 Task: Add a timeline in the project AgileDream for the epic 'Identity and Access Management (IAM) Process Improvement' from 2023/01/25 to 2025/11/11. Add a timeline in the project AgileDream for the epic 'Vulnerability Management Process Improvement' from 2023/02/13 to 2025/10/18. Add a timeline in the project AgileDream for the epic 'Penetration Testing Process Improvement' from 2023/02/28 to 2024/11/28
Action: Mouse moved to (197, 62)
Screenshot: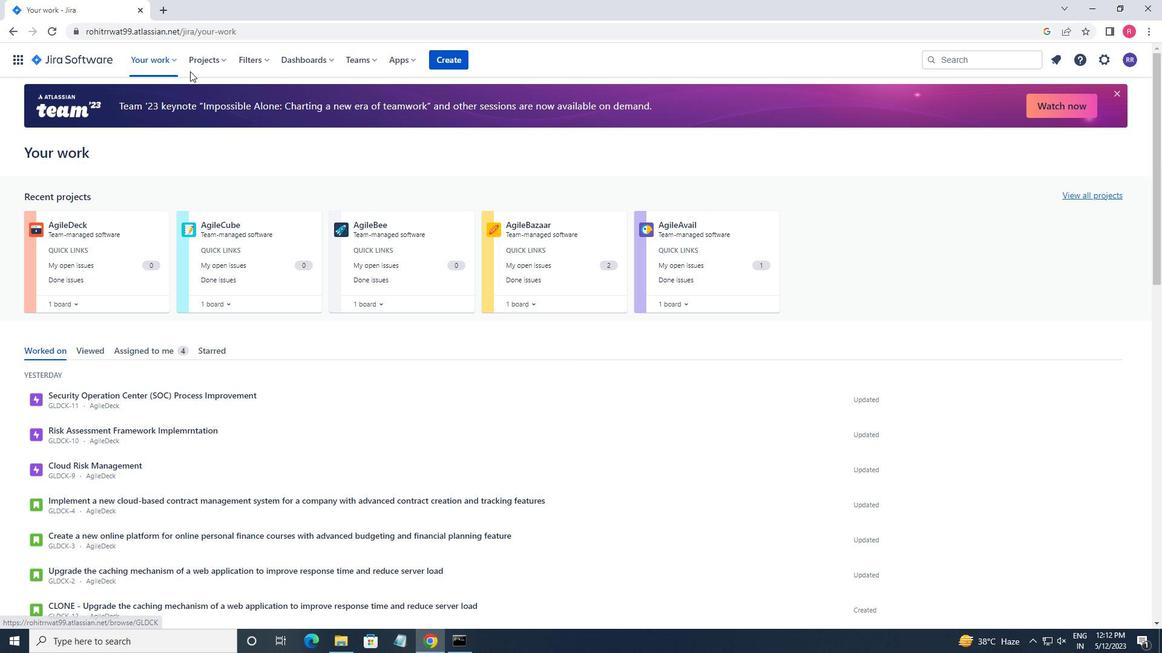 
Action: Mouse pressed left at (197, 62)
Screenshot: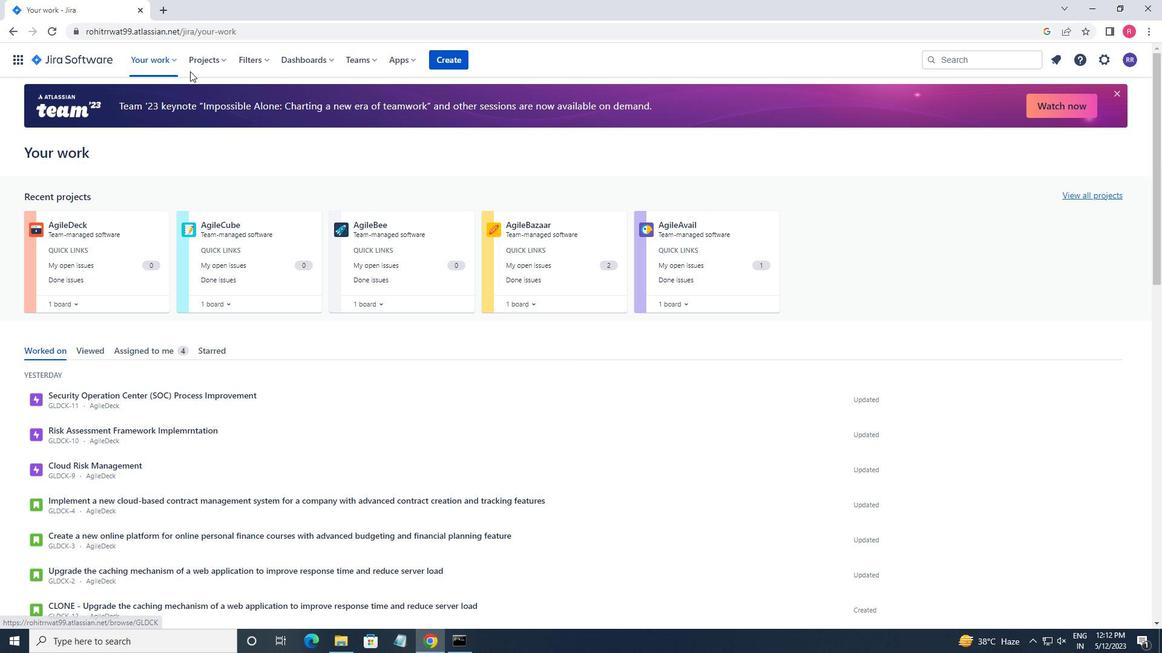 
Action: Mouse moved to (257, 123)
Screenshot: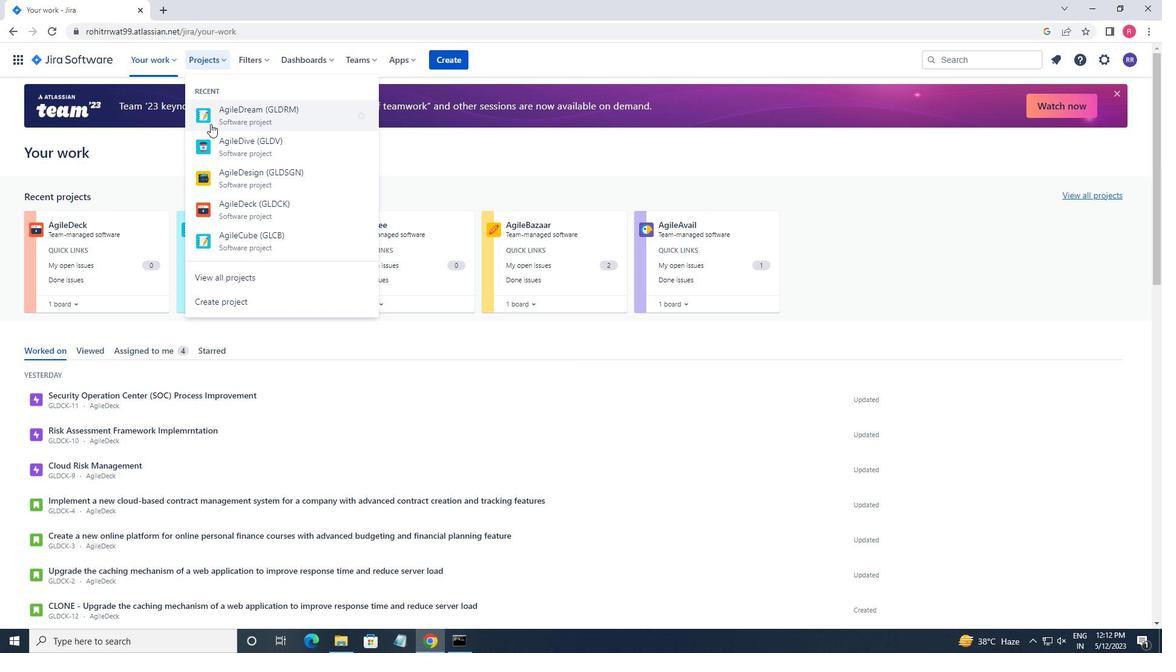 
Action: Mouse pressed left at (257, 123)
Screenshot: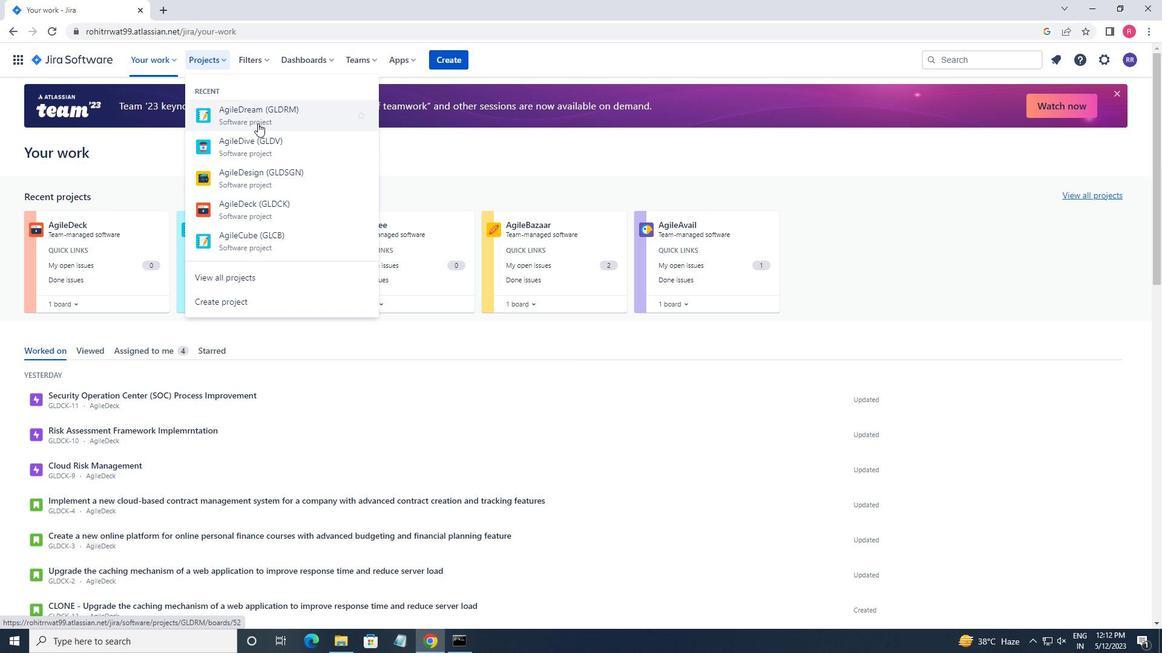 
Action: Mouse moved to (85, 188)
Screenshot: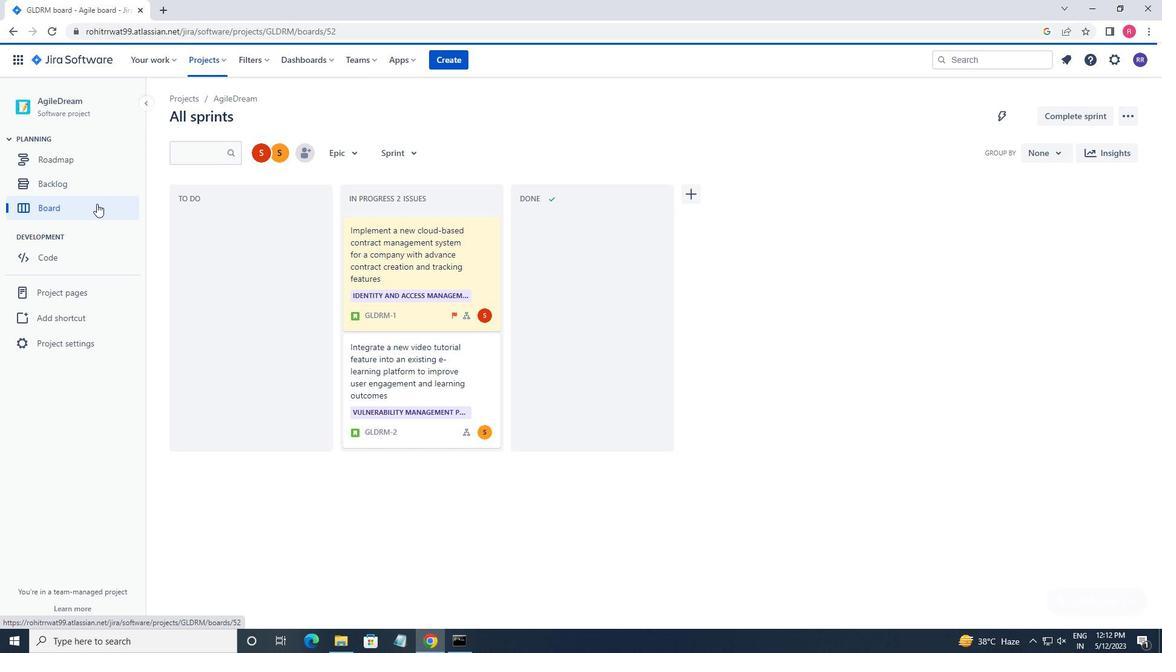 
Action: Mouse pressed left at (85, 188)
Screenshot: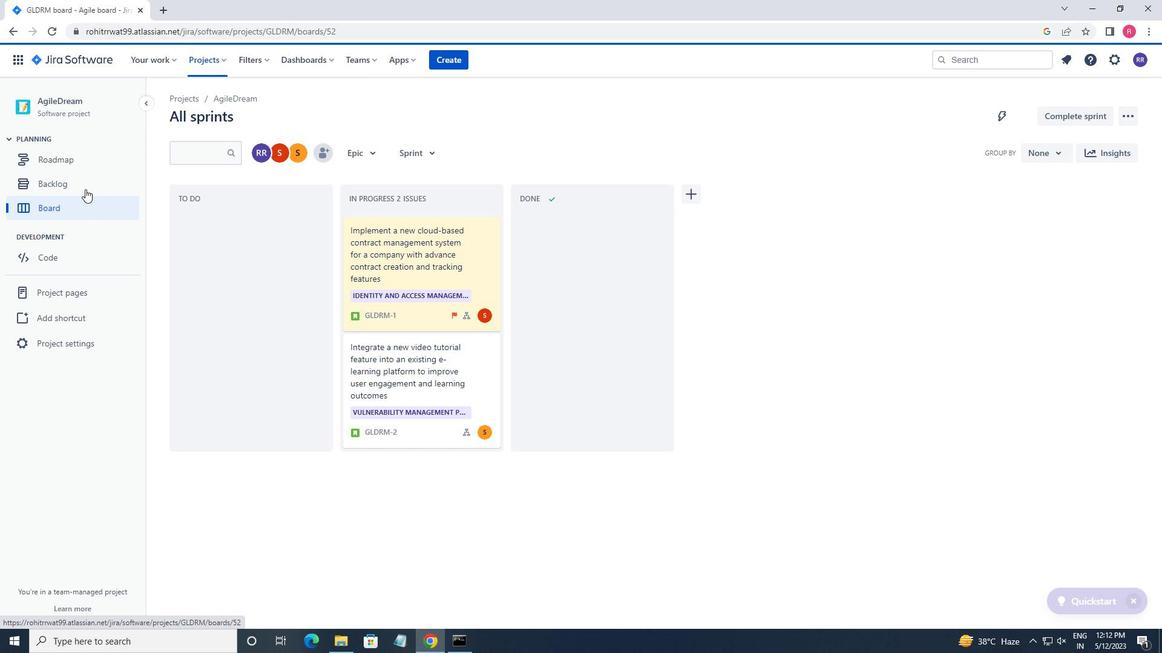 
Action: Mouse moved to (183, 243)
Screenshot: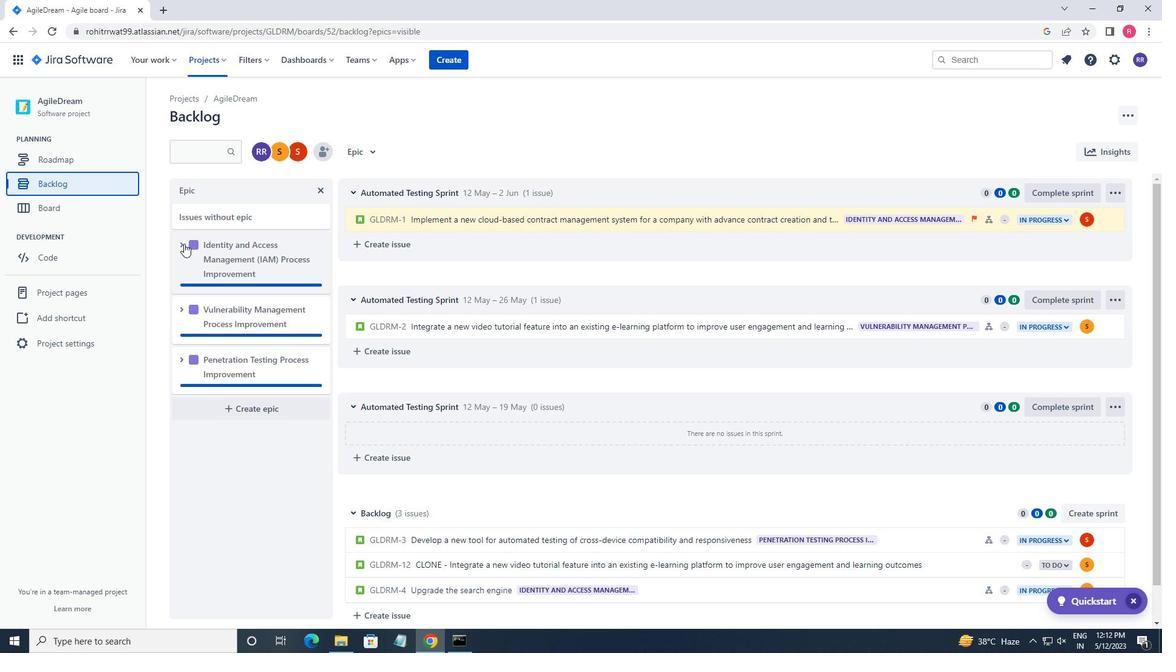 
Action: Mouse pressed left at (183, 243)
Screenshot: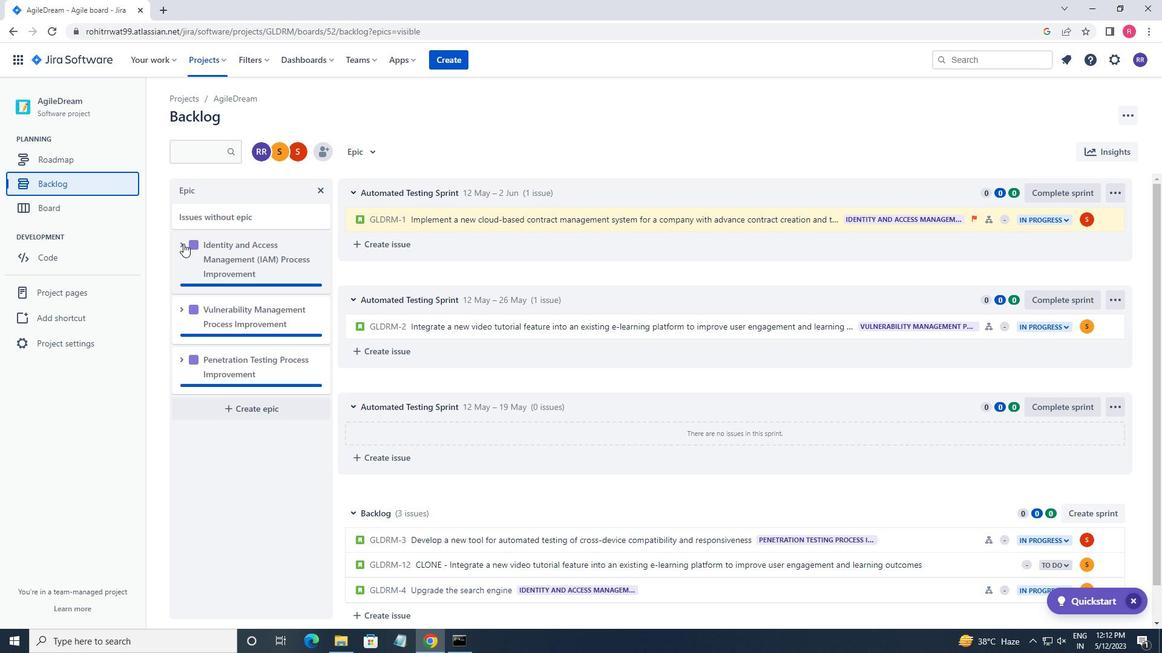
Action: Mouse moved to (222, 361)
Screenshot: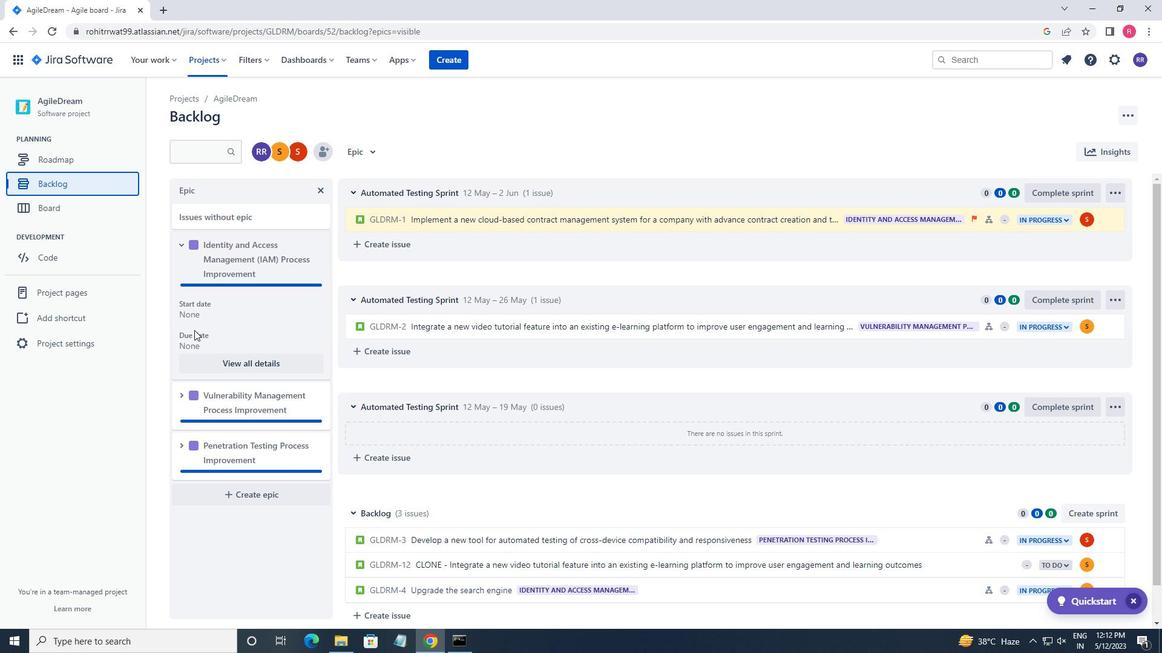 
Action: Mouse pressed left at (222, 361)
Screenshot: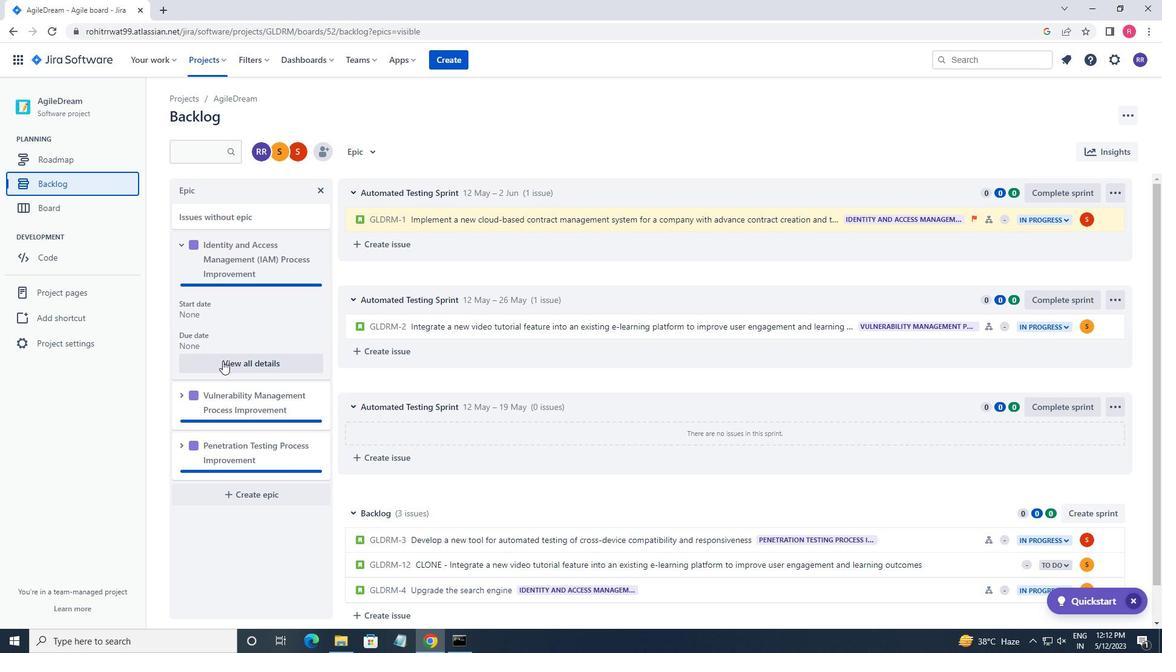 
Action: Mouse moved to (972, 401)
Screenshot: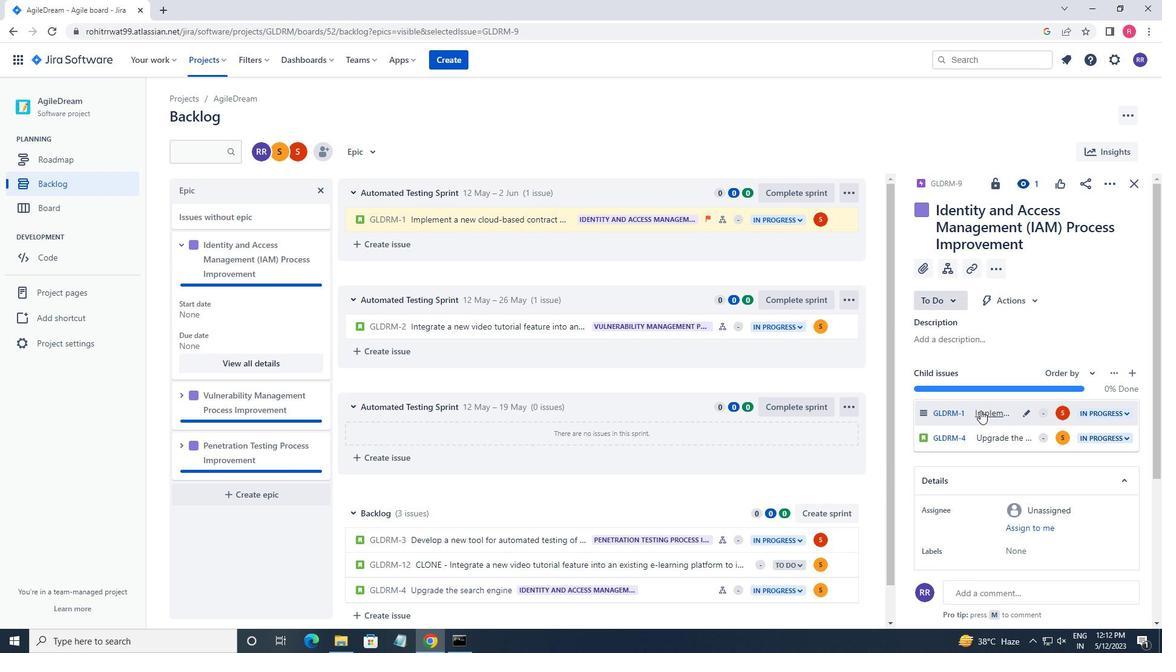 
Action: Mouse scrolled (972, 400) with delta (0, 0)
Screenshot: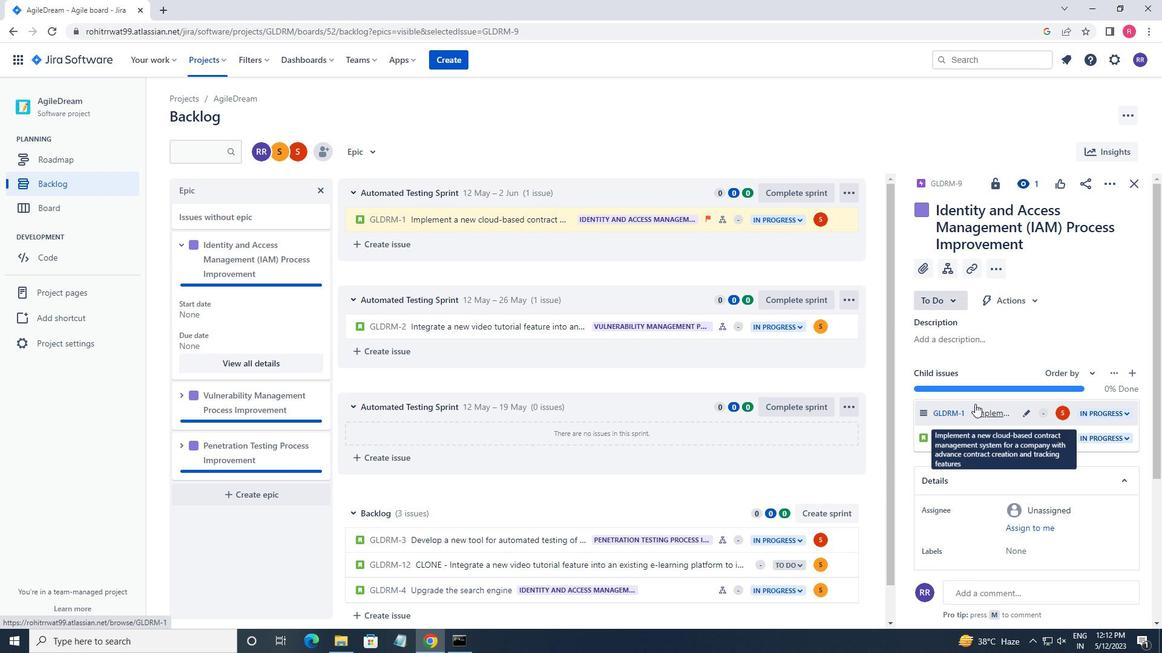 
Action: Mouse moved to (970, 401)
Screenshot: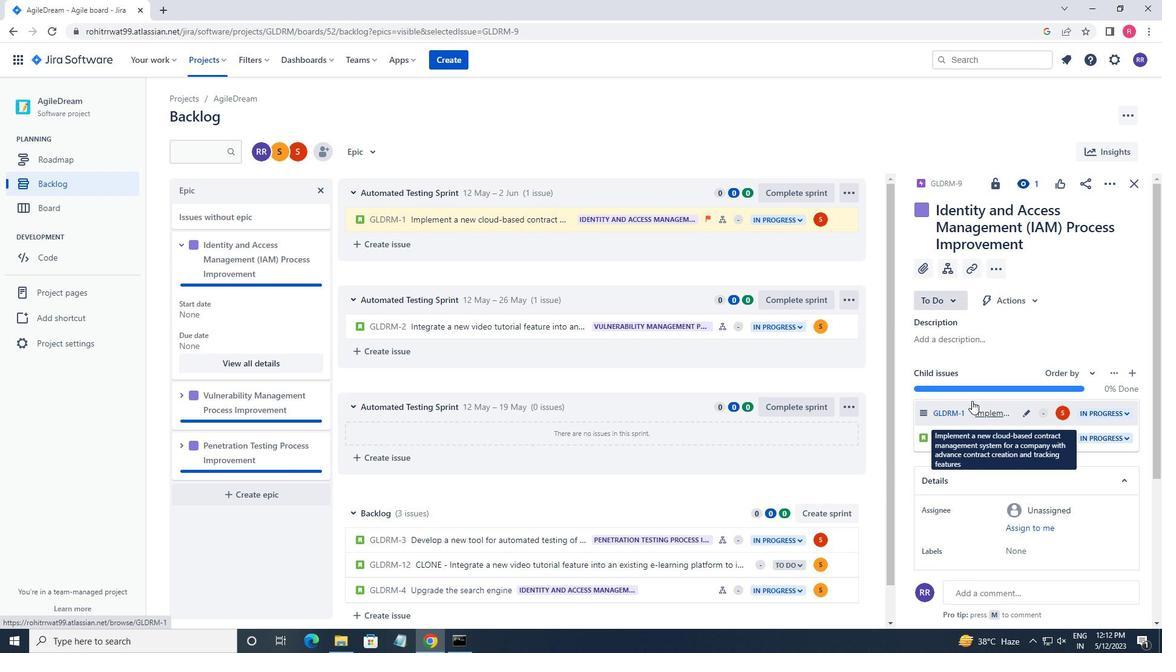 
Action: Mouse scrolled (970, 400) with delta (0, 0)
Screenshot: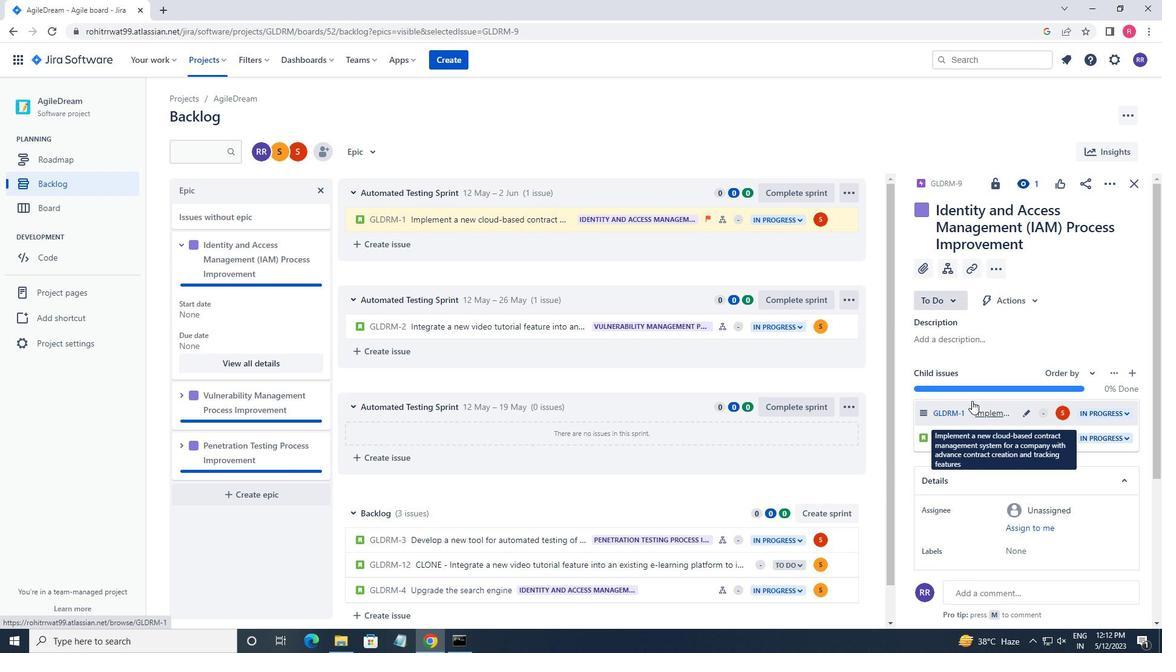 
Action: Mouse moved to (966, 406)
Screenshot: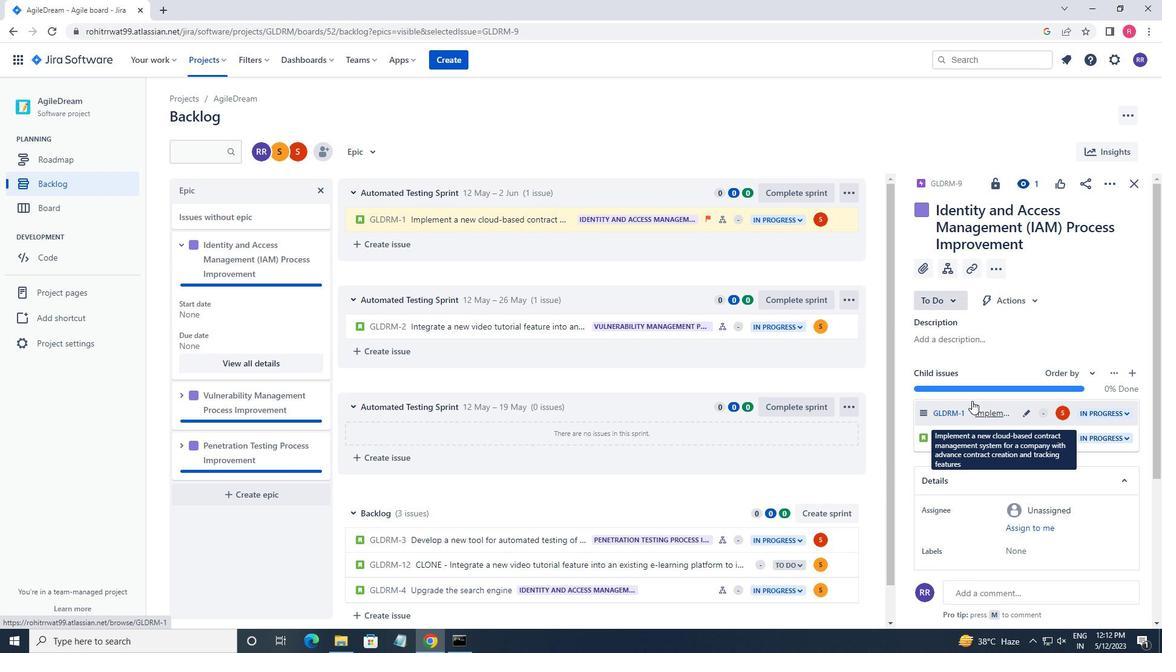 
Action: Mouse scrolled (966, 405) with delta (0, 0)
Screenshot: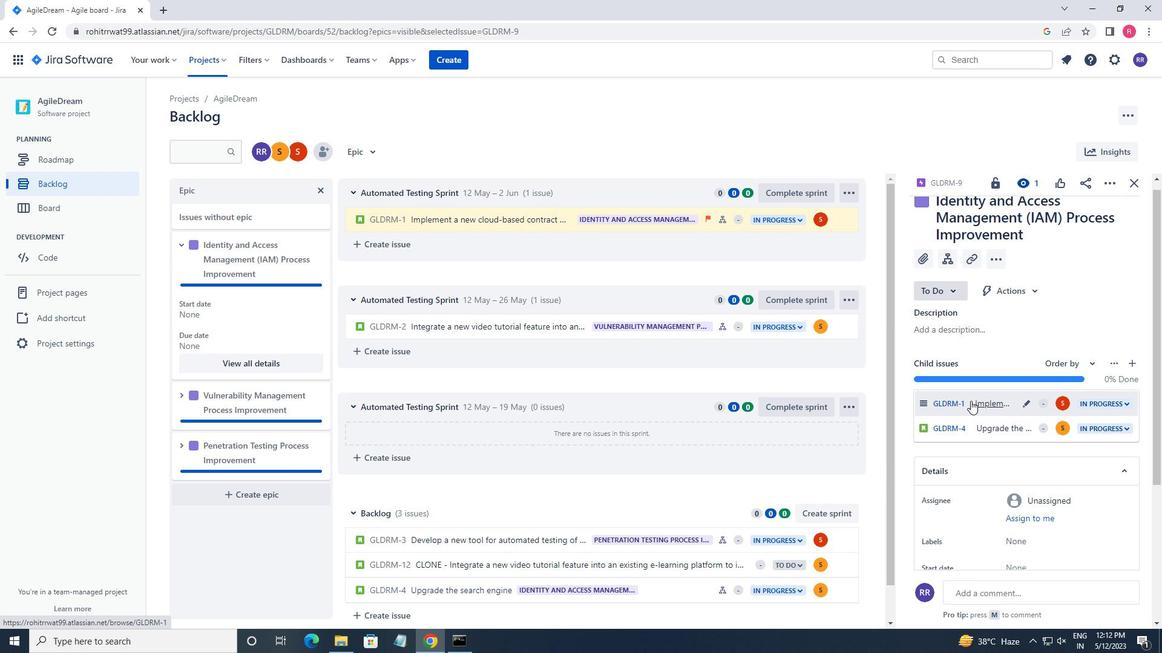 
Action: Mouse moved to (1023, 399)
Screenshot: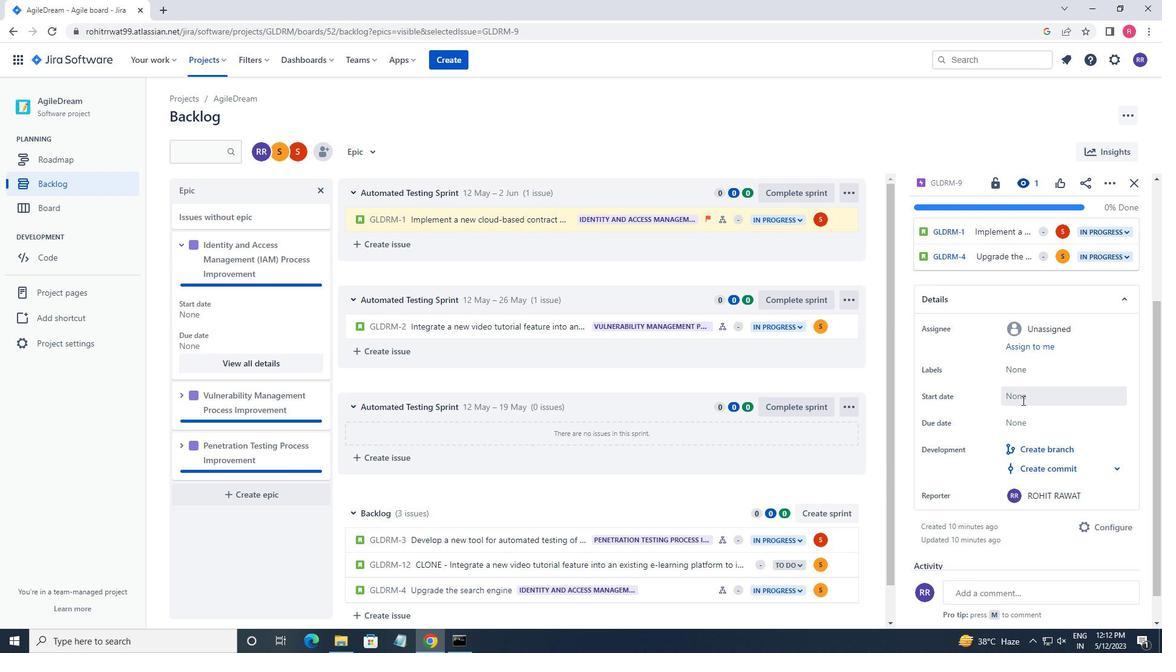 
Action: Mouse pressed left at (1023, 399)
Screenshot: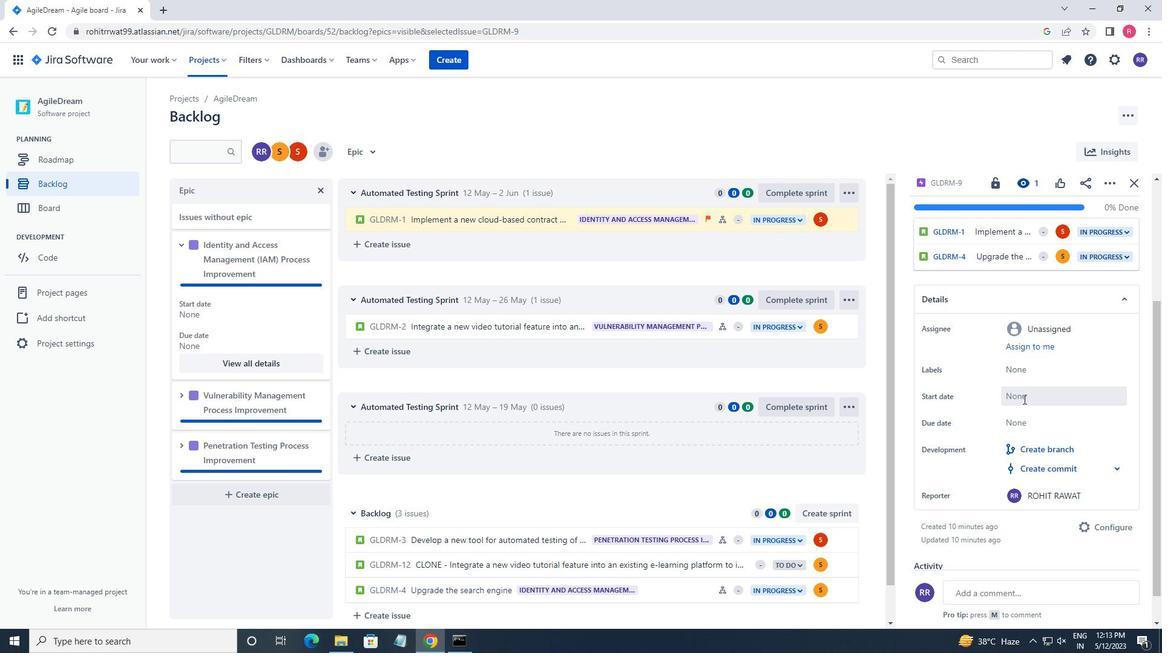 
Action: Mouse moved to (978, 431)
Screenshot: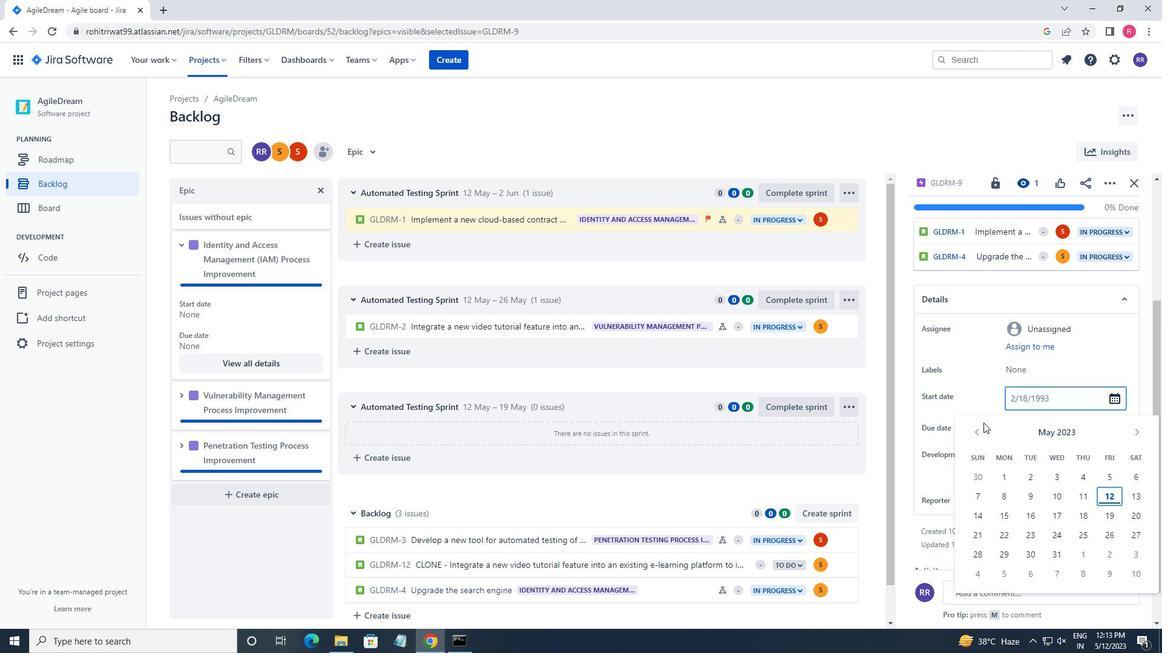 
Action: Mouse pressed left at (978, 431)
Screenshot: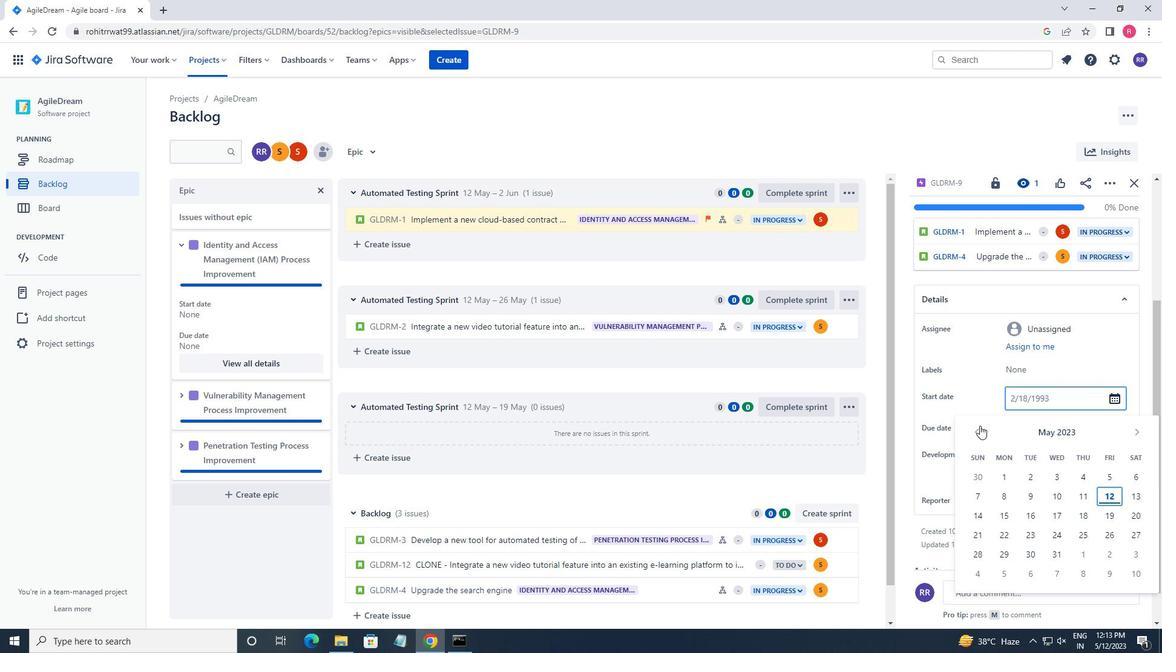 
Action: Mouse pressed left at (978, 431)
Screenshot: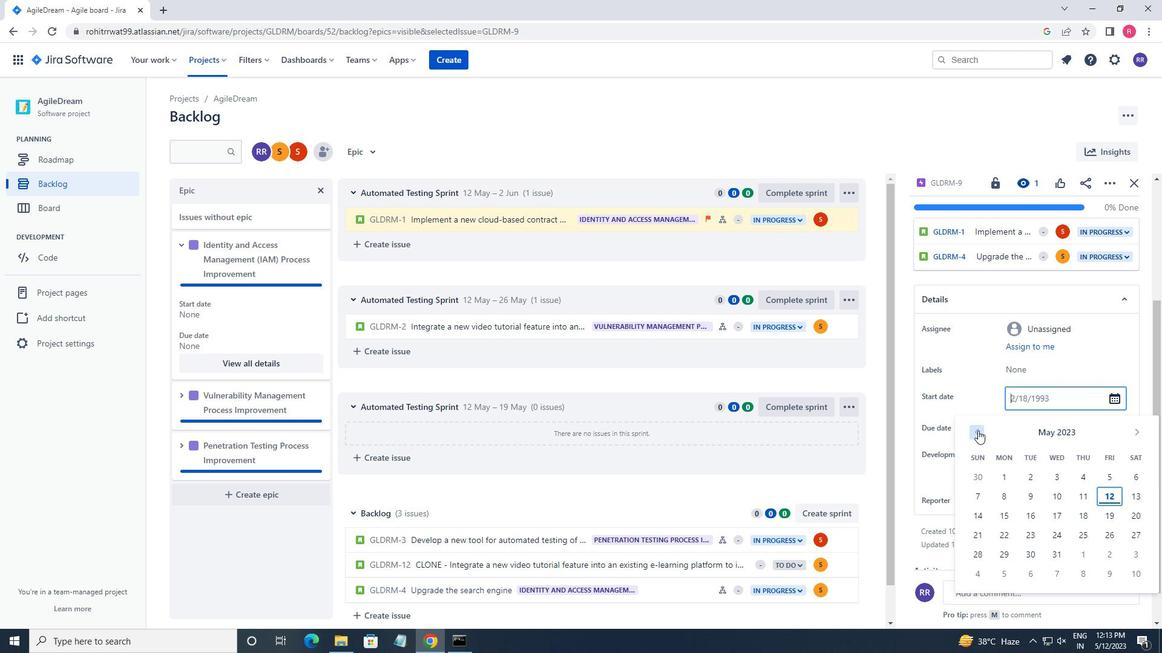 
Action: Mouse pressed left at (978, 431)
Screenshot: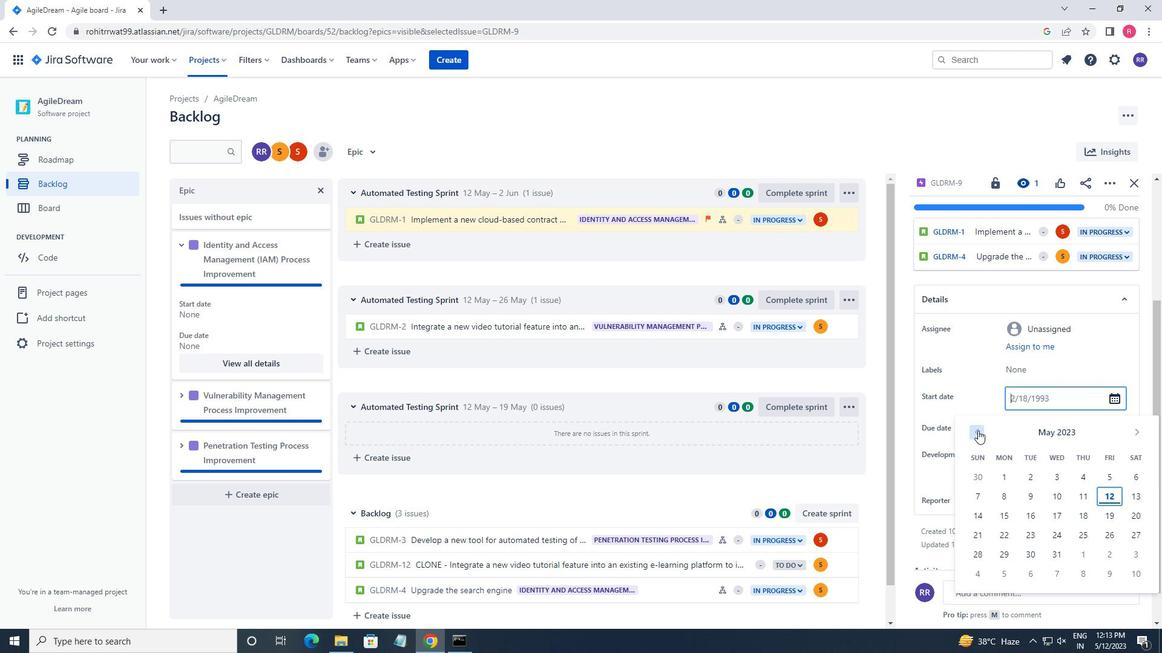 
Action: Mouse pressed left at (978, 431)
Screenshot: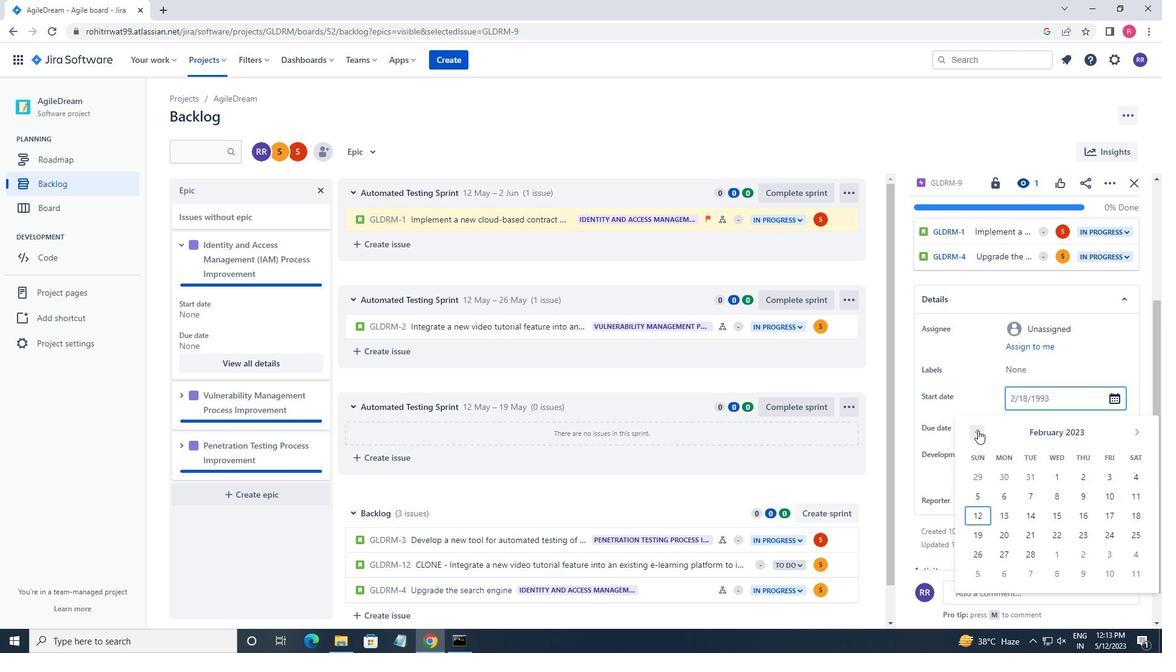 
Action: Mouse moved to (1054, 535)
Screenshot: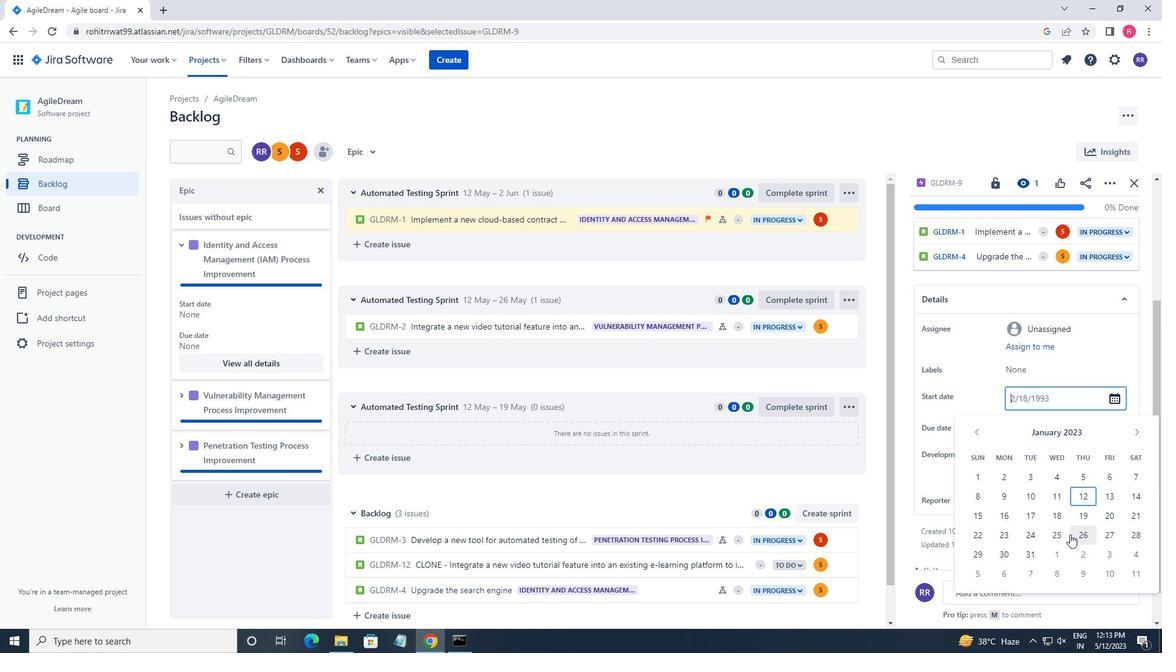 
Action: Mouse pressed left at (1054, 535)
Screenshot: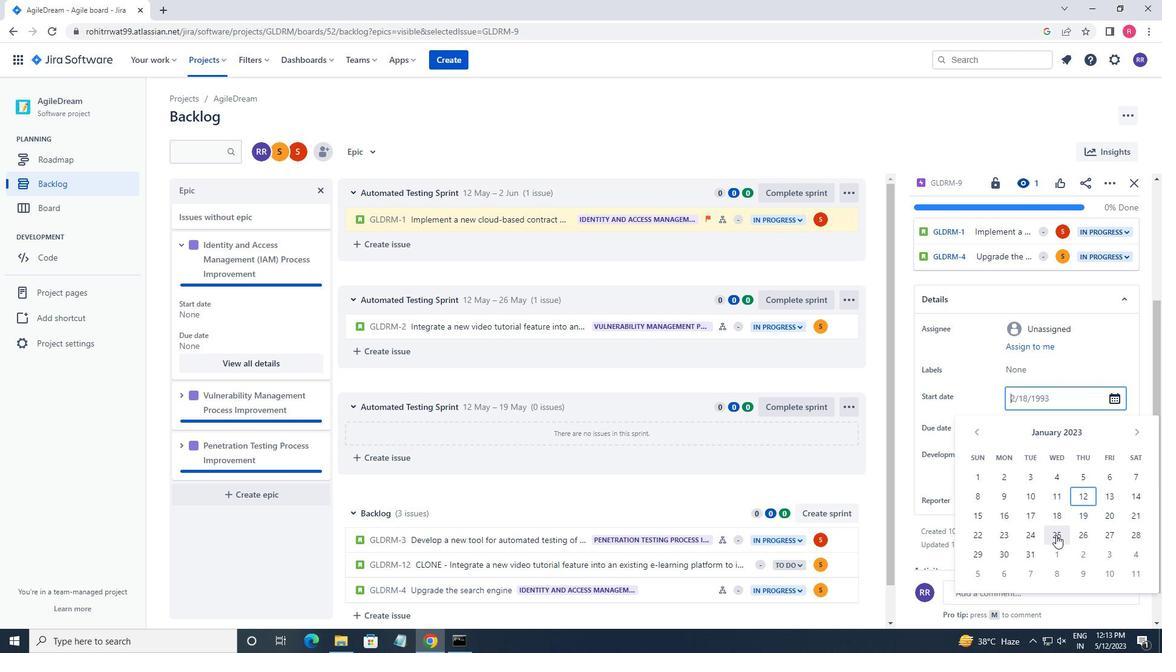 
Action: Mouse moved to (1030, 424)
Screenshot: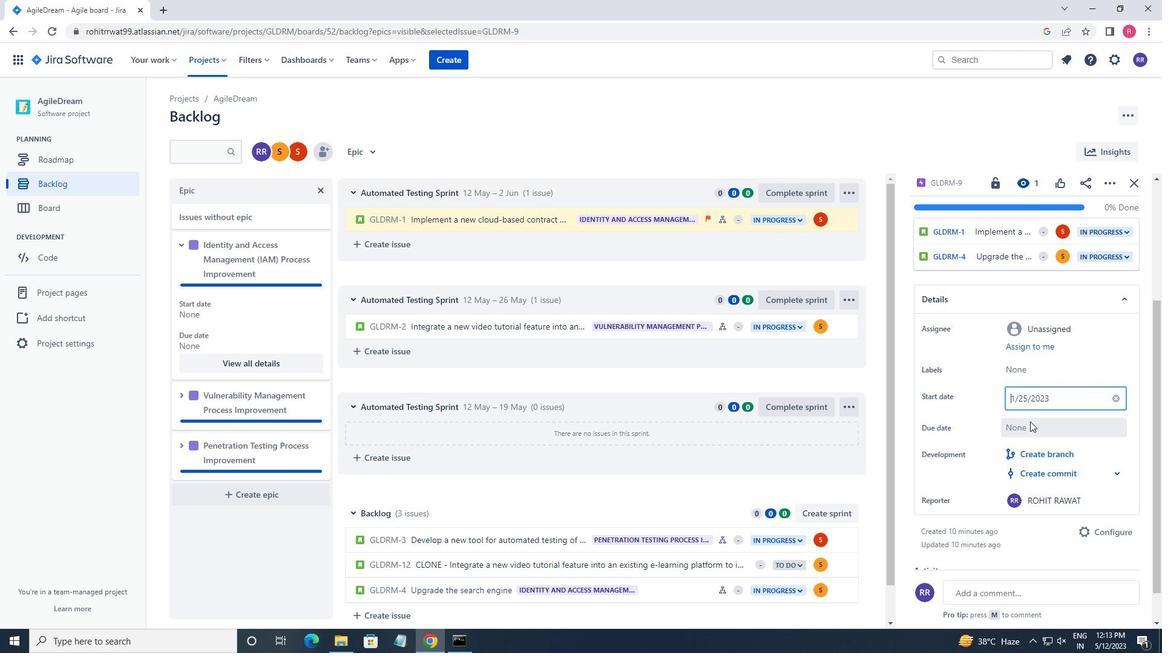 
Action: Mouse pressed left at (1030, 424)
Screenshot: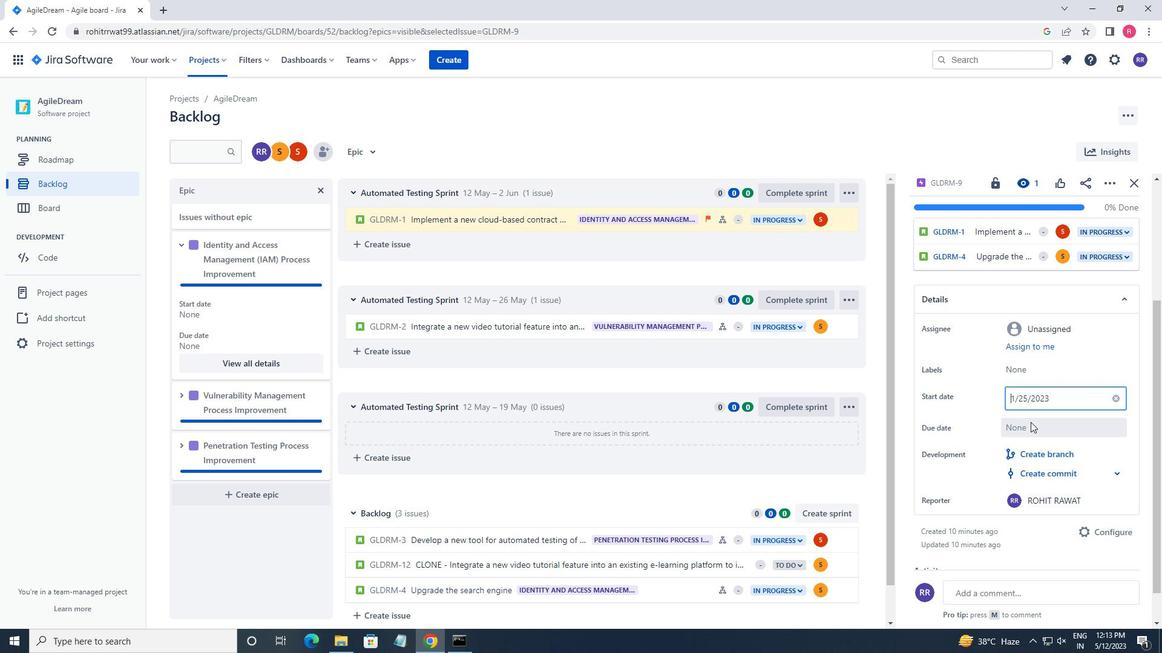 
Action: Mouse moved to (1141, 471)
Screenshot: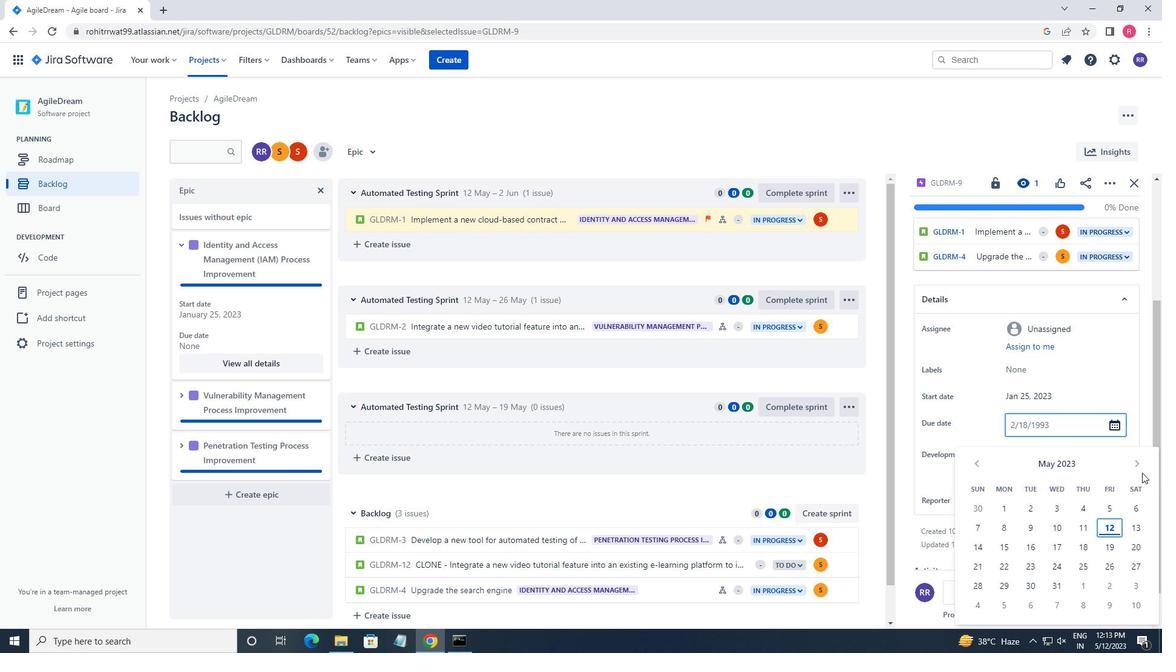 
Action: Mouse pressed left at (1141, 471)
Screenshot: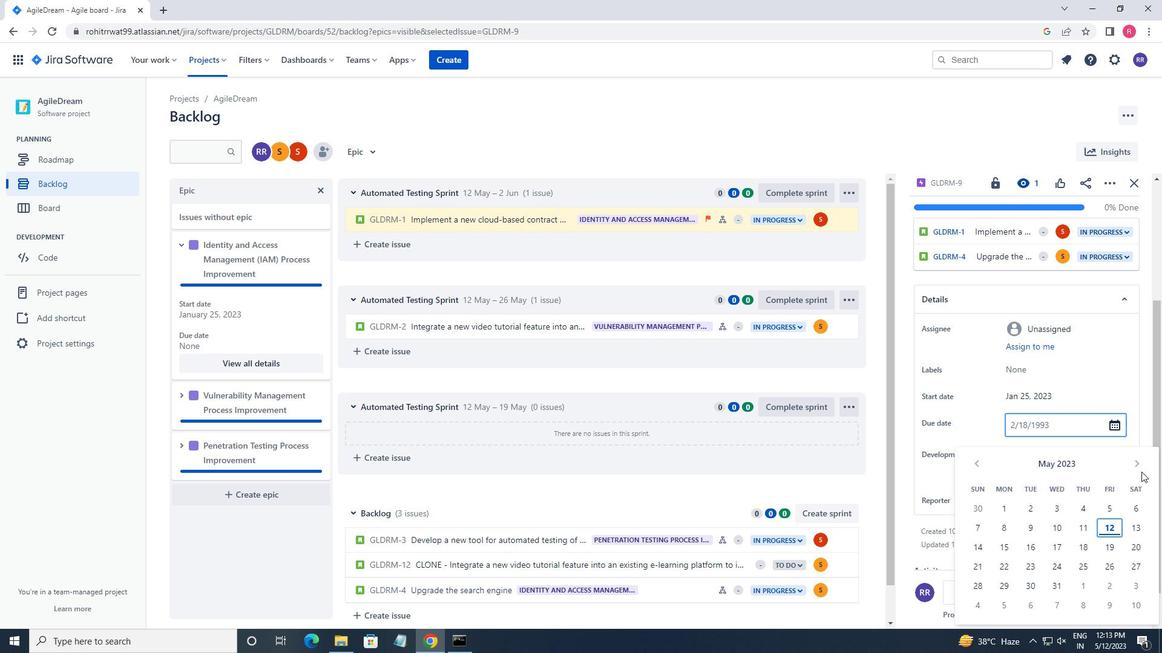 
Action: Mouse pressed left at (1141, 471)
Screenshot: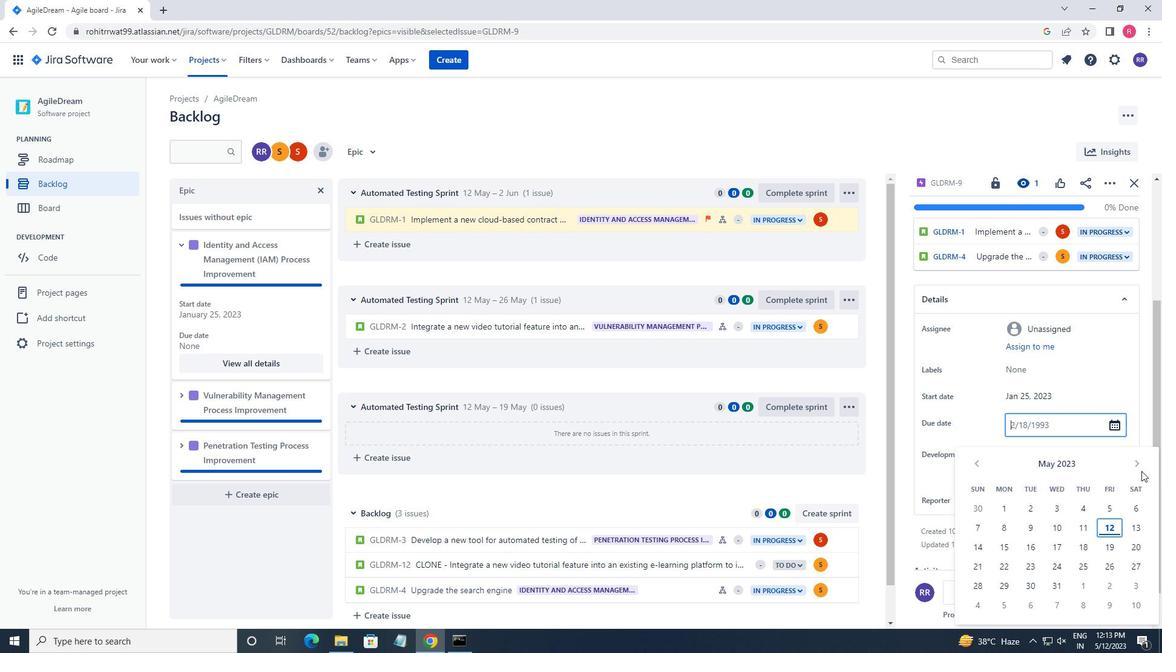 
Action: Mouse pressed left at (1141, 471)
Screenshot: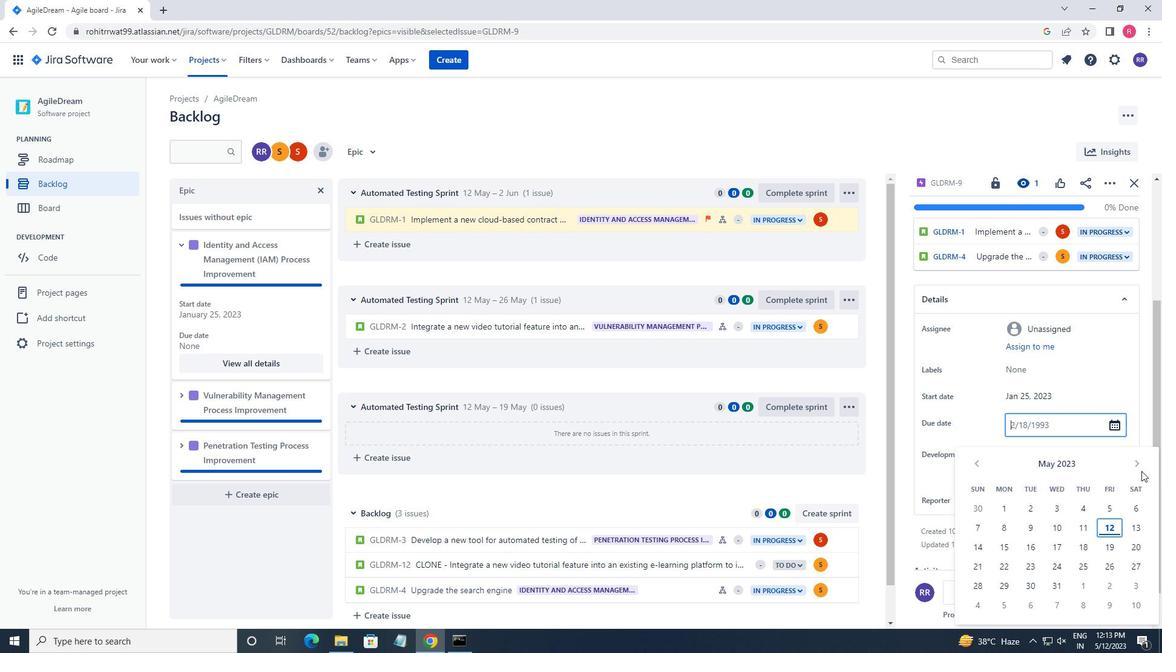 
Action: Mouse pressed left at (1141, 471)
Screenshot: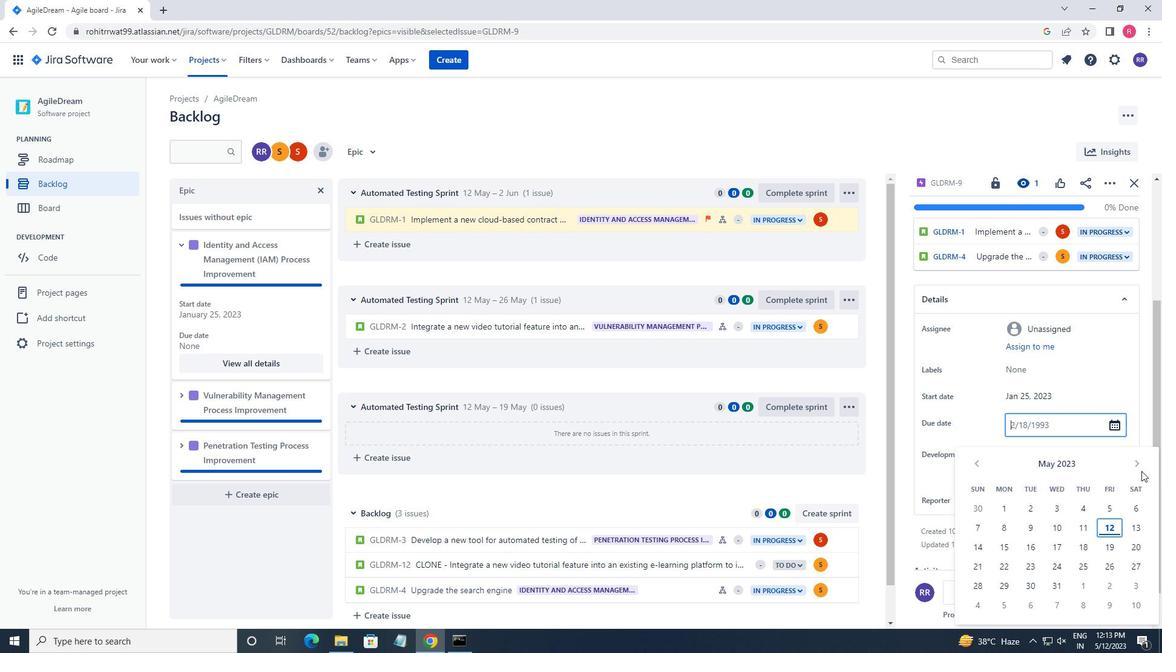 
Action: Mouse pressed left at (1141, 471)
Screenshot: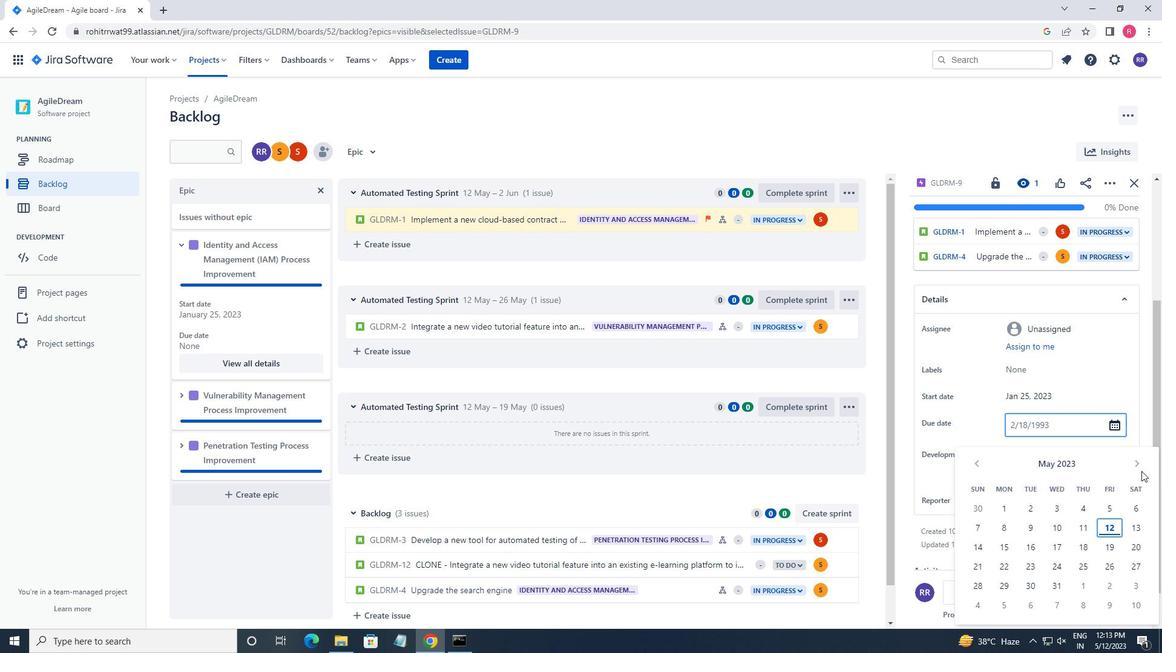 
Action: Mouse moved to (1136, 464)
Screenshot: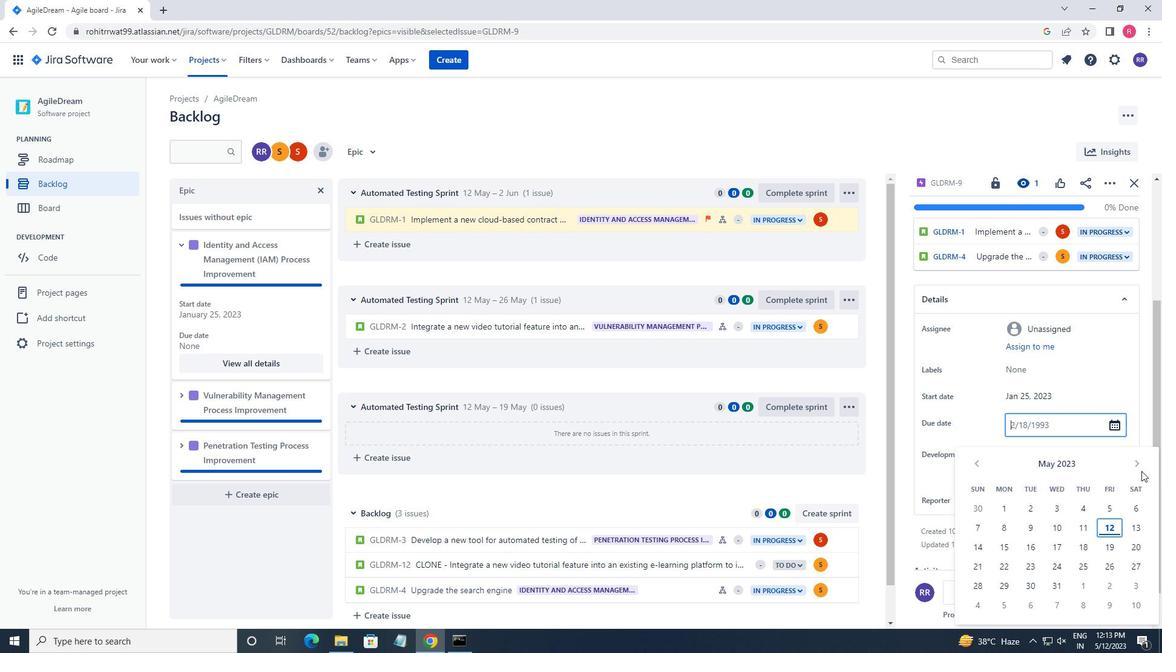 
Action: Mouse pressed left at (1136, 464)
Screenshot: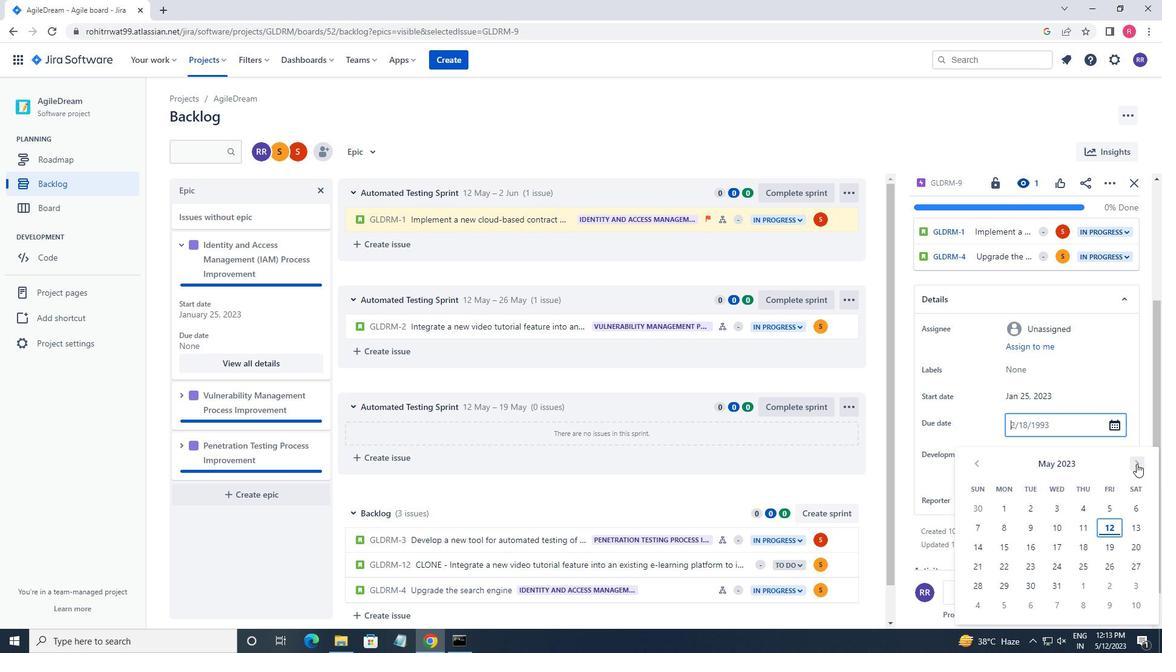
Action: Mouse pressed left at (1136, 464)
Screenshot: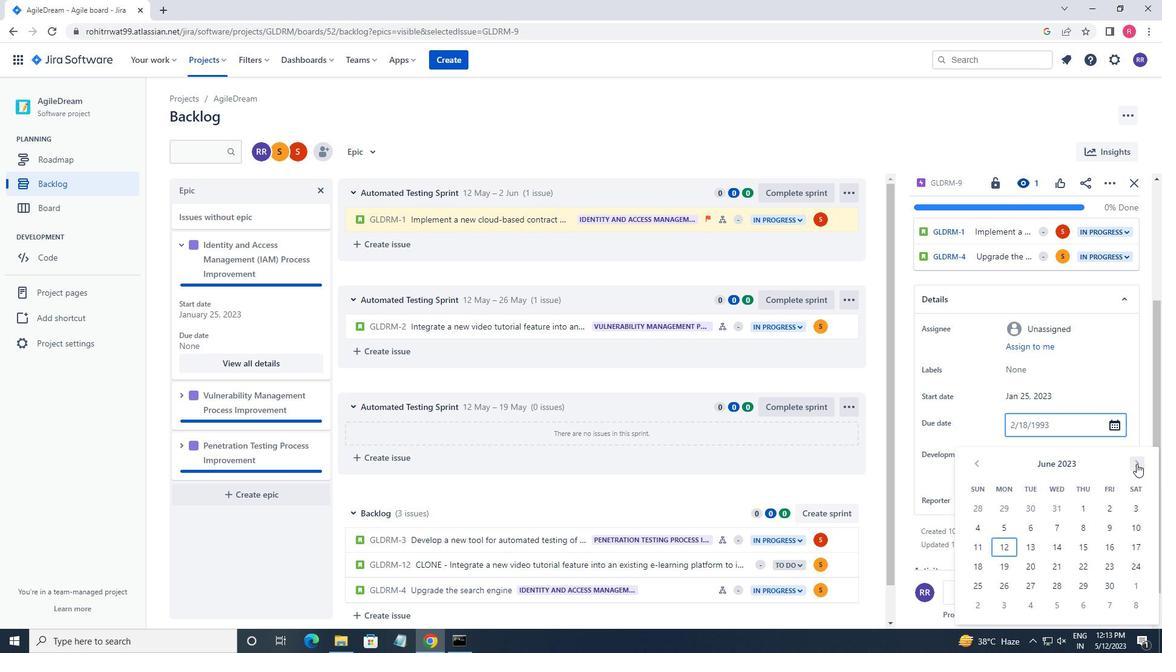 
Action: Mouse pressed left at (1136, 464)
Screenshot: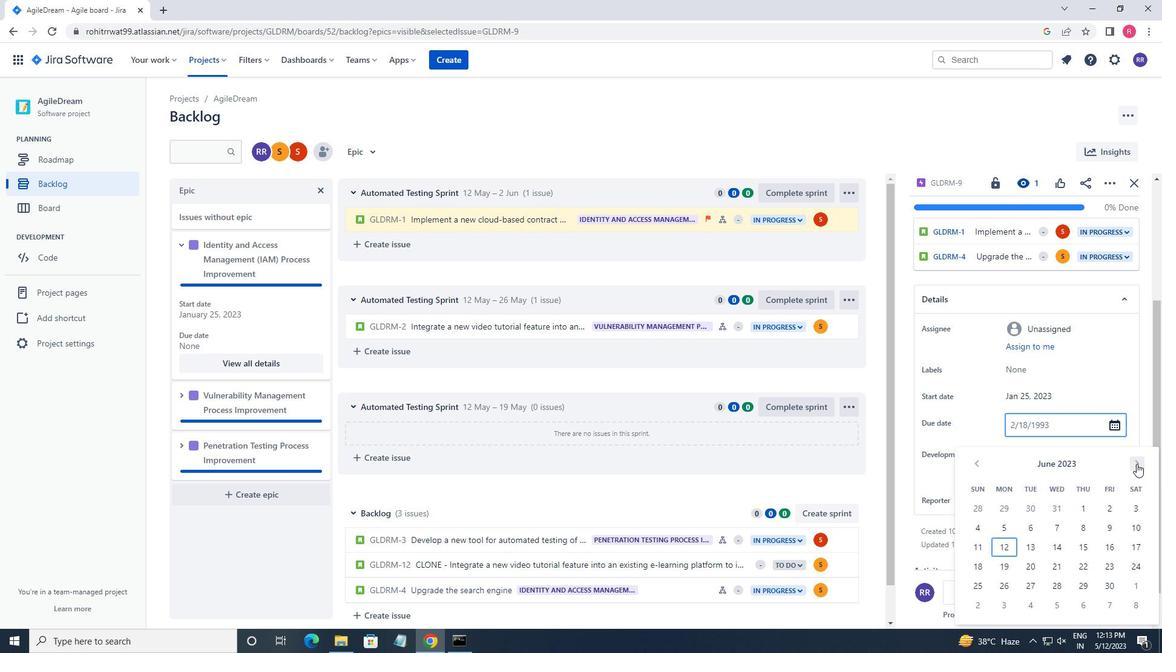 
Action: Mouse pressed left at (1136, 464)
Screenshot: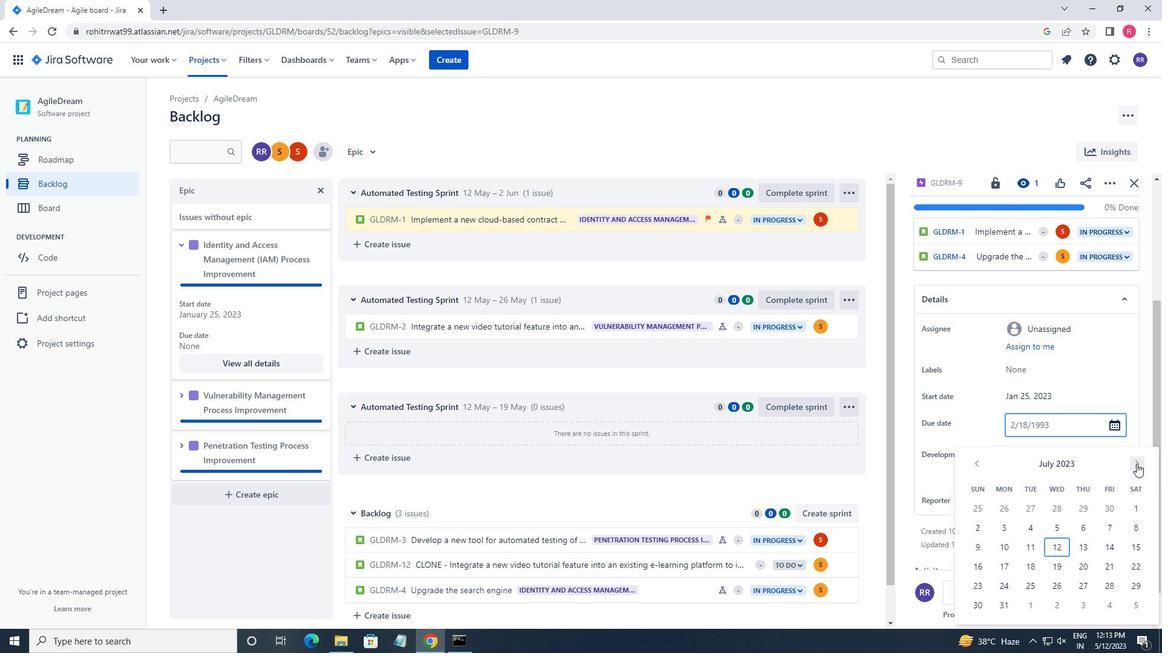 
Action: Mouse pressed left at (1136, 464)
Screenshot: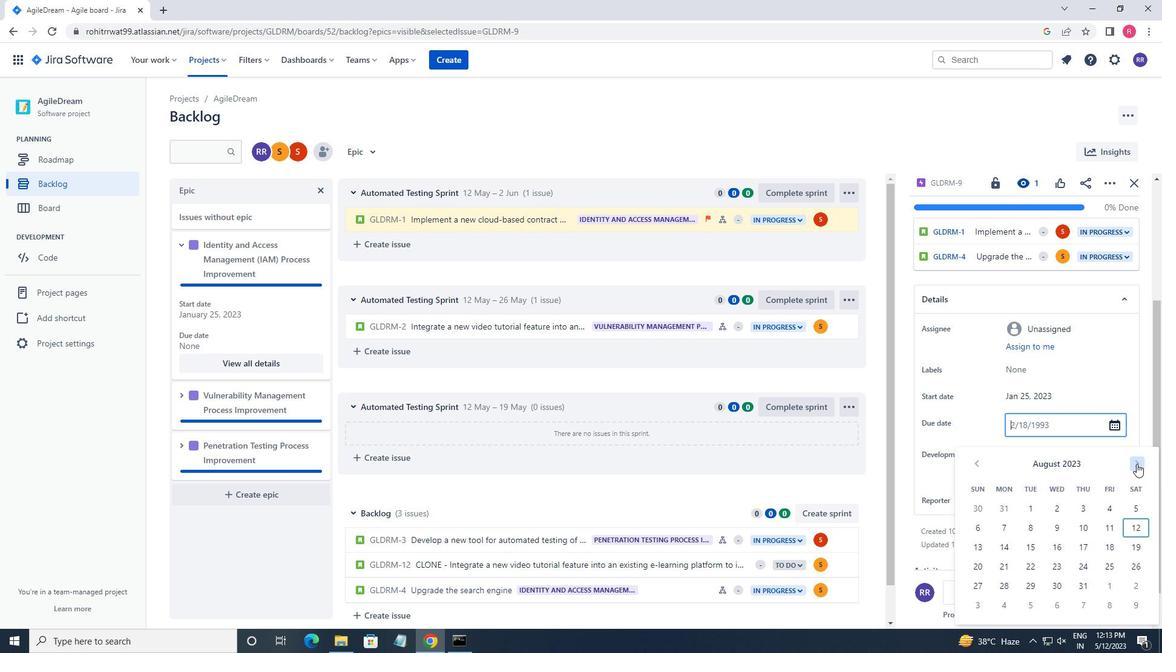 
Action: Mouse pressed left at (1136, 464)
Screenshot: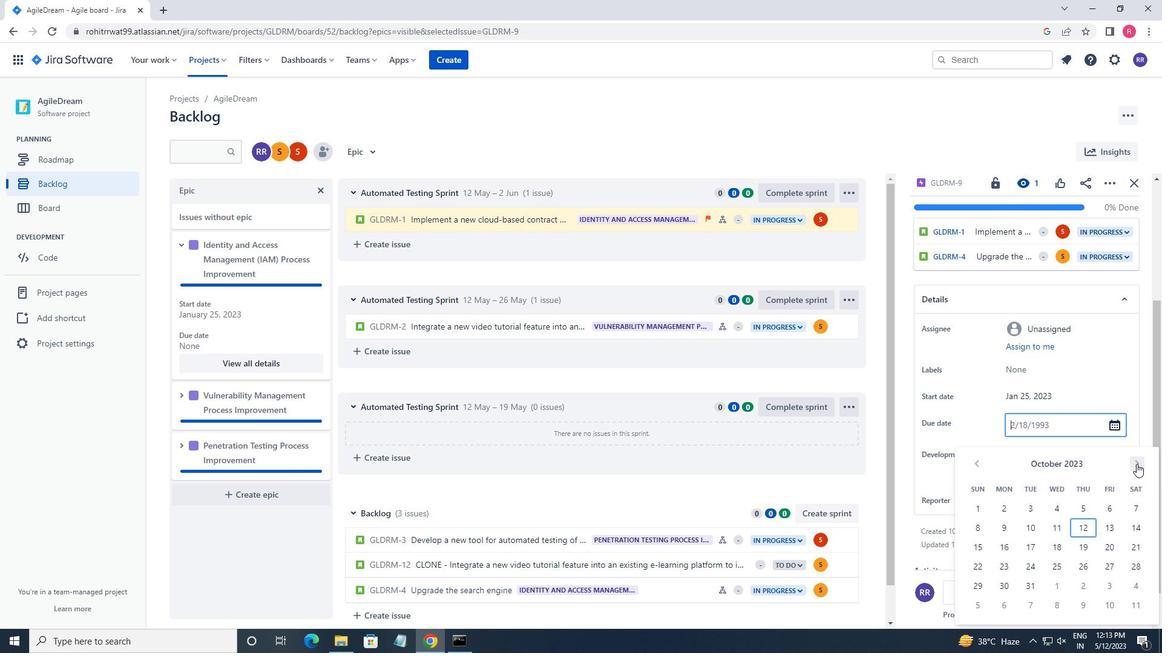 
Action: Mouse pressed left at (1136, 464)
Screenshot: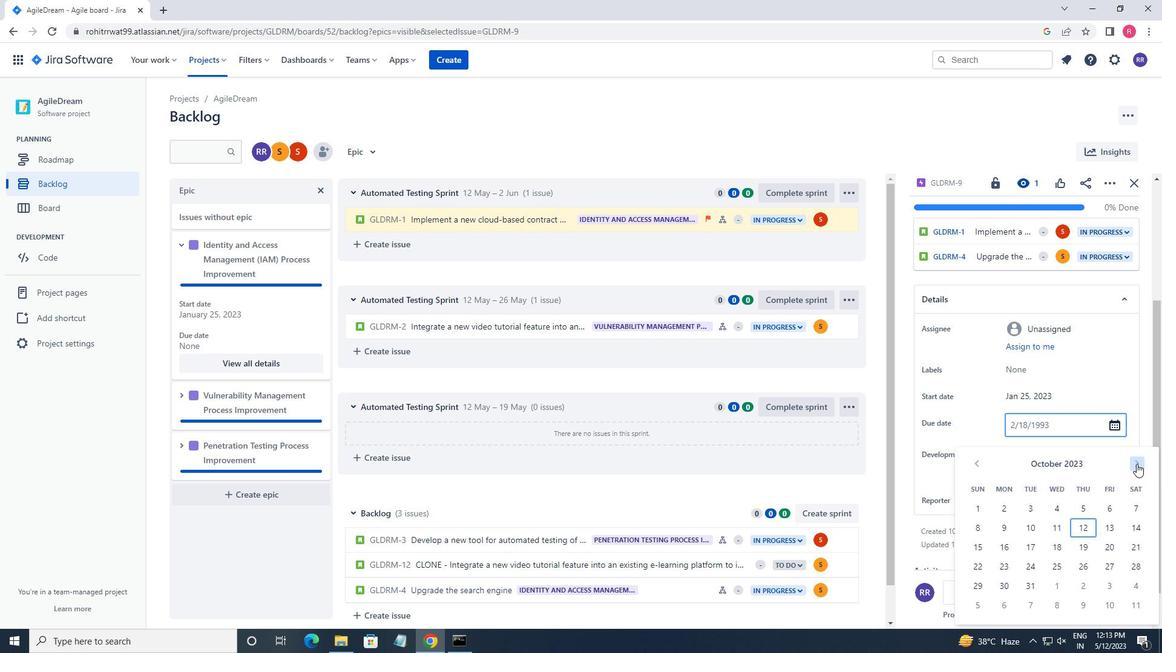 
Action: Mouse pressed left at (1136, 464)
Screenshot: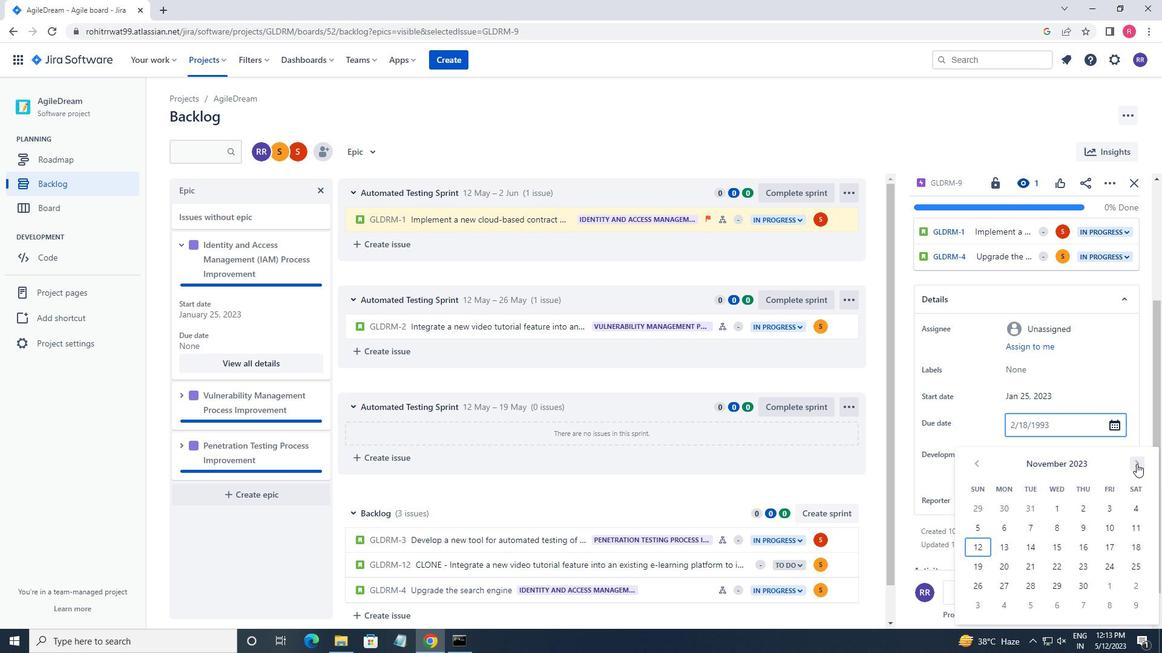 
Action: Mouse pressed left at (1136, 464)
Screenshot: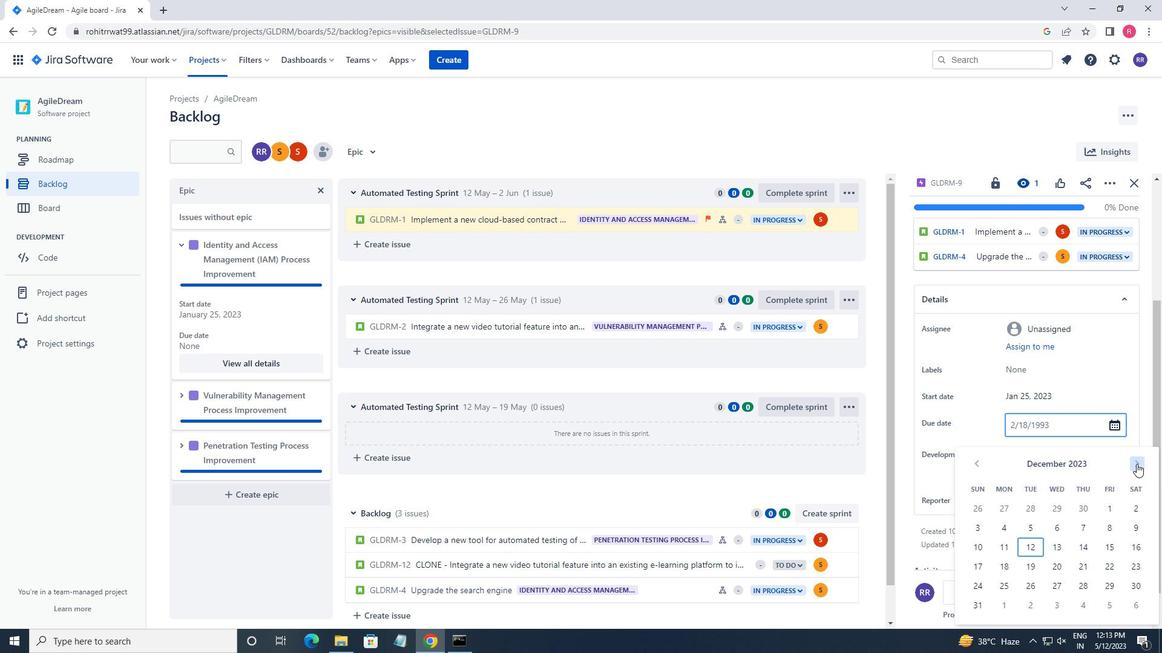 
Action: Mouse pressed left at (1136, 464)
Screenshot: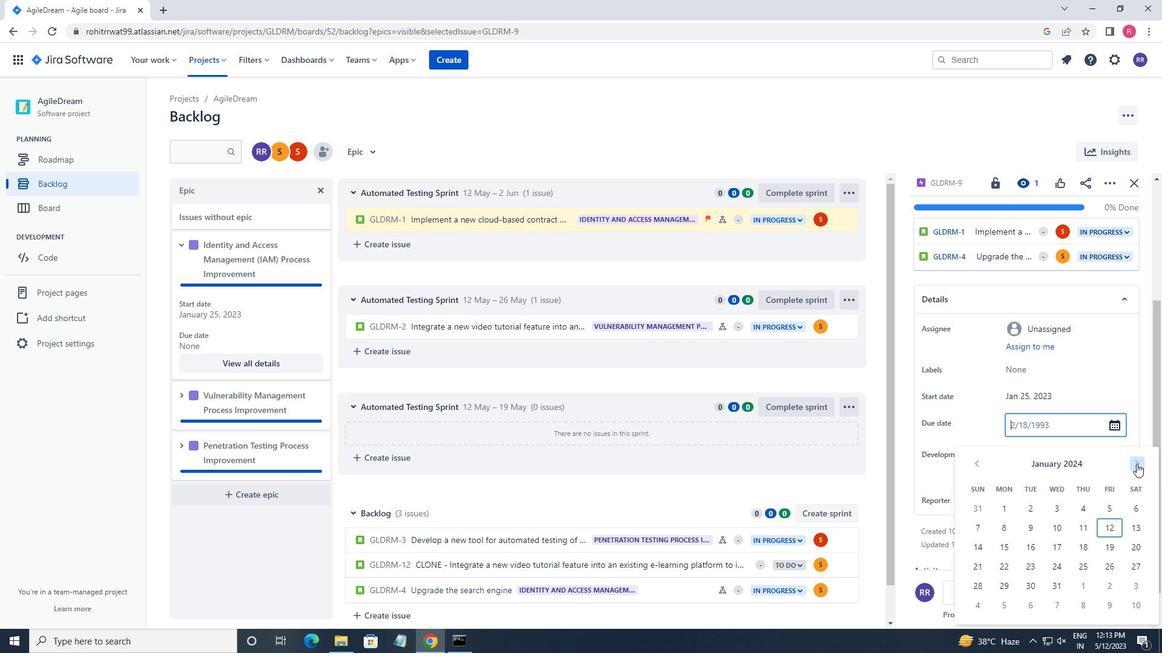 
Action: Mouse pressed left at (1136, 464)
Screenshot: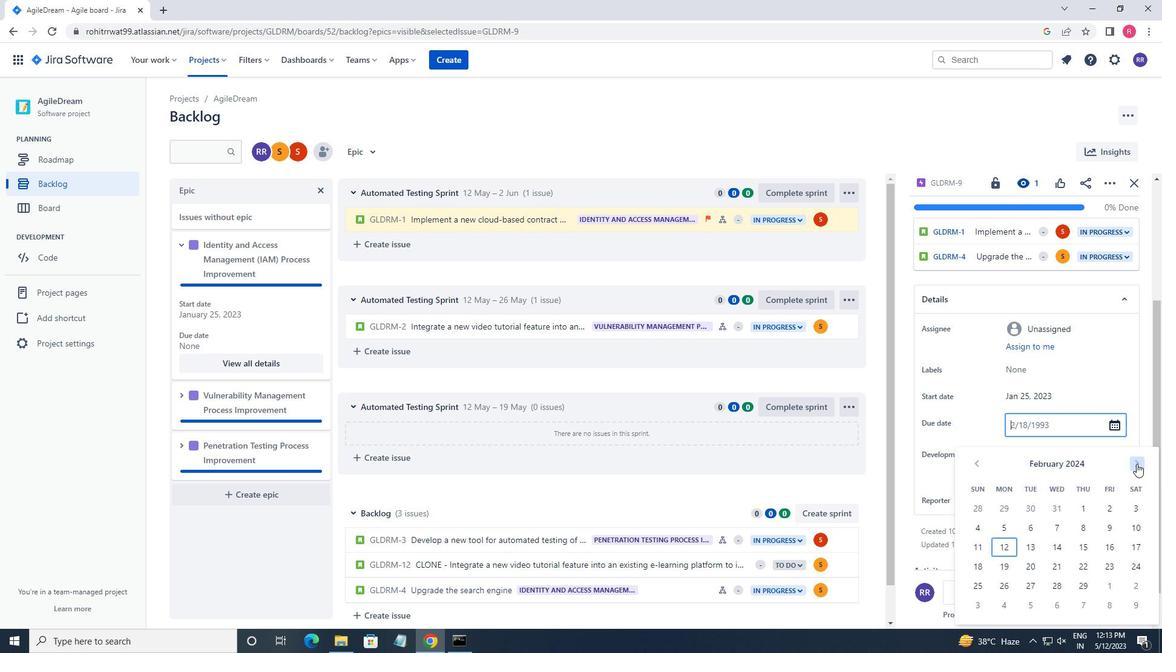 
Action: Mouse pressed left at (1136, 464)
Screenshot: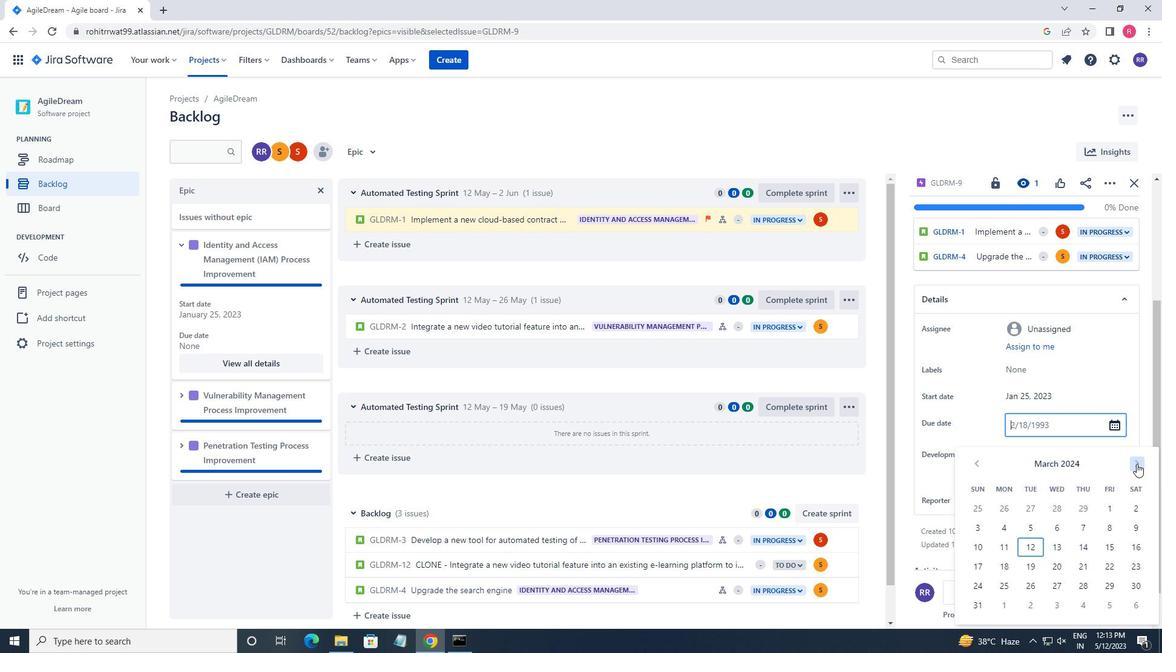 
Action: Mouse pressed left at (1136, 464)
Screenshot: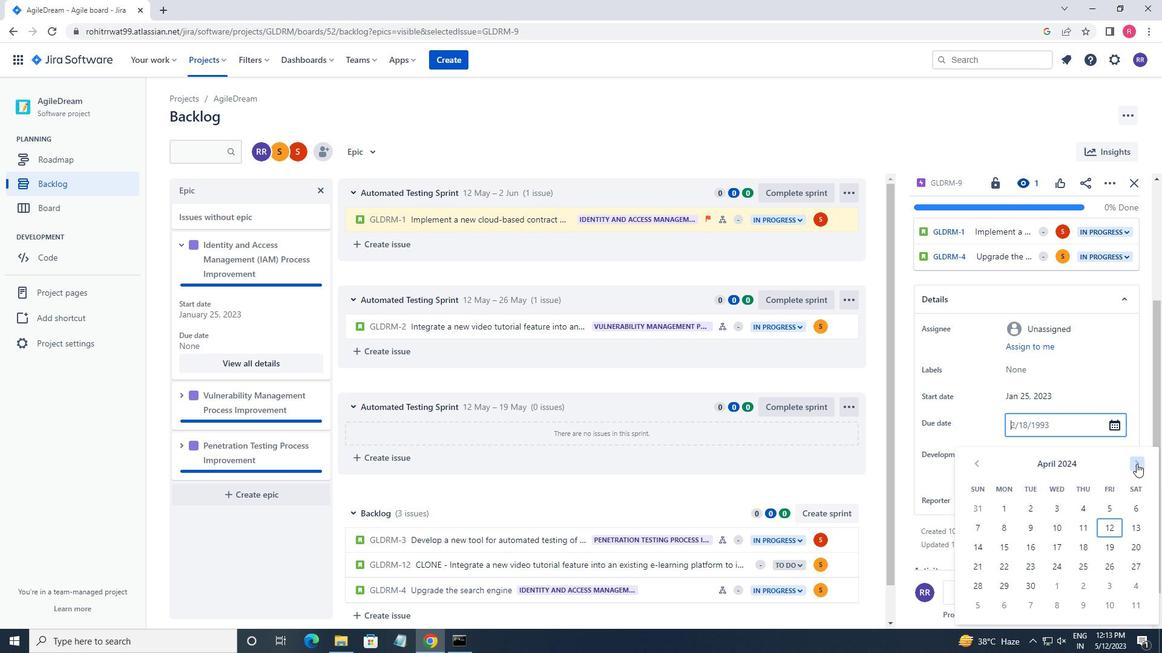 
Action: Mouse pressed left at (1136, 464)
Screenshot: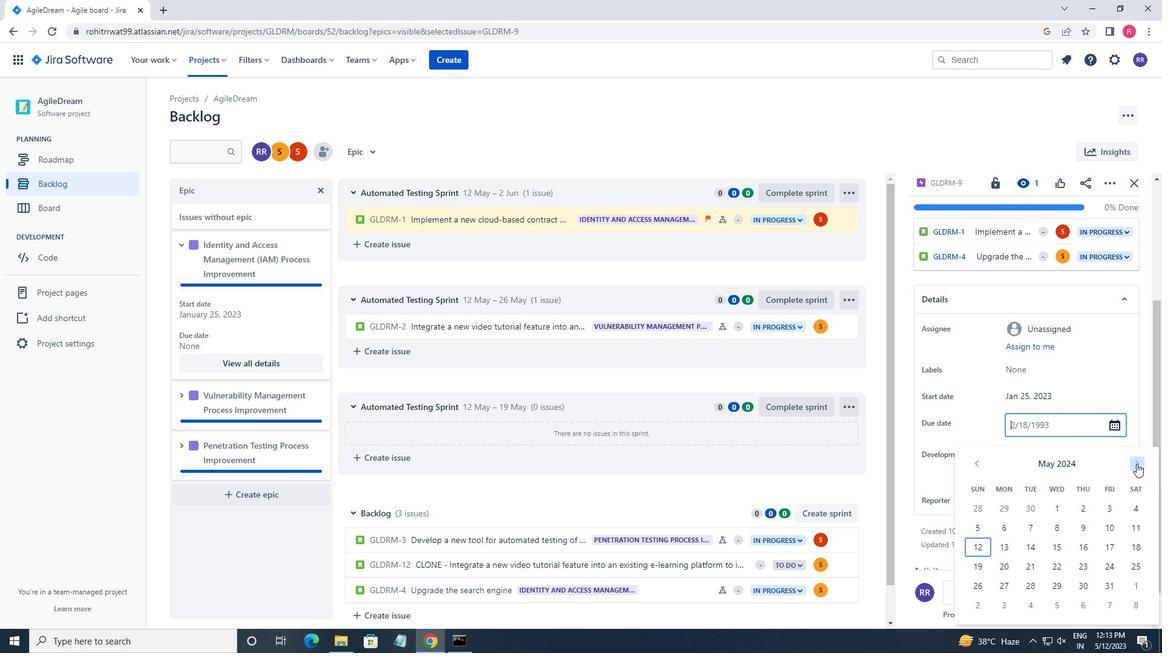 
Action: Mouse pressed left at (1136, 464)
Screenshot: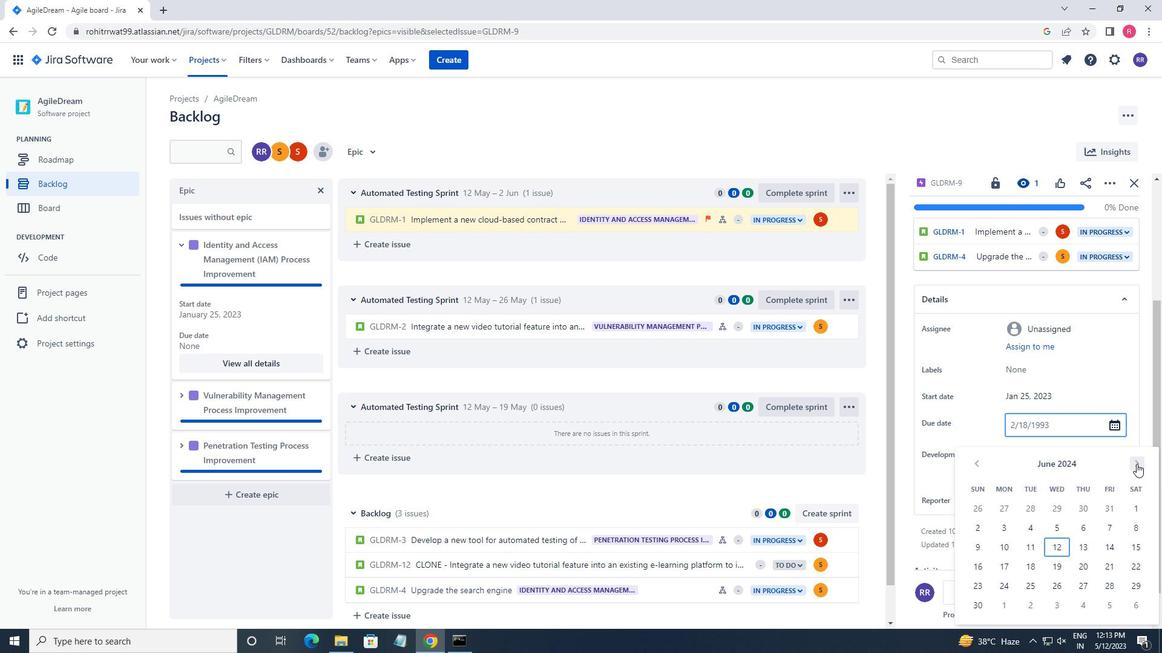 
Action: Mouse pressed left at (1136, 464)
Screenshot: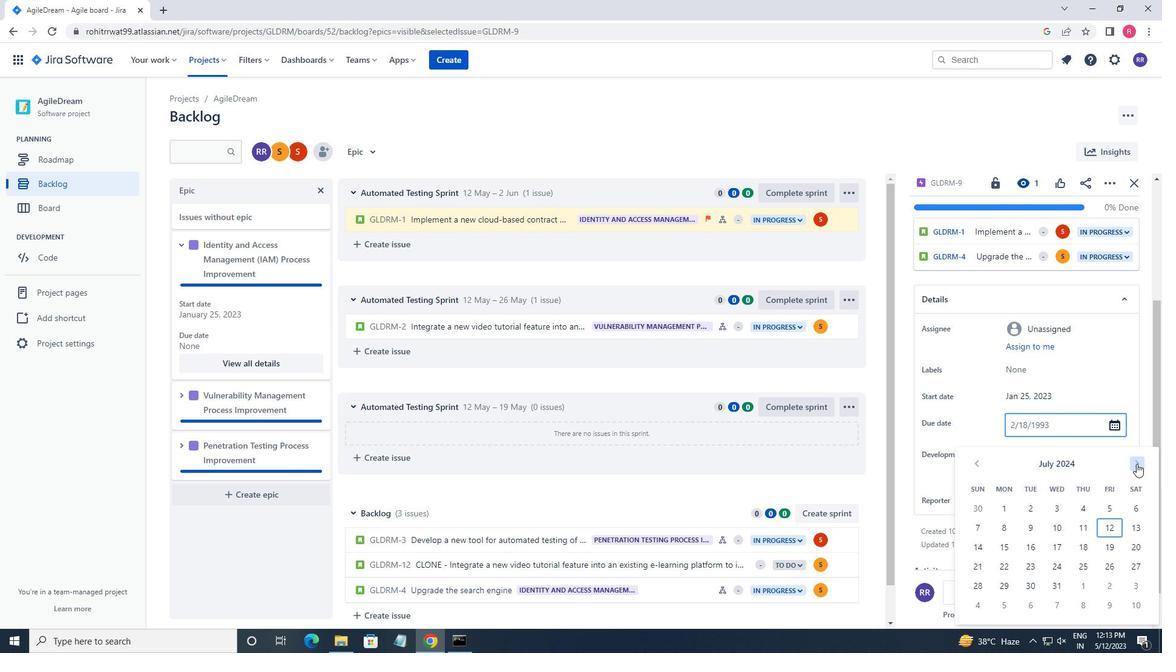 
Action: Mouse pressed left at (1136, 464)
Screenshot: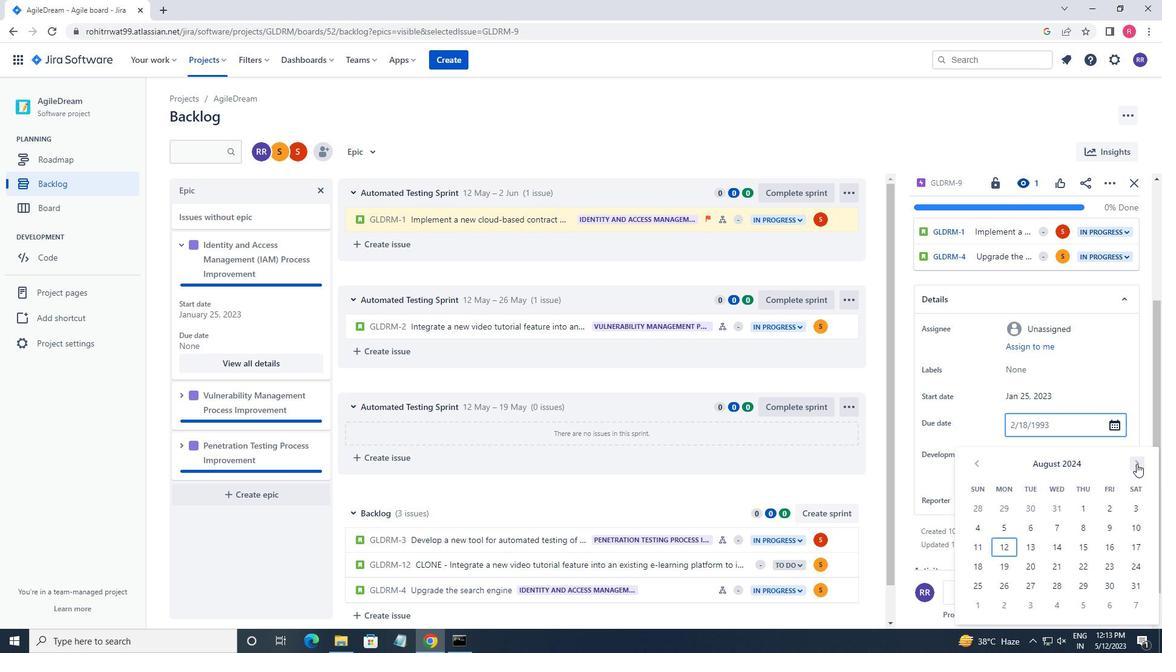 
Action: Mouse pressed left at (1136, 464)
Screenshot: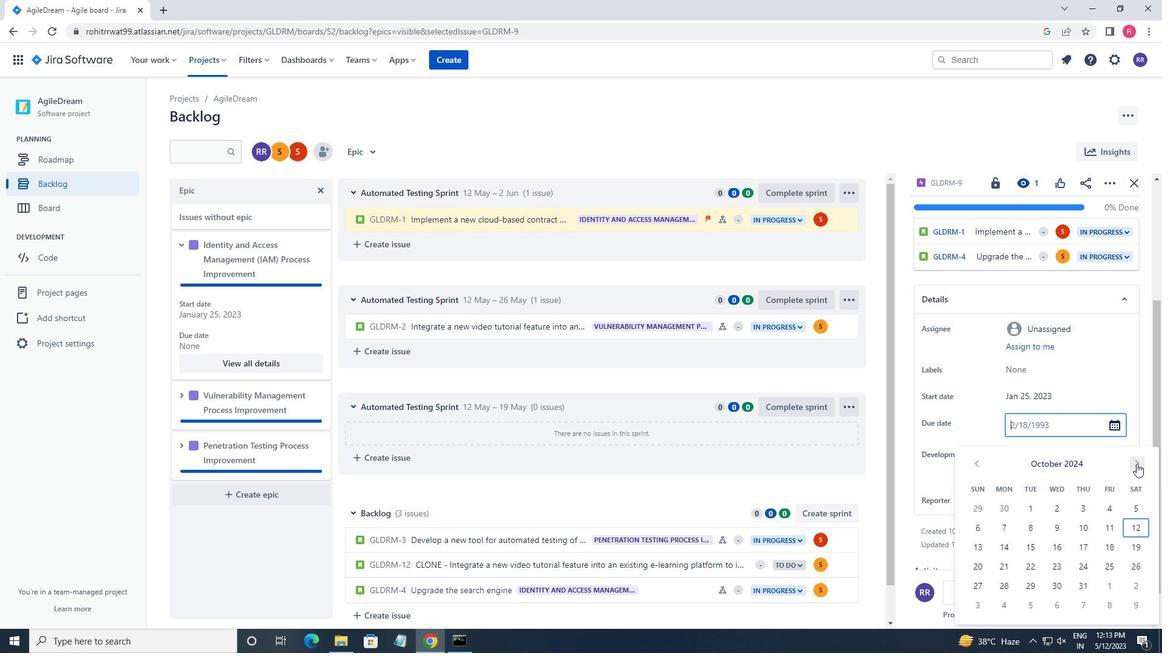 
Action: Mouse pressed left at (1136, 464)
Screenshot: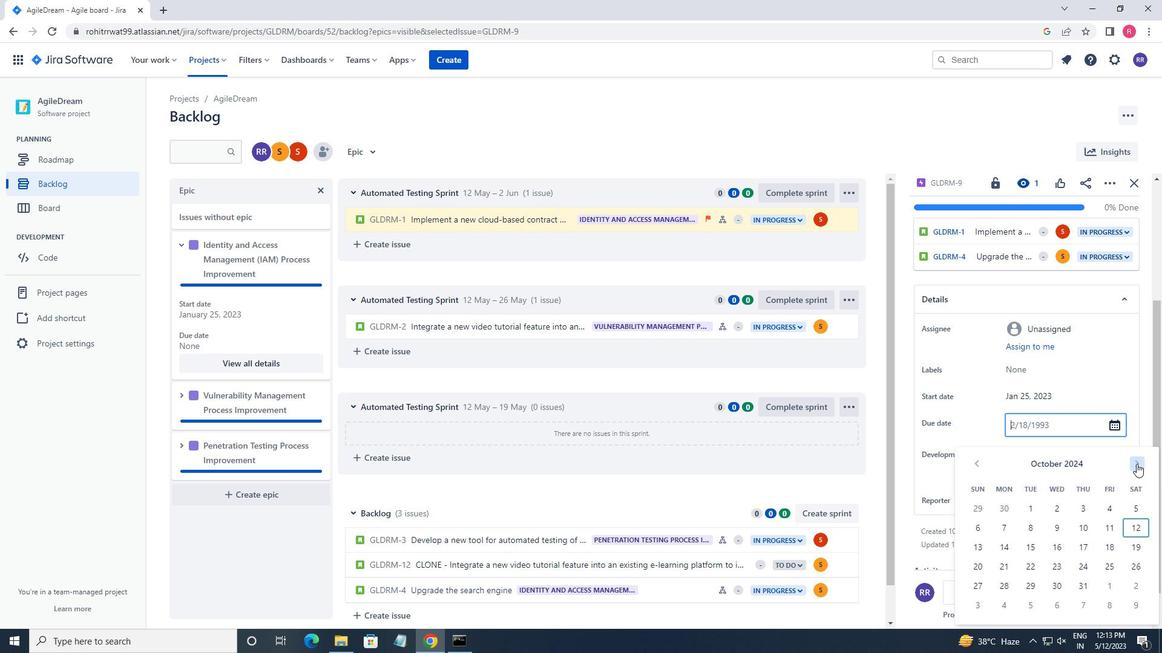 
Action: Mouse pressed left at (1136, 464)
Screenshot: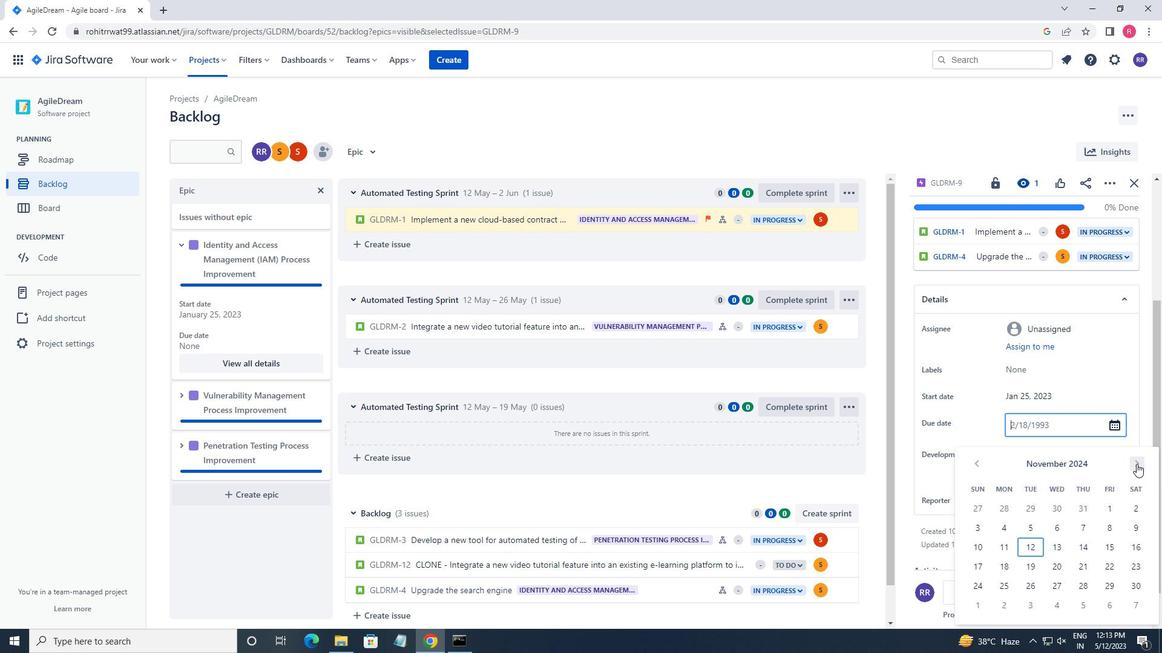 
Action: Mouse pressed left at (1136, 464)
Screenshot: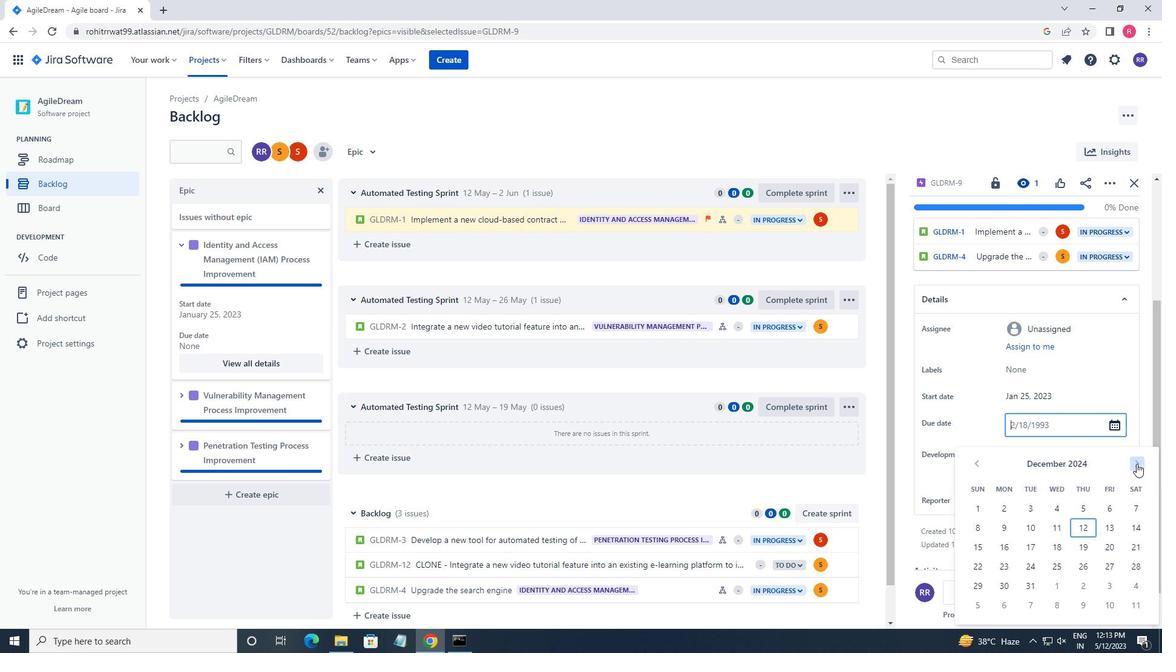 
Action: Mouse pressed left at (1136, 464)
Screenshot: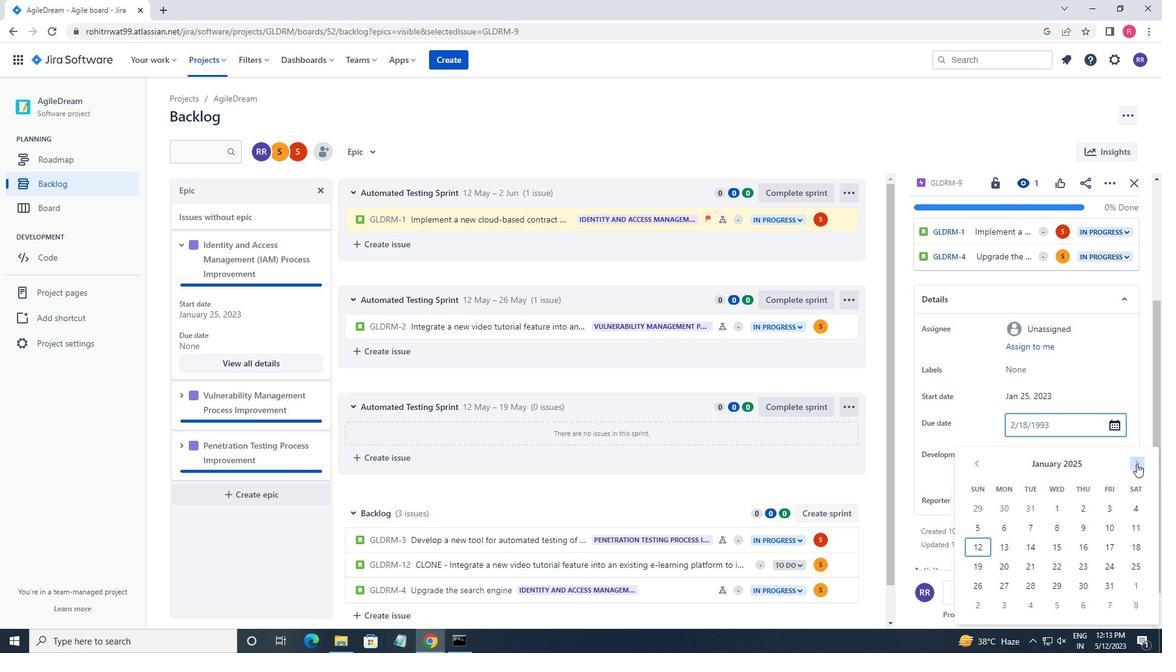 
Action: Mouse pressed left at (1136, 464)
Screenshot: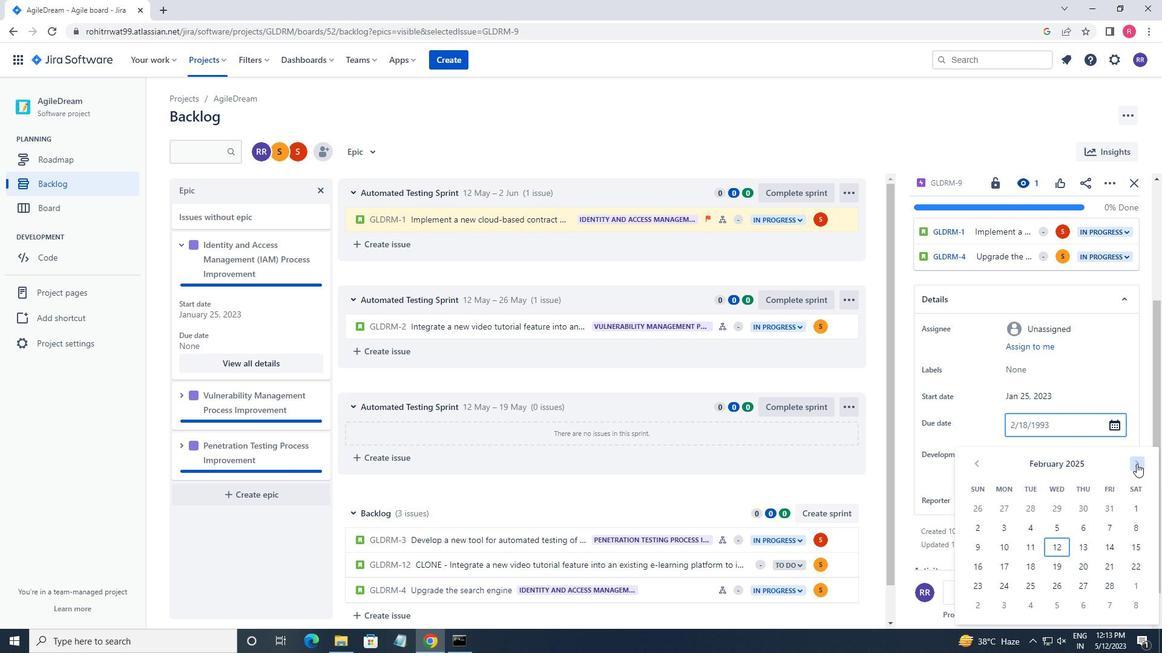 
Action: Mouse pressed left at (1136, 464)
Screenshot: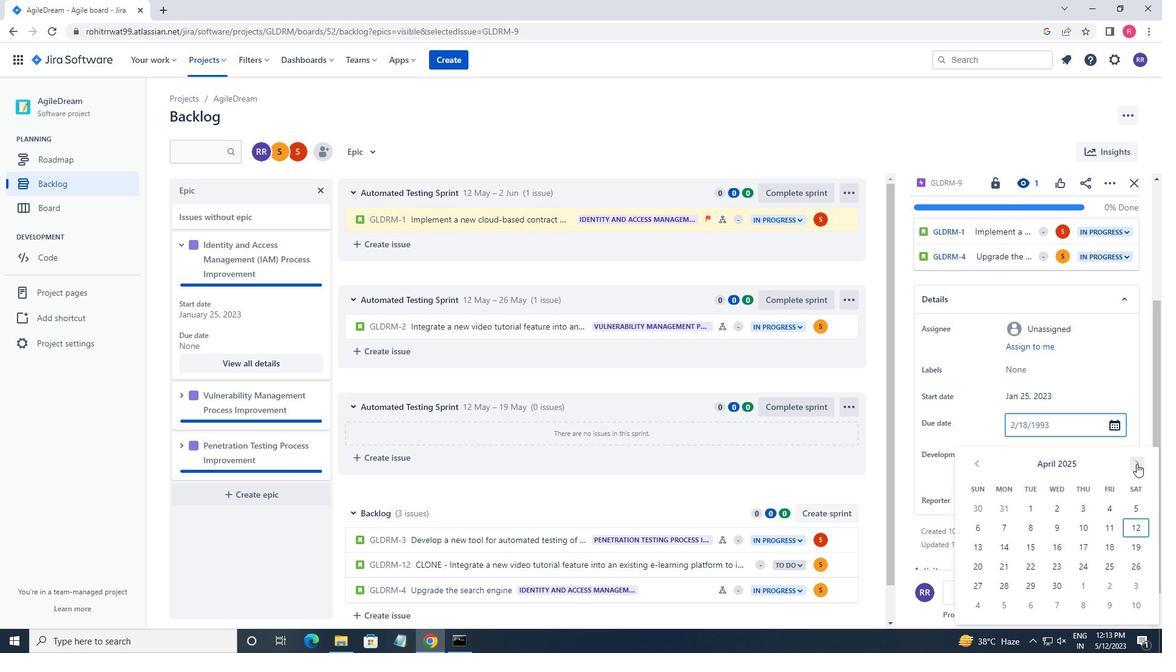 
Action: Mouse pressed left at (1136, 464)
Screenshot: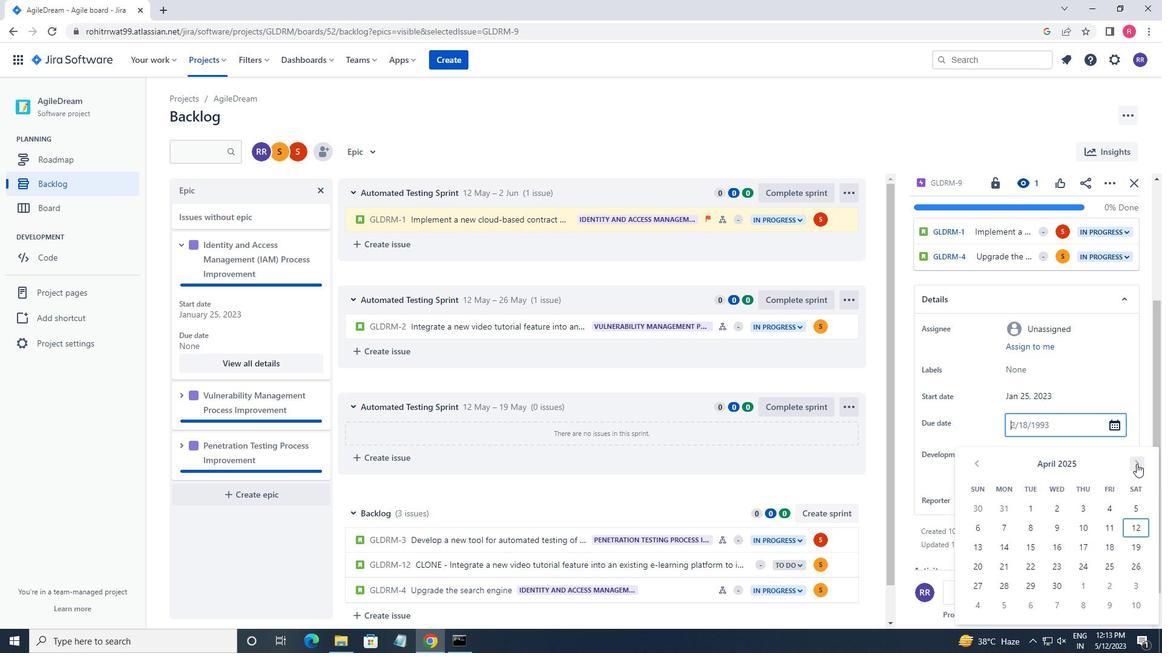 
Action: Mouse pressed left at (1136, 464)
Screenshot: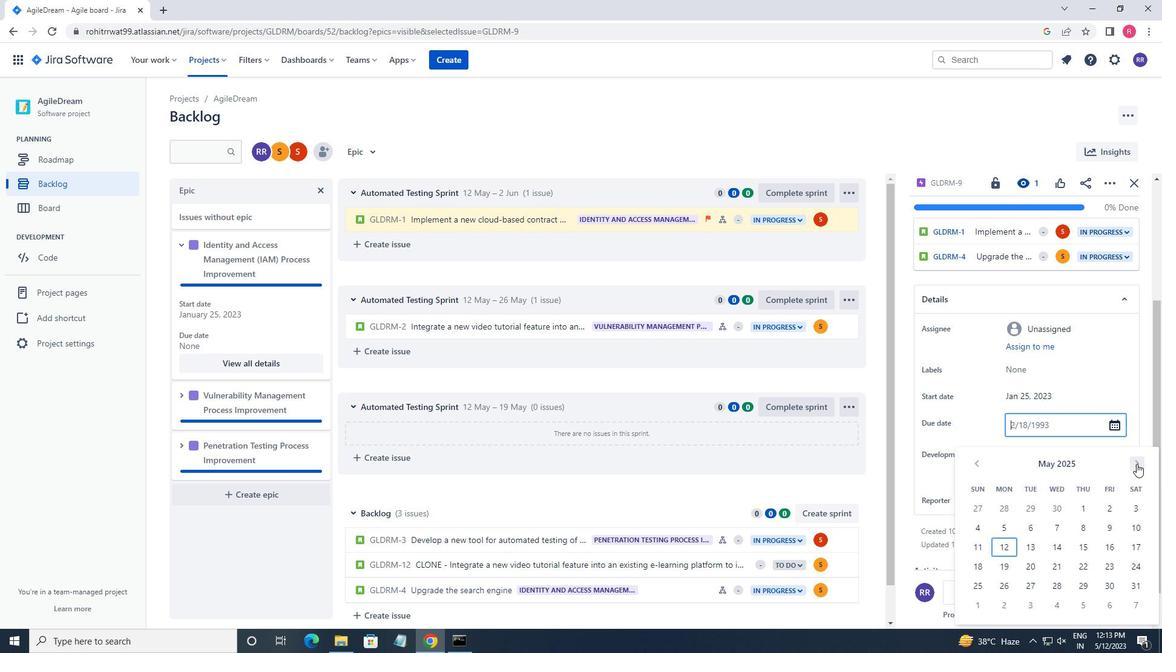 
Action: Mouse pressed left at (1136, 464)
Screenshot: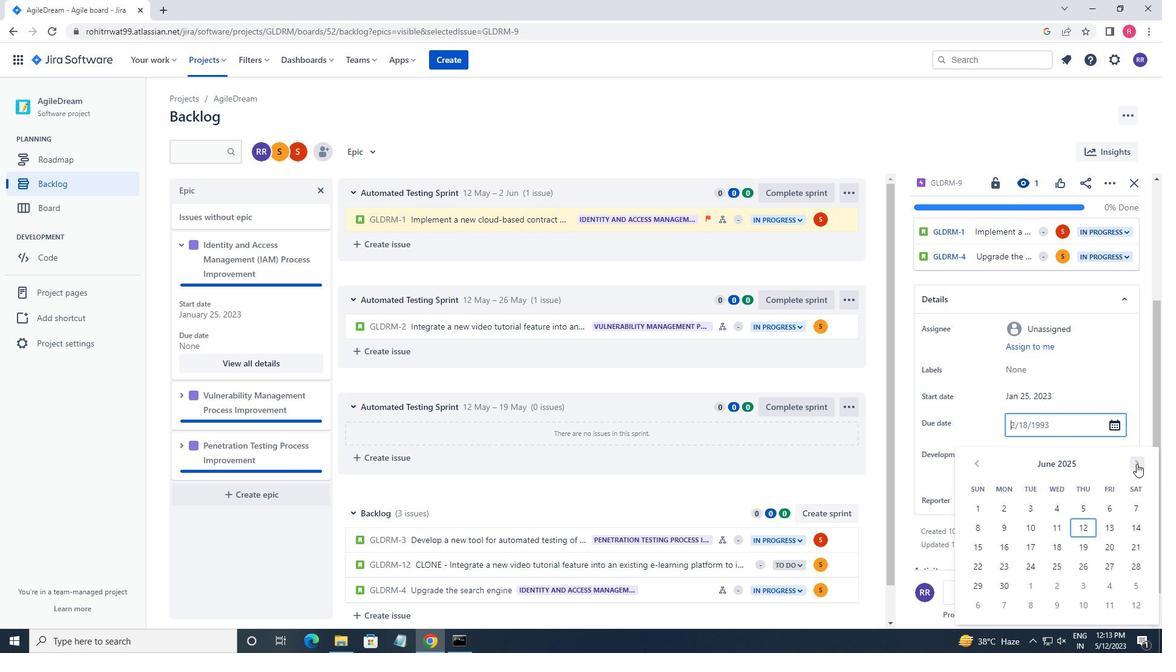
Action: Mouse pressed left at (1136, 464)
Screenshot: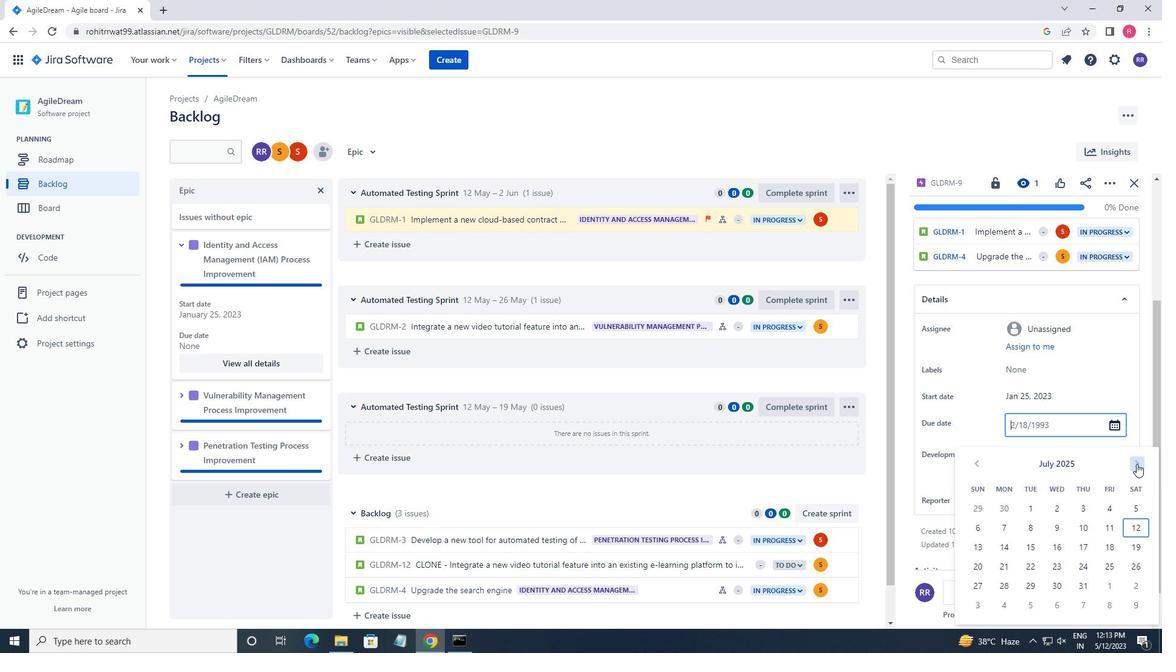 
Action: Mouse pressed left at (1136, 464)
Screenshot: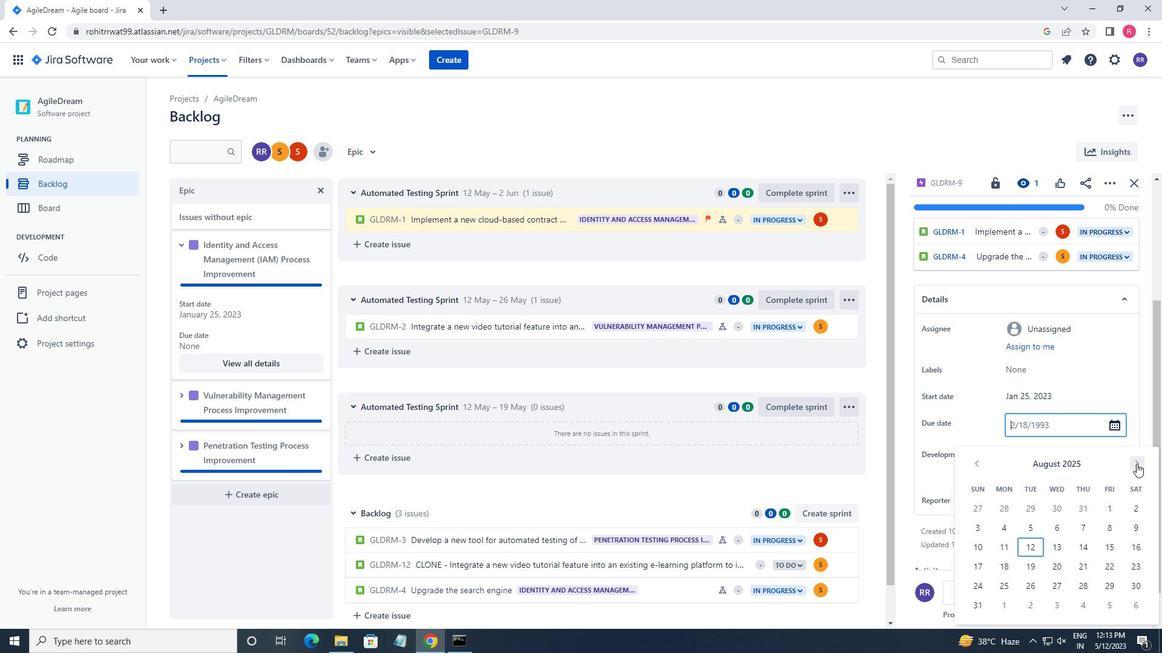 
Action: Mouse pressed left at (1136, 464)
Screenshot: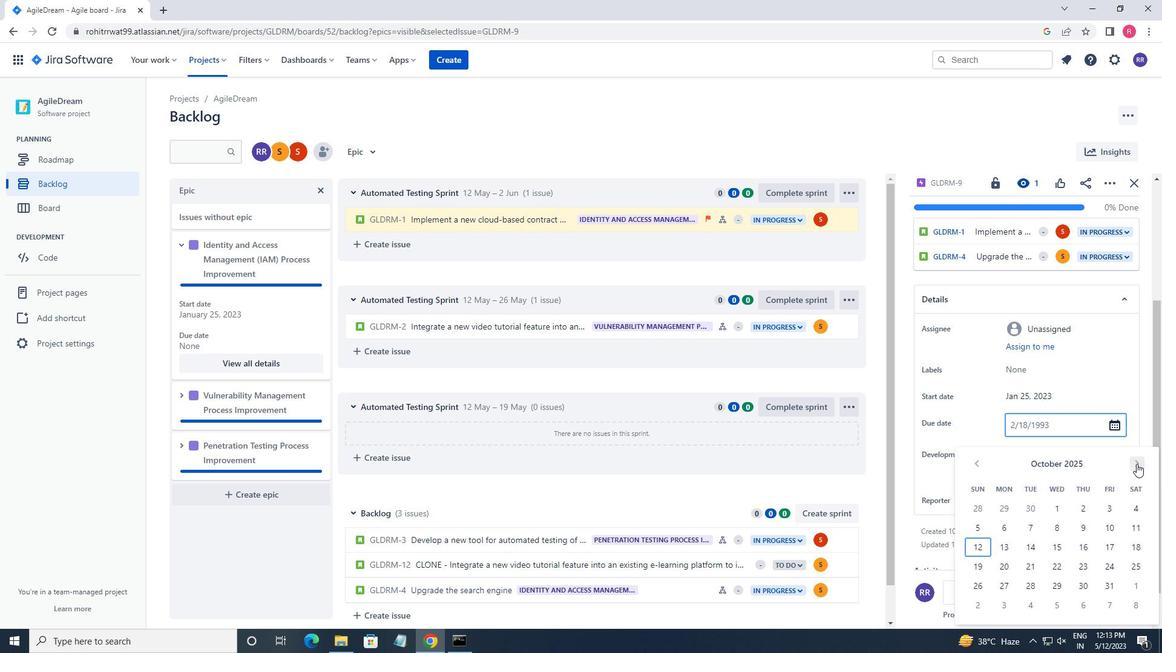 
Action: Mouse moved to (1035, 549)
Screenshot: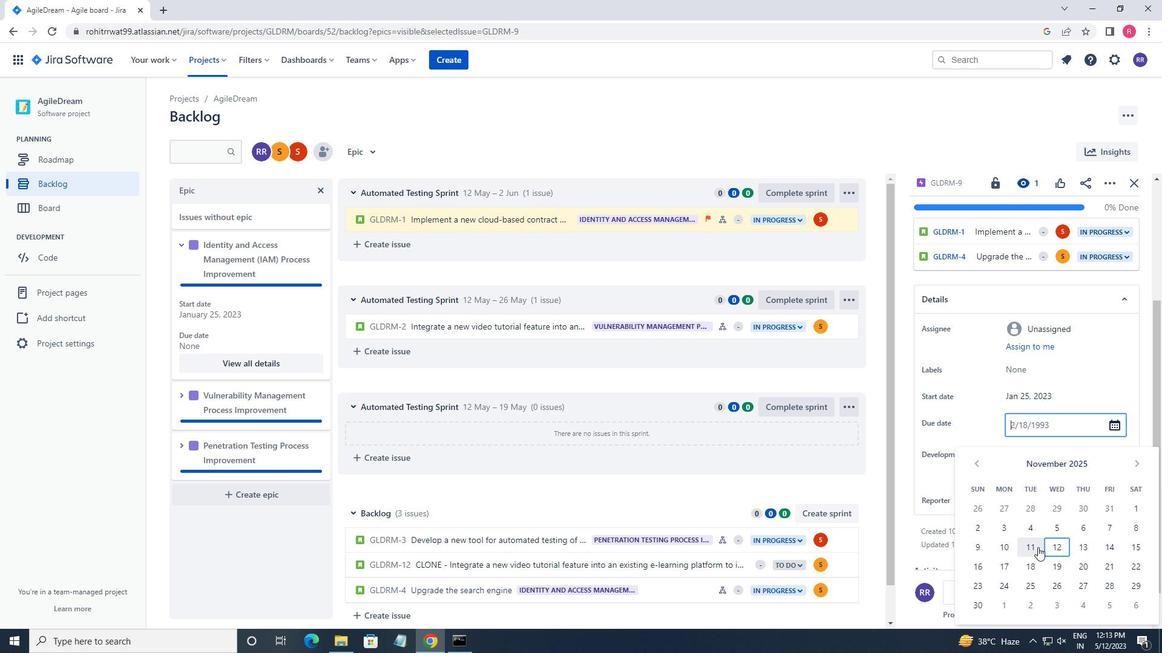 
Action: Mouse pressed left at (1035, 549)
Screenshot: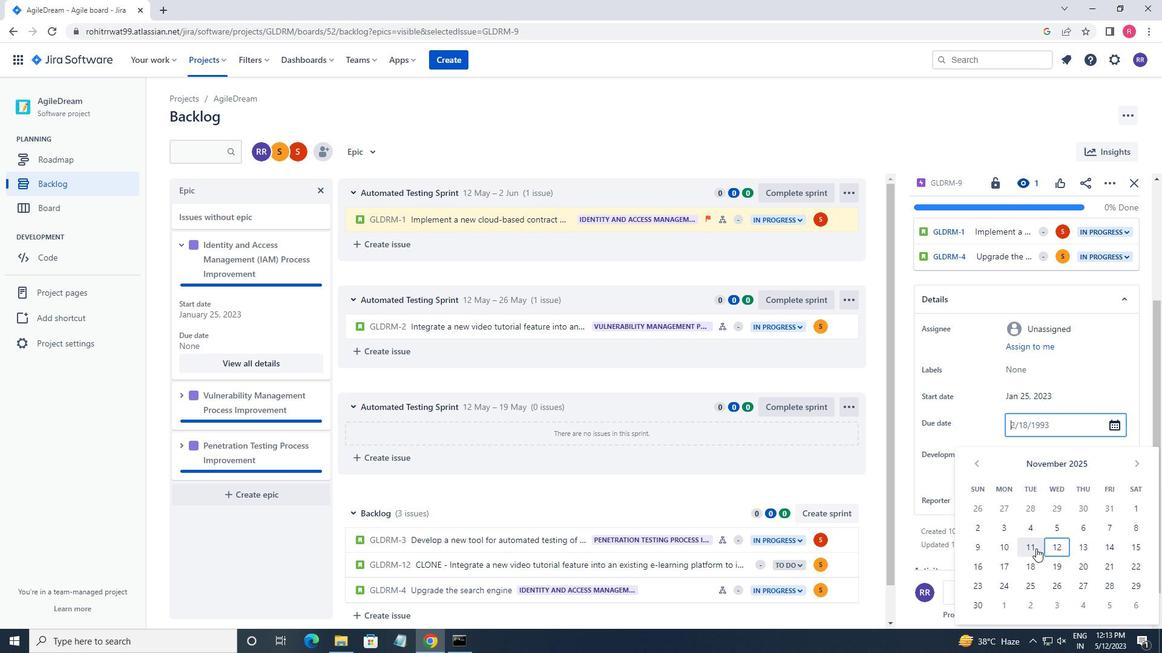 
Action: Mouse moved to (712, 491)
Screenshot: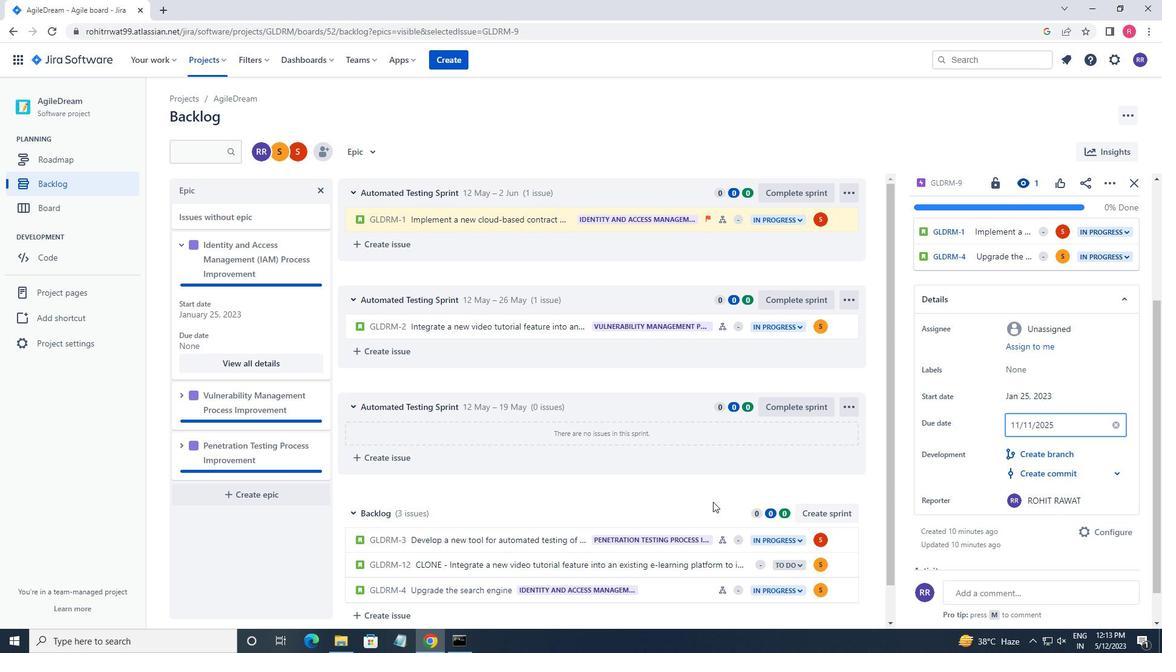 
Action: Mouse pressed left at (712, 491)
Screenshot: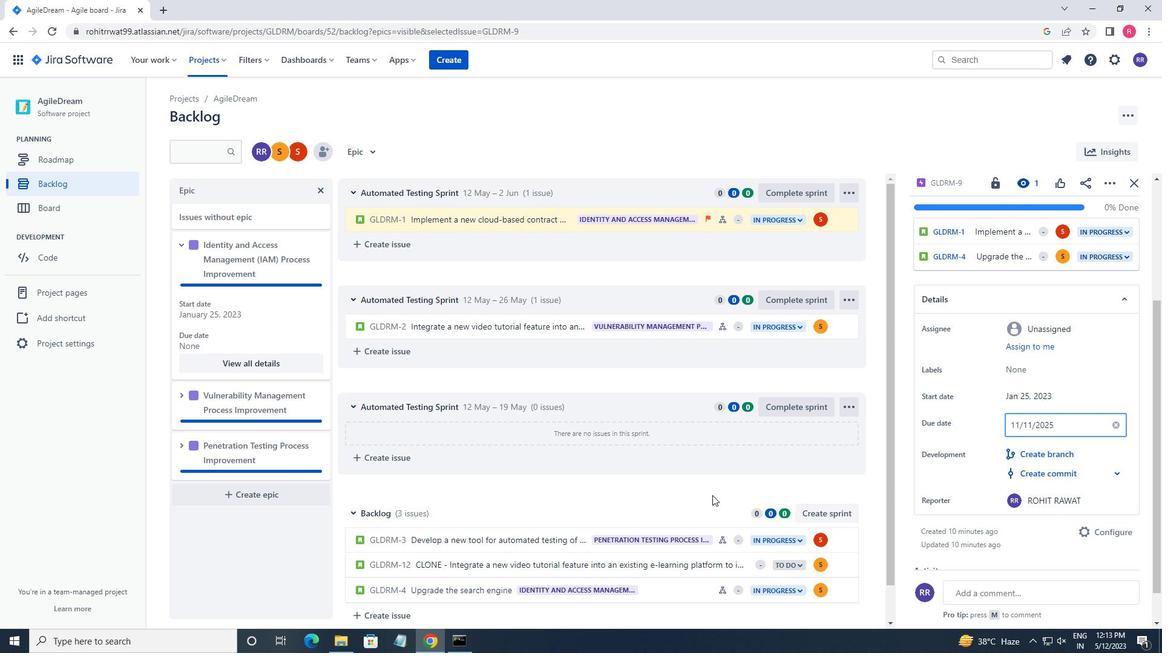 
Action: Mouse moved to (180, 404)
Screenshot: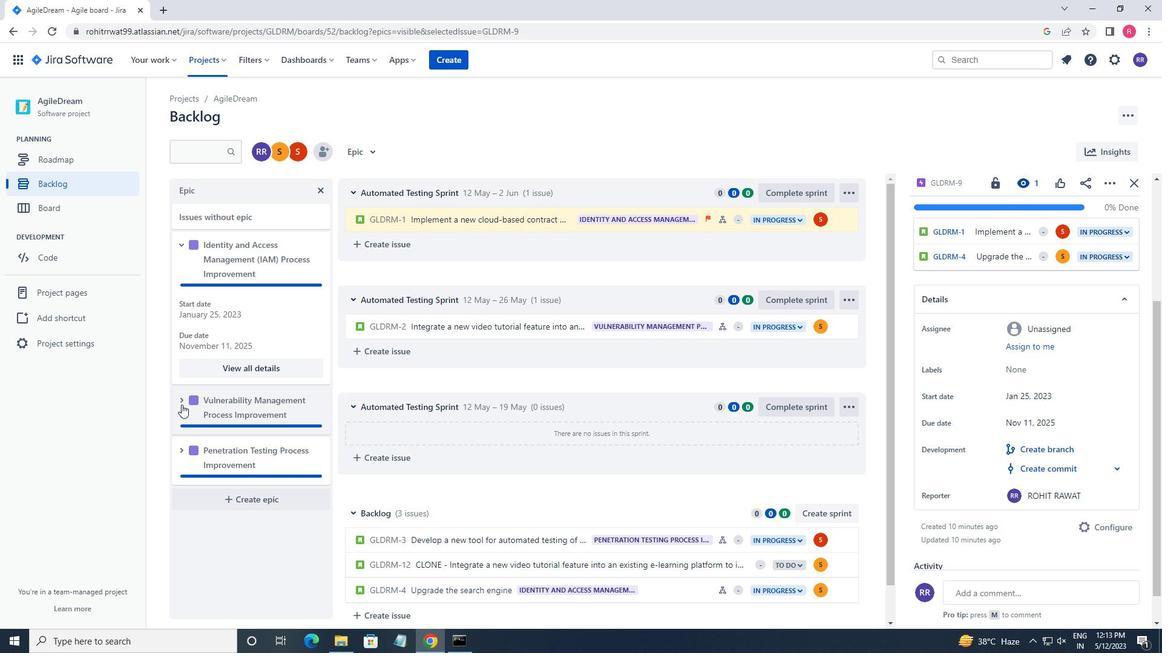 
Action: Mouse pressed left at (180, 404)
Screenshot: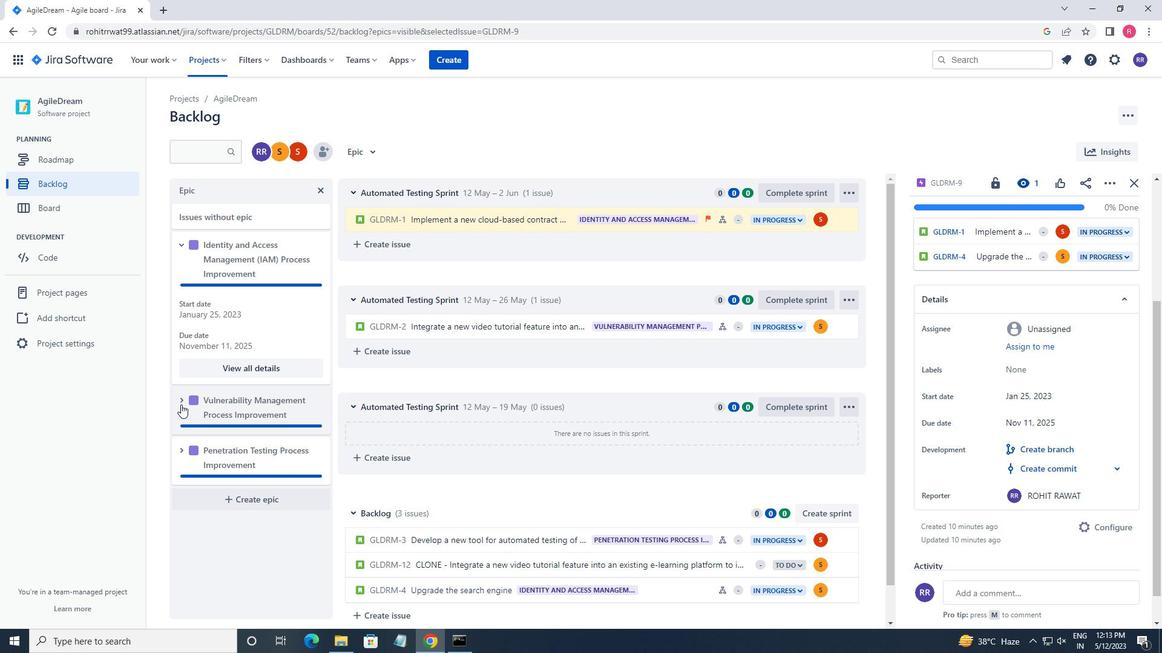 
Action: Mouse moved to (254, 507)
Screenshot: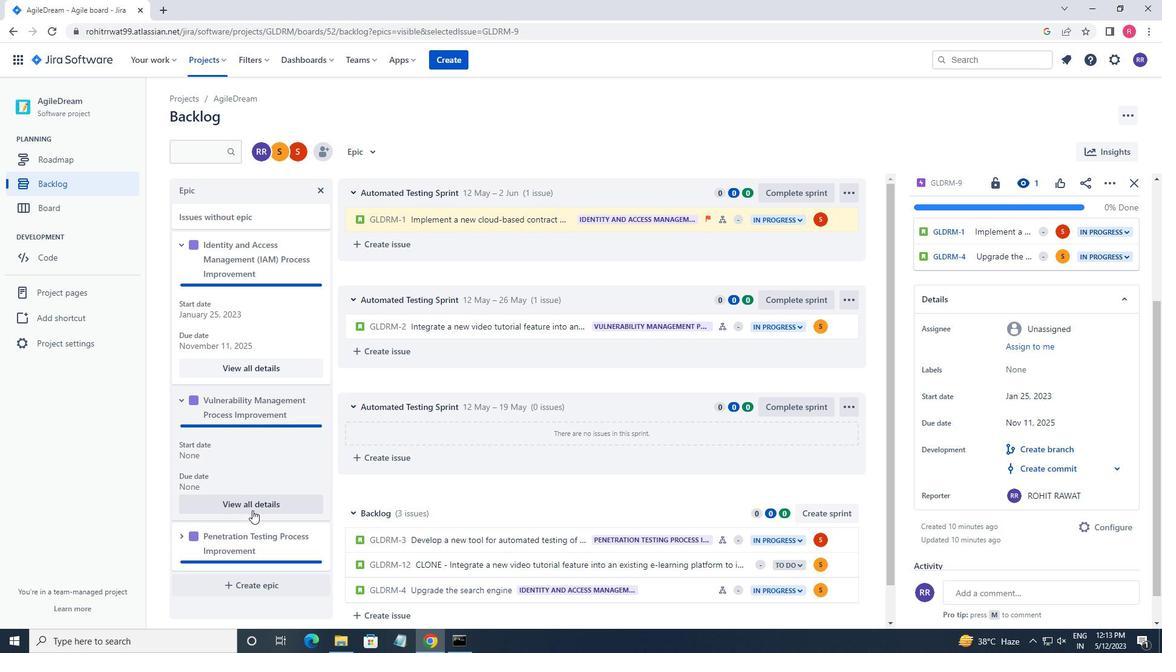 
Action: Mouse pressed left at (254, 507)
Screenshot: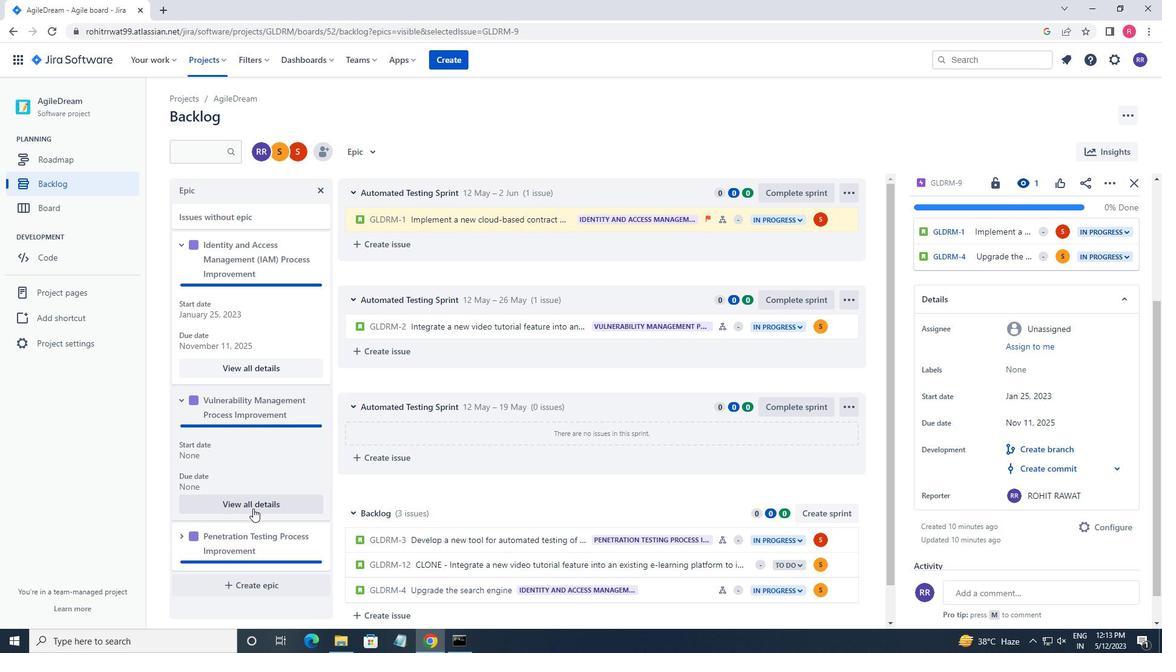 
Action: Mouse moved to (992, 482)
Screenshot: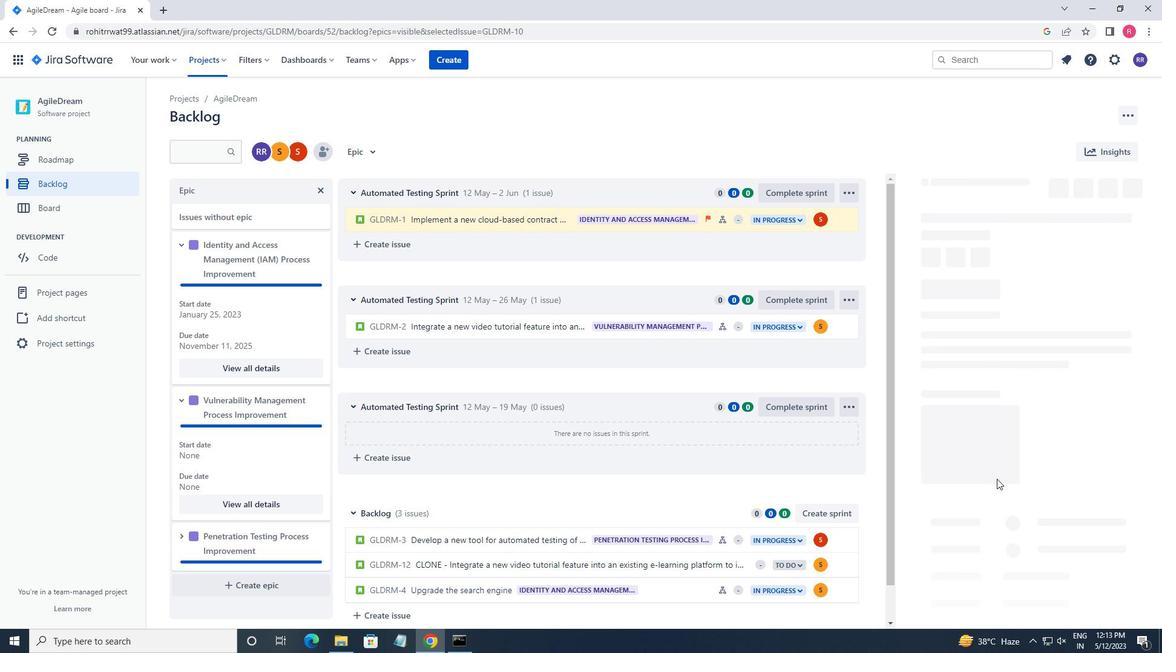 
Action: Mouse scrolled (992, 481) with delta (0, 0)
Screenshot: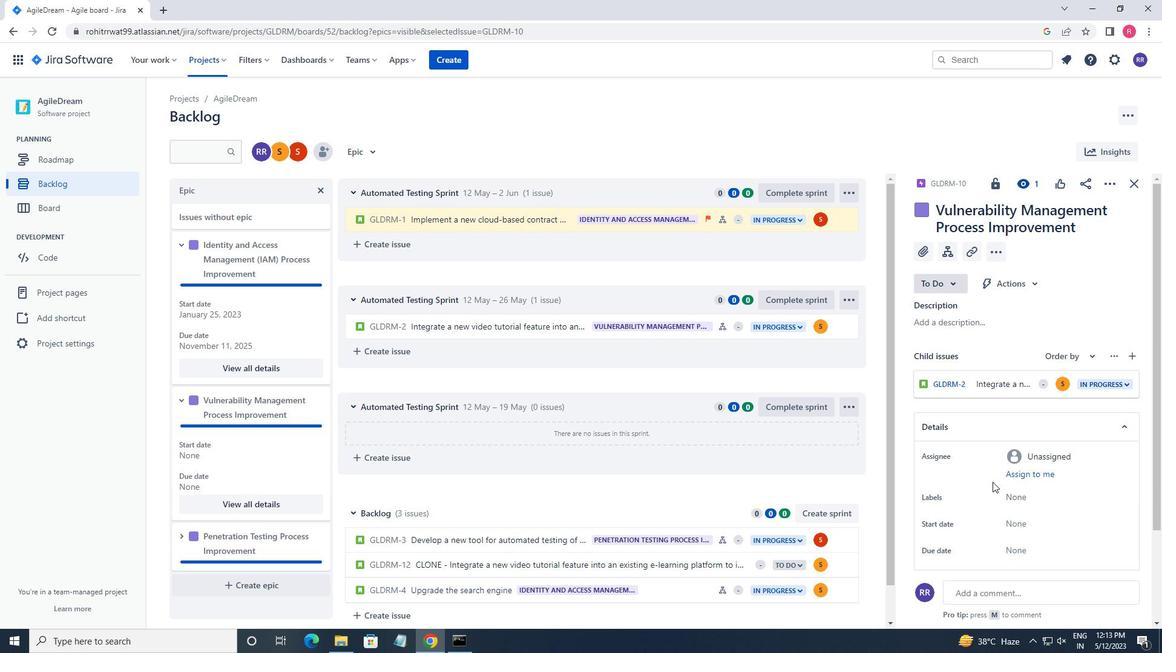 
Action: Mouse moved to (992, 483)
Screenshot: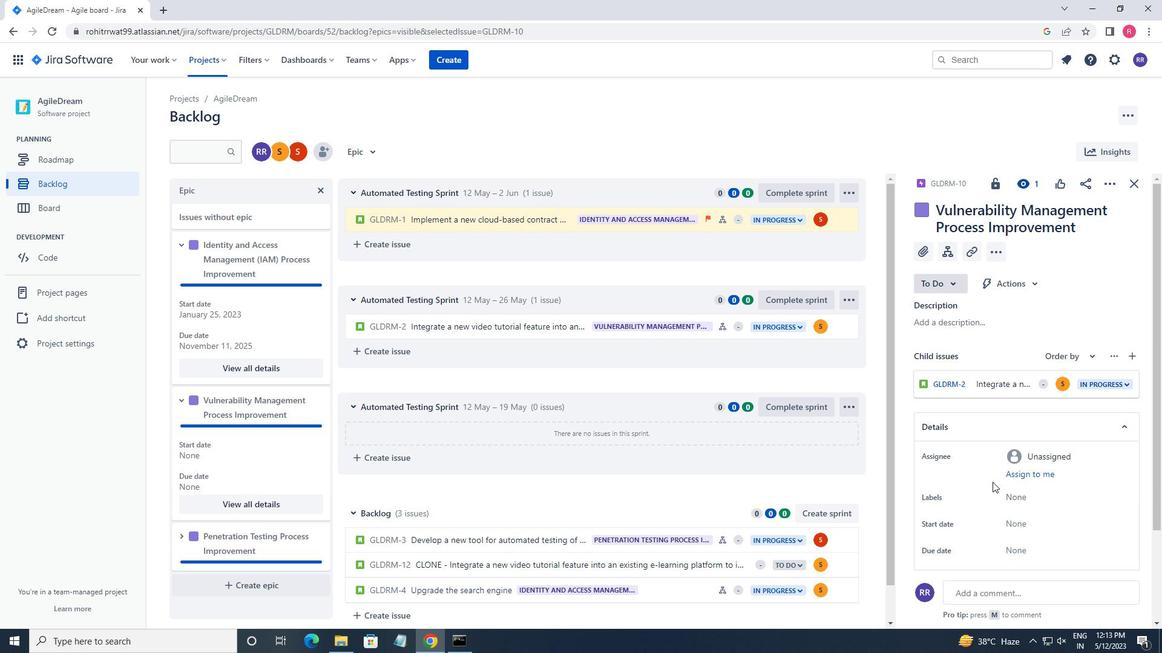 
Action: Mouse scrolled (992, 482) with delta (0, 0)
Screenshot: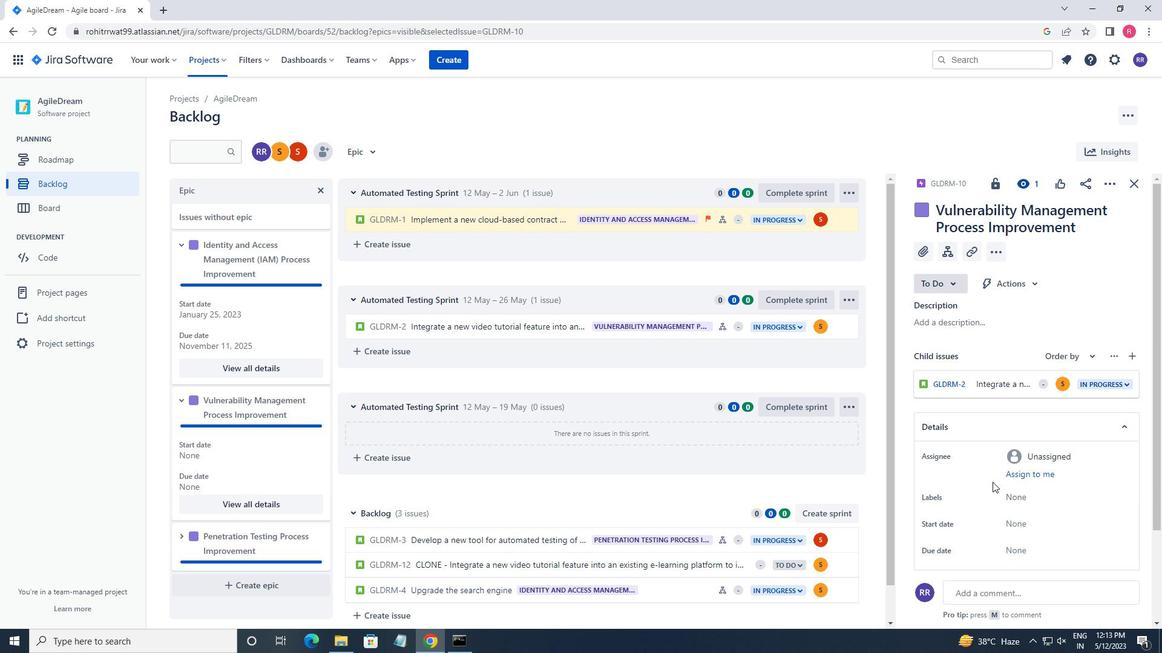 
Action: Mouse moved to (992, 483)
Screenshot: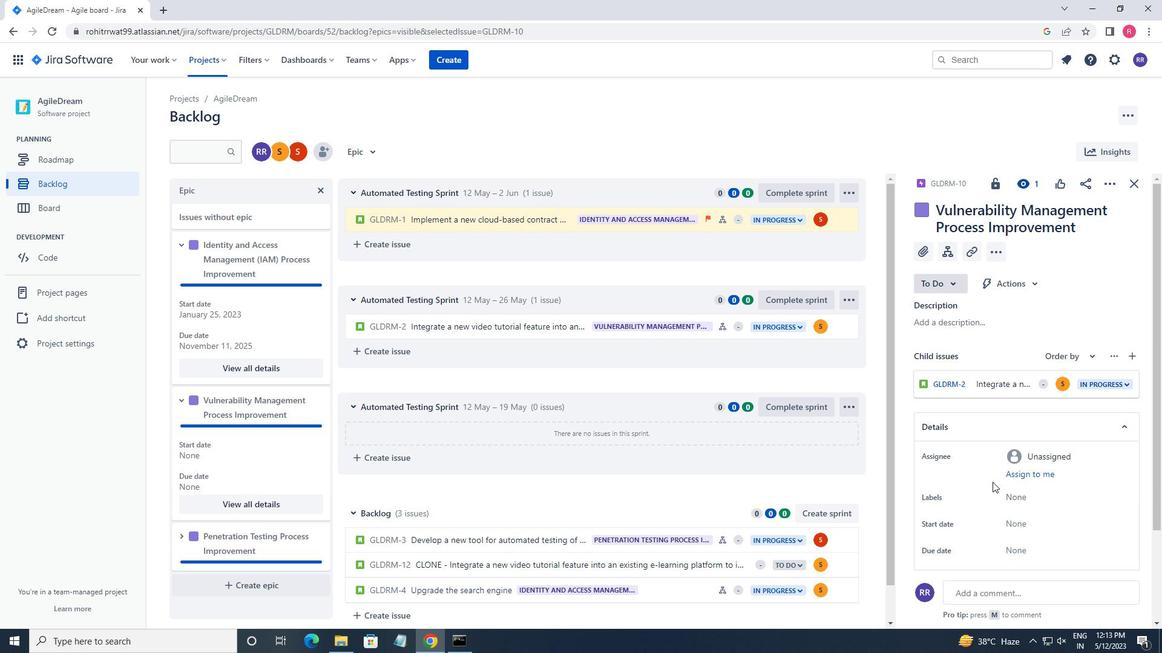
Action: Mouse scrolled (992, 483) with delta (0, 0)
Screenshot: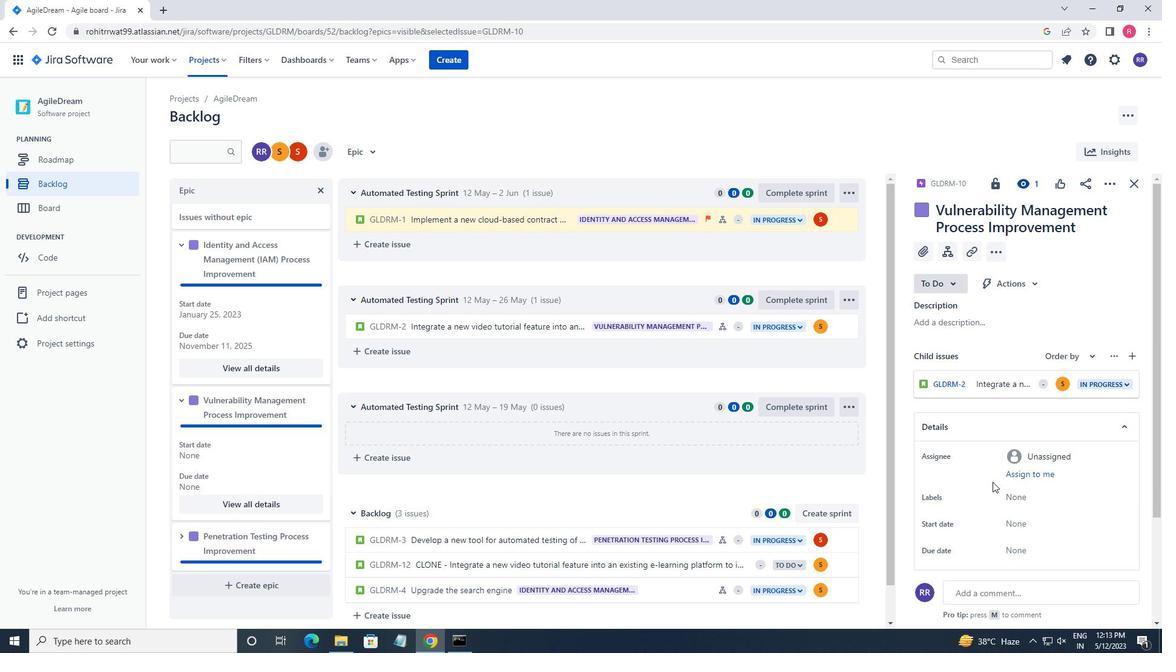 
Action: Mouse moved to (1018, 377)
Screenshot: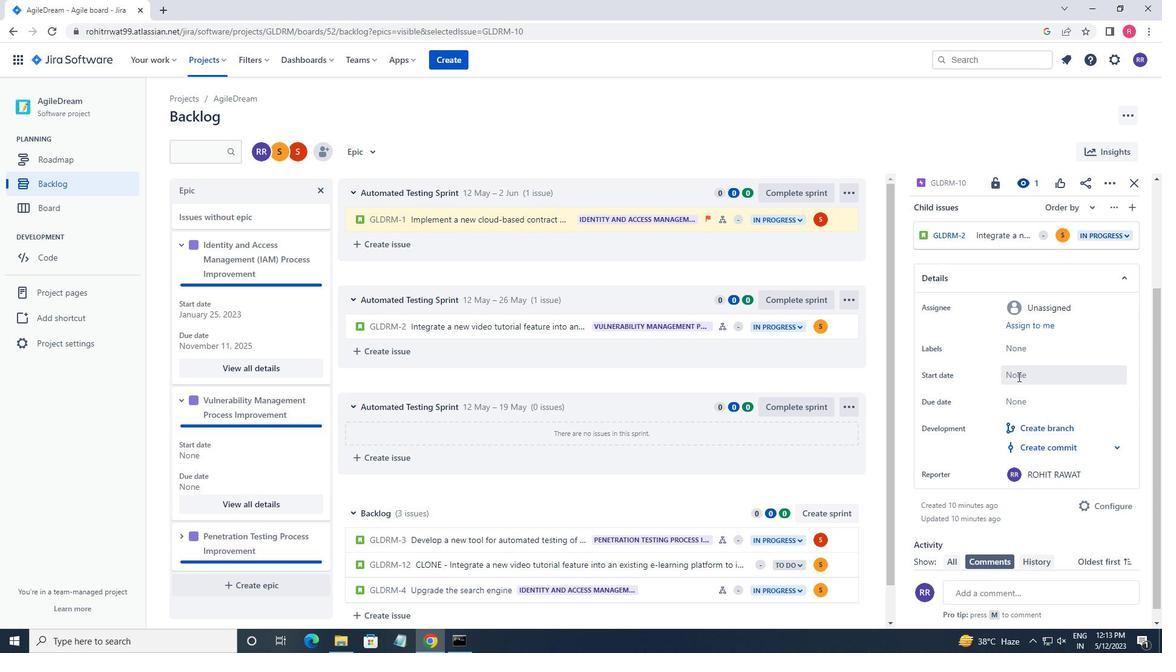 
Action: Mouse pressed left at (1018, 377)
Screenshot: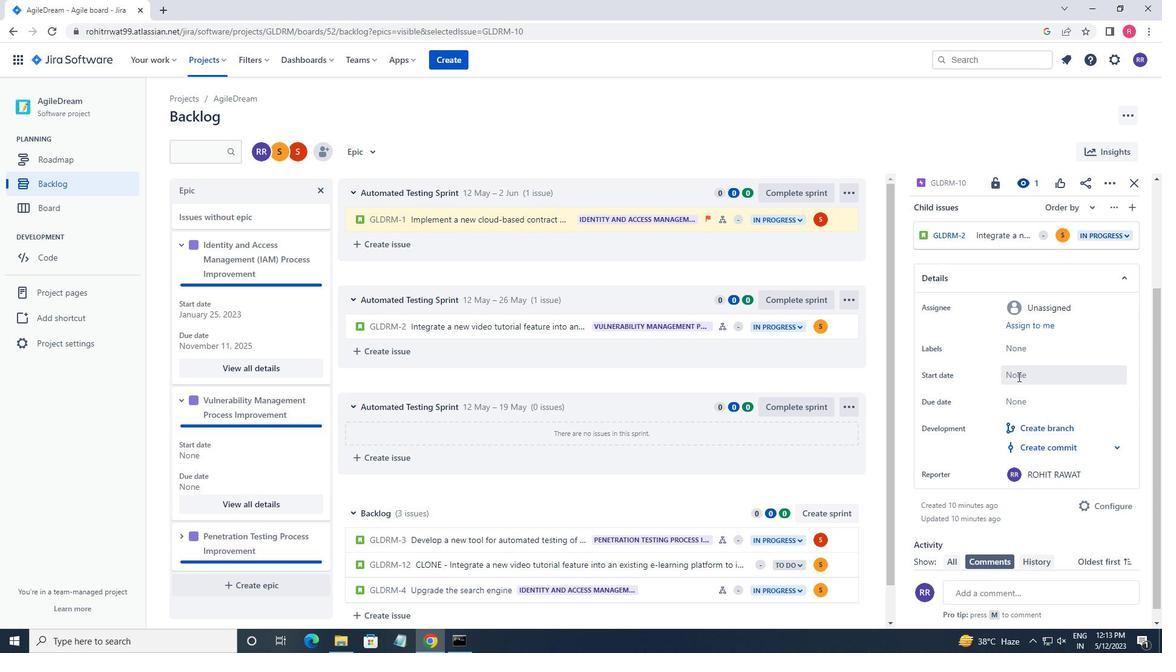 
Action: Mouse moved to (975, 414)
Screenshot: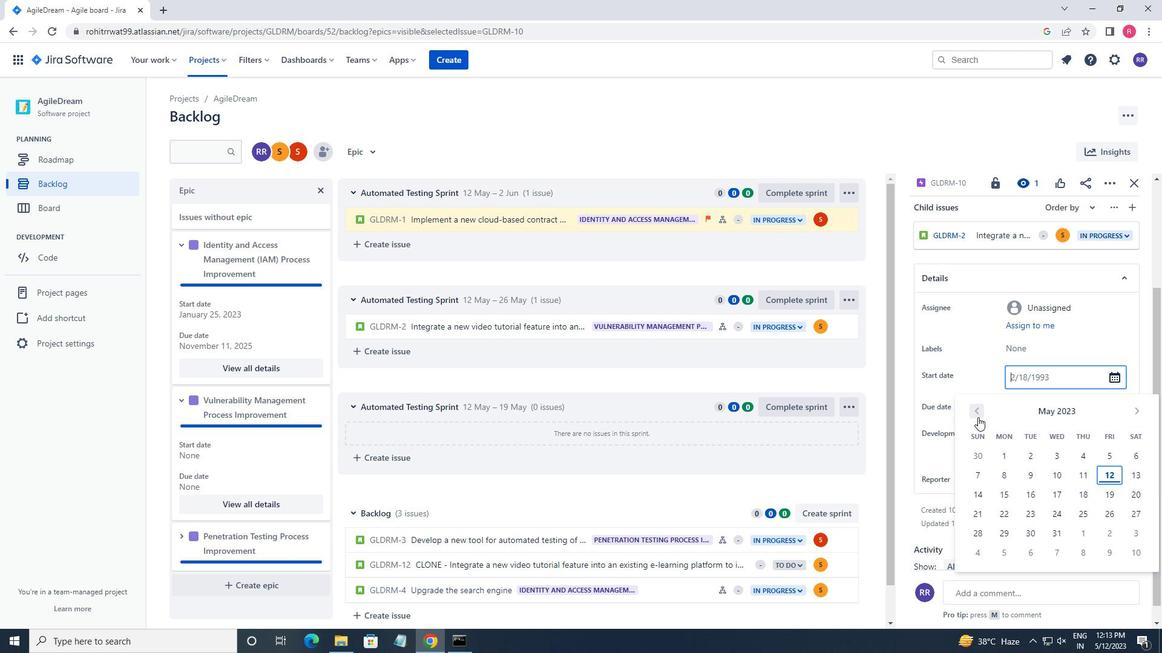 
Action: Mouse pressed left at (975, 414)
Screenshot: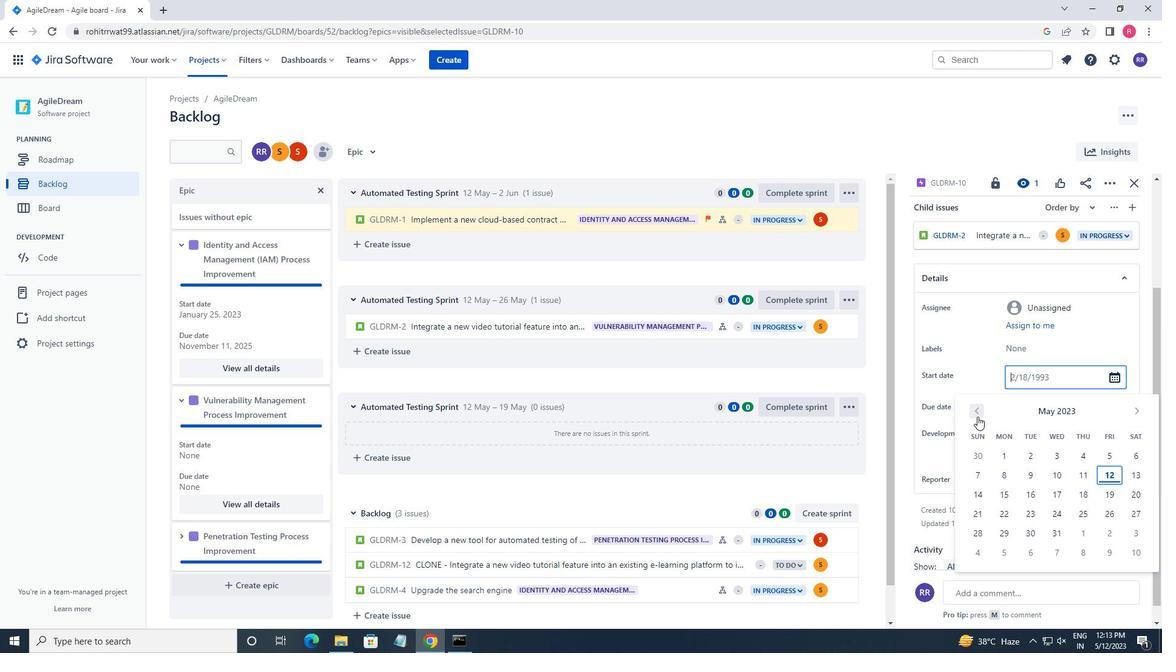 
Action: Mouse pressed left at (975, 414)
Screenshot: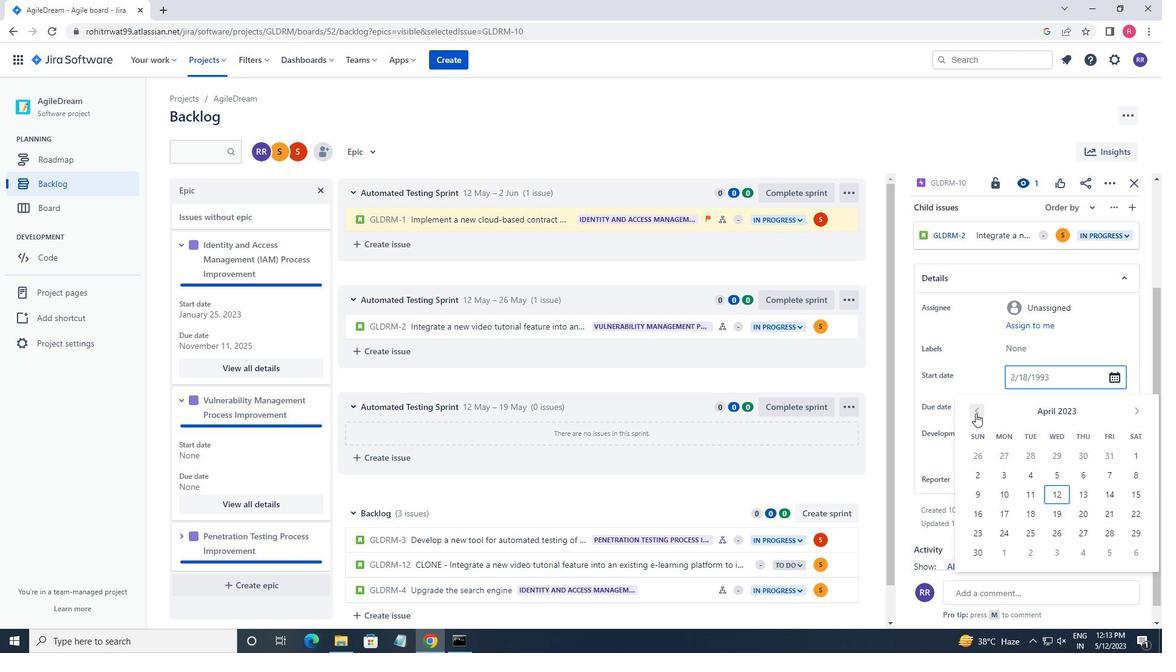 
Action: Mouse pressed left at (975, 414)
Screenshot: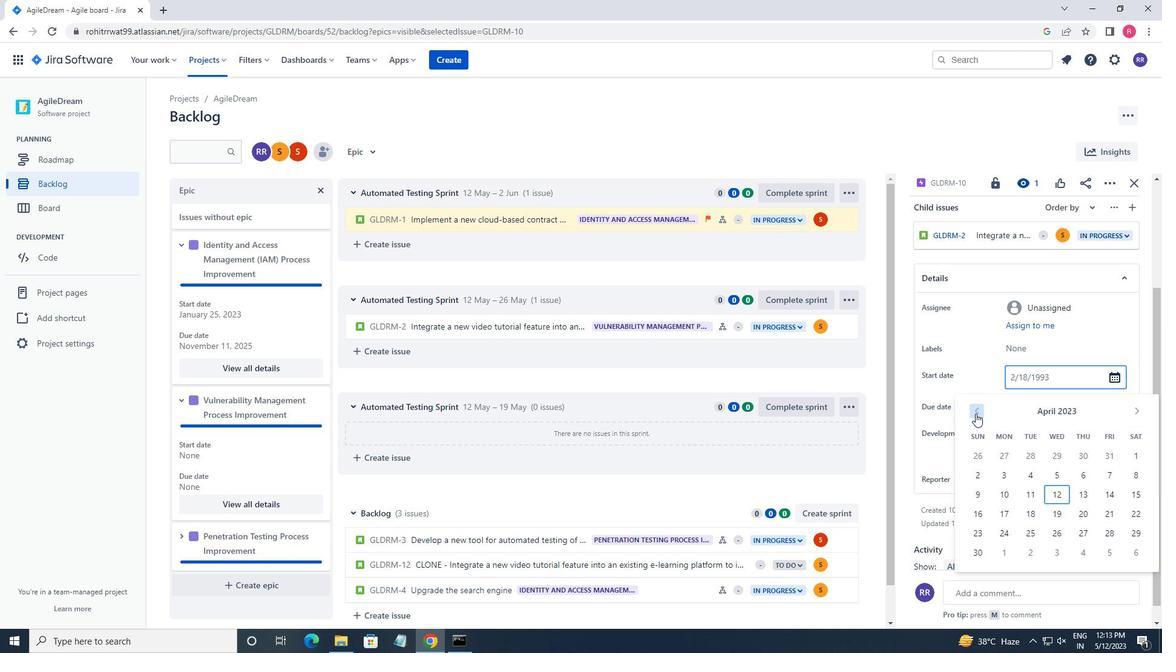 
Action: Mouse moved to (1004, 489)
Screenshot: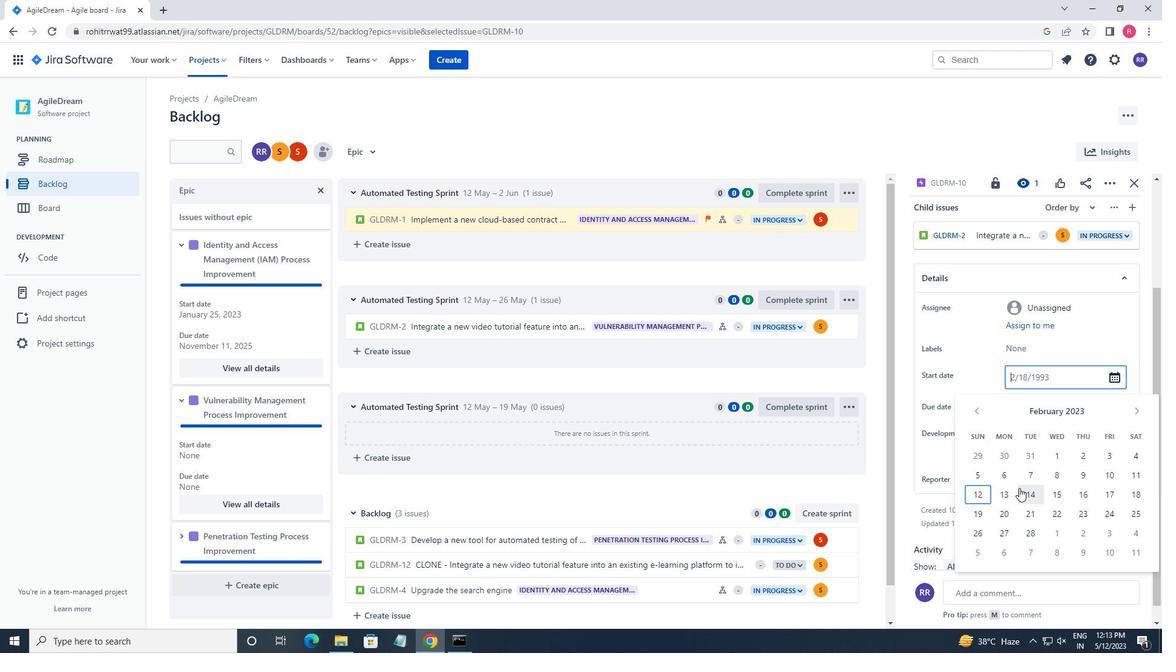
Action: Mouse pressed left at (1004, 489)
Screenshot: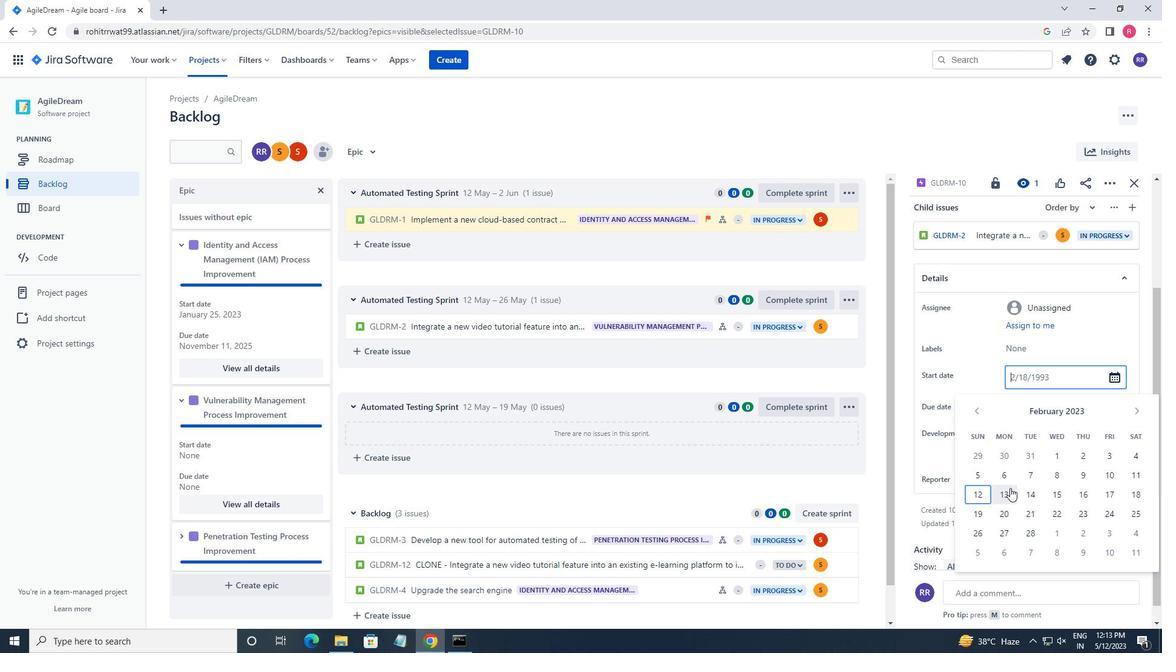 
Action: Mouse moved to (1030, 401)
Screenshot: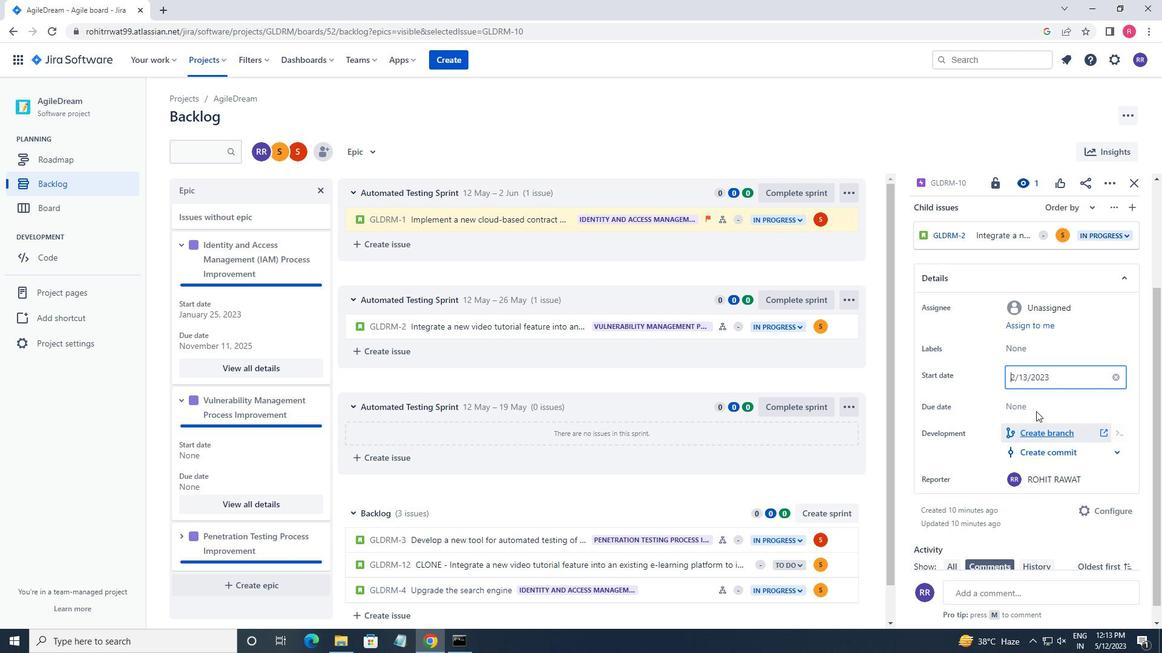 
Action: Mouse pressed left at (1030, 401)
Screenshot: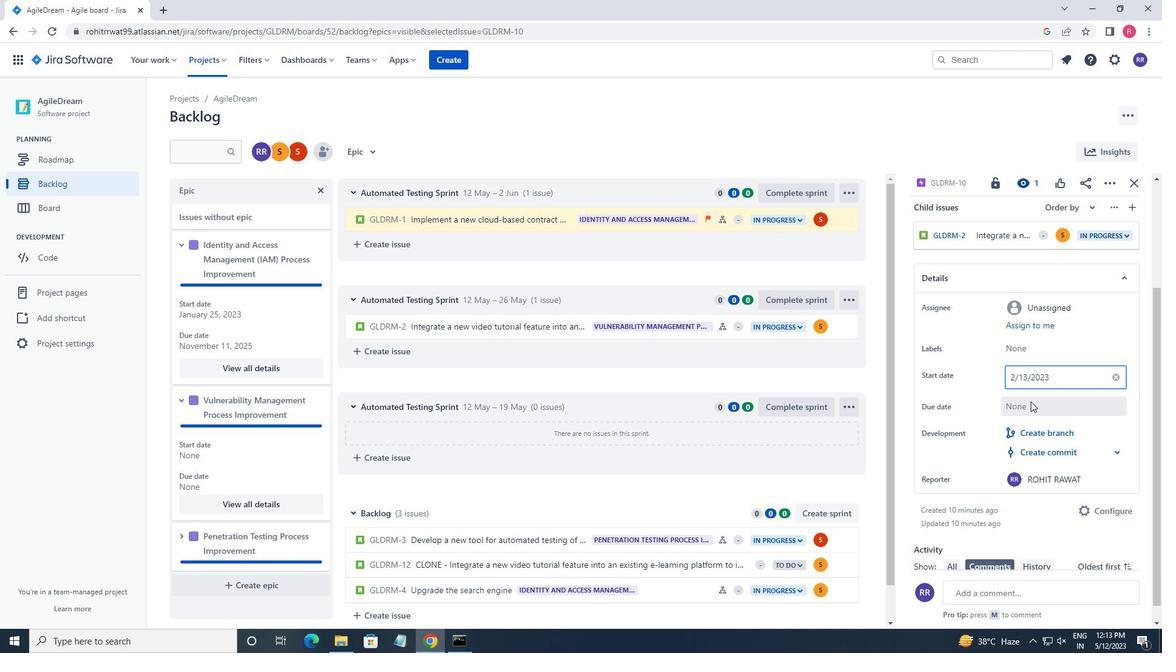 
Action: Mouse moved to (1136, 438)
Screenshot: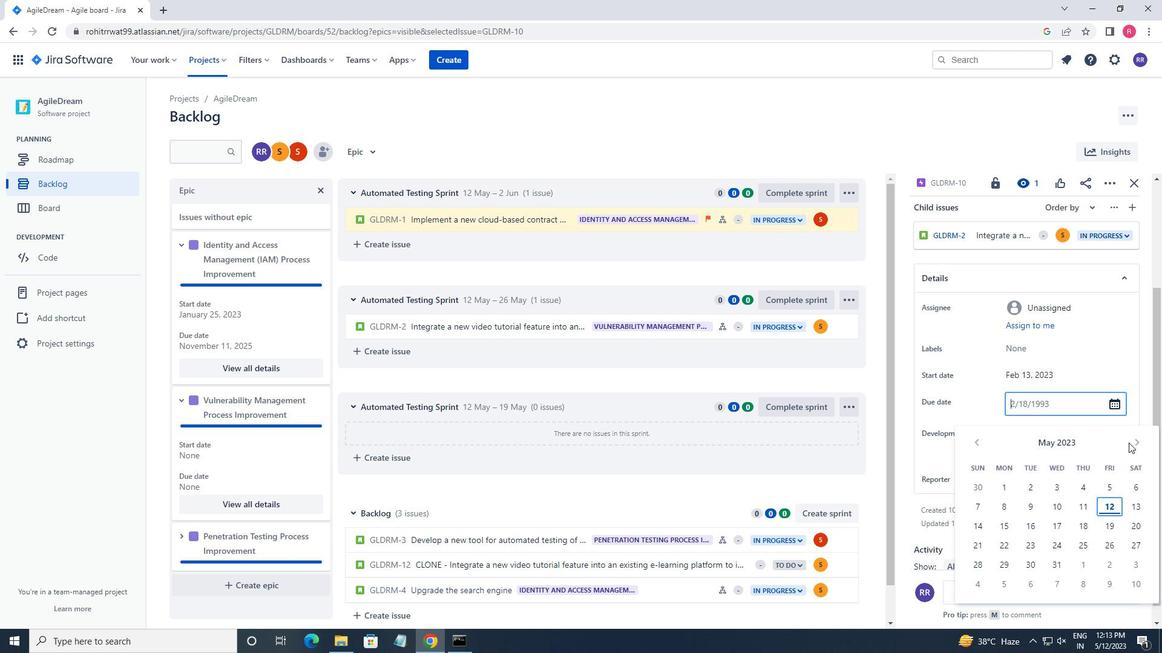 
Action: Mouse pressed left at (1136, 438)
Screenshot: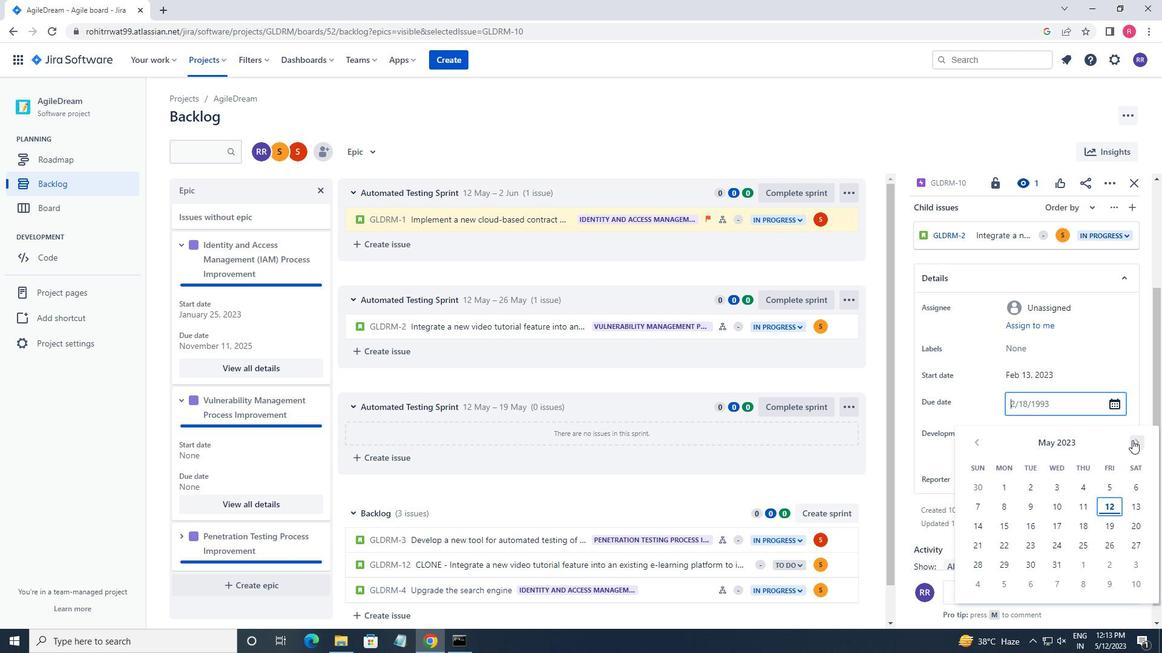
Action: Mouse pressed left at (1136, 438)
Screenshot: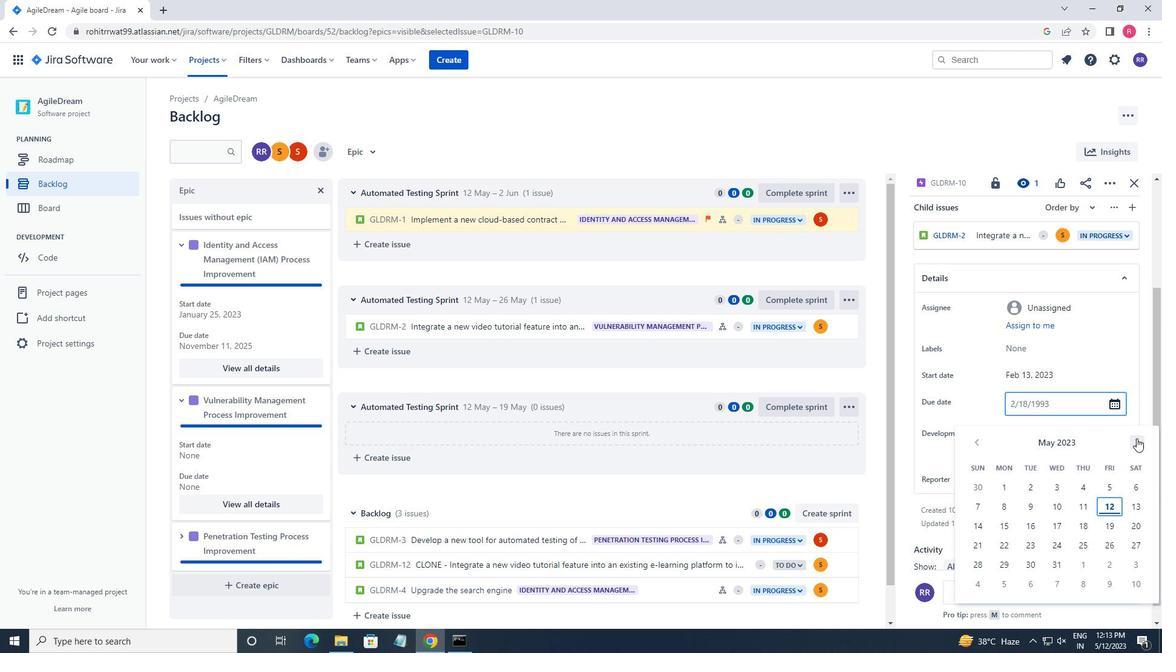 
Action: Mouse pressed left at (1136, 438)
Screenshot: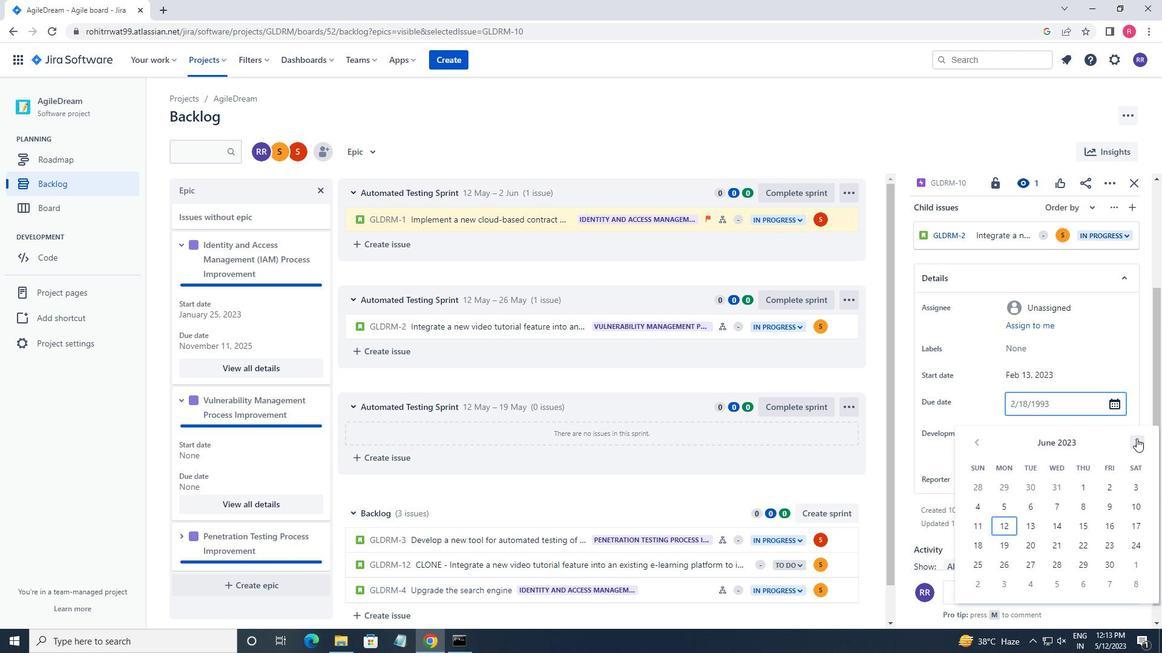 
Action: Mouse pressed left at (1136, 438)
Screenshot: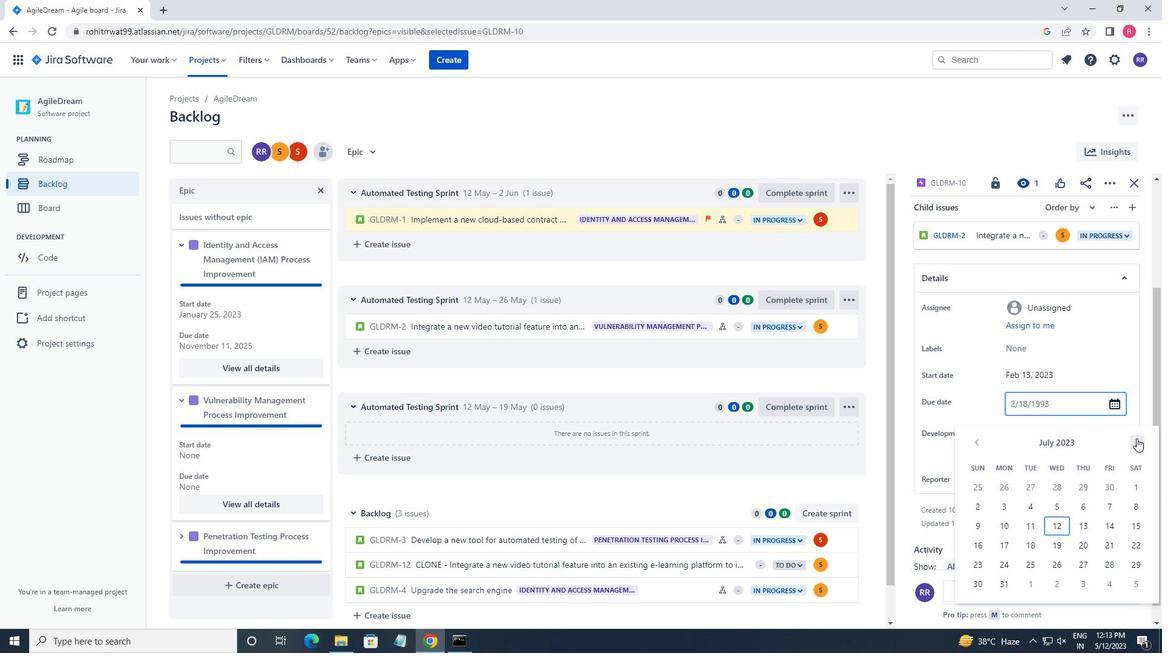 
Action: Mouse pressed left at (1136, 438)
Screenshot: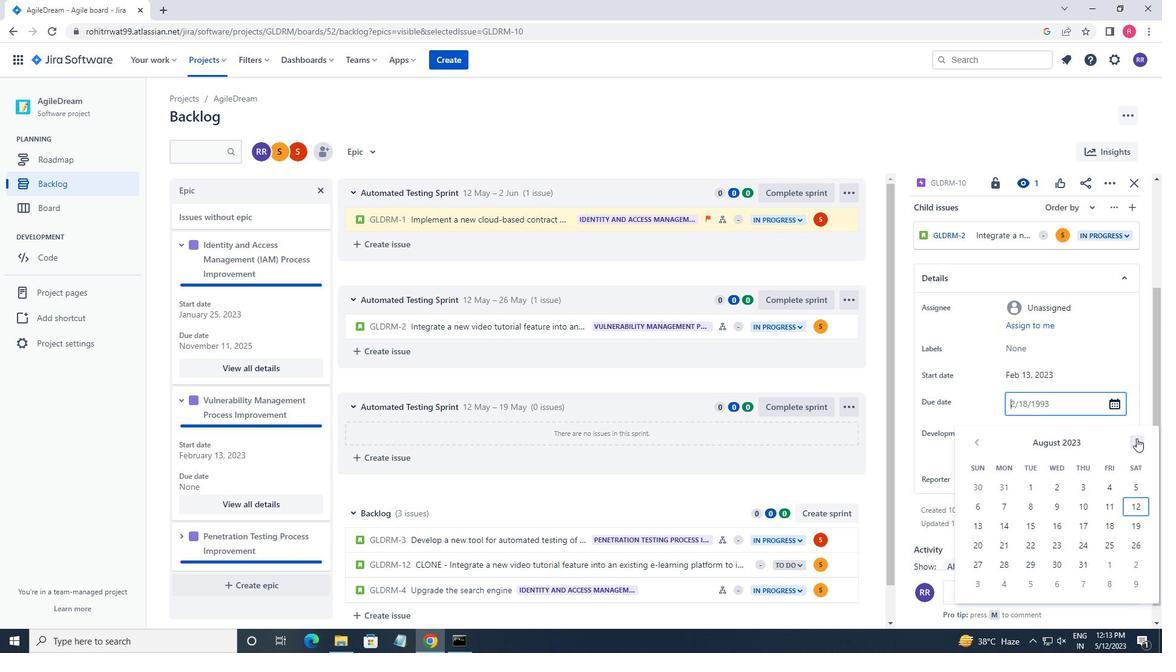 
Action: Mouse moved to (1137, 438)
Screenshot: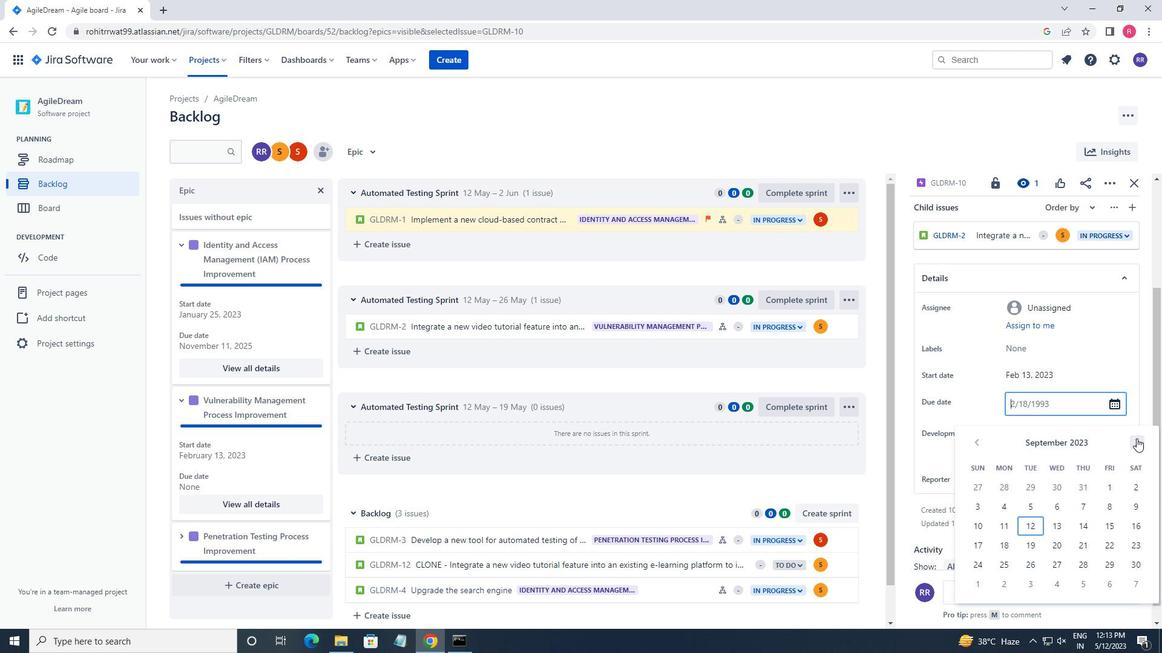
Action: Mouse pressed left at (1137, 438)
Screenshot: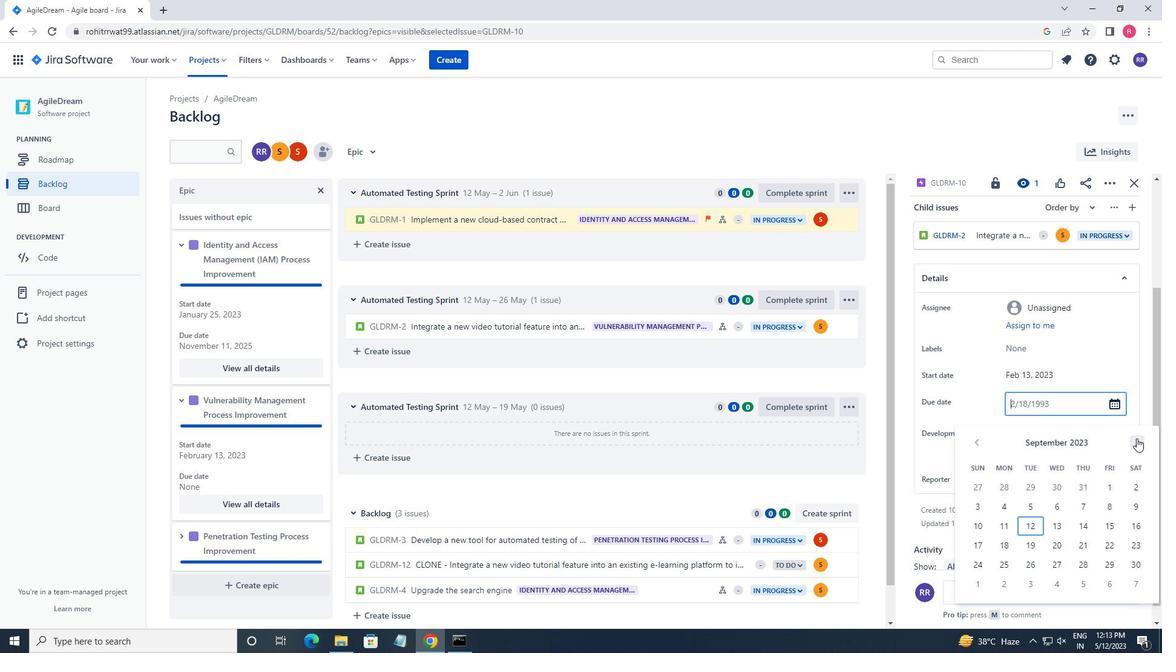 
Action: Mouse pressed left at (1137, 438)
Screenshot: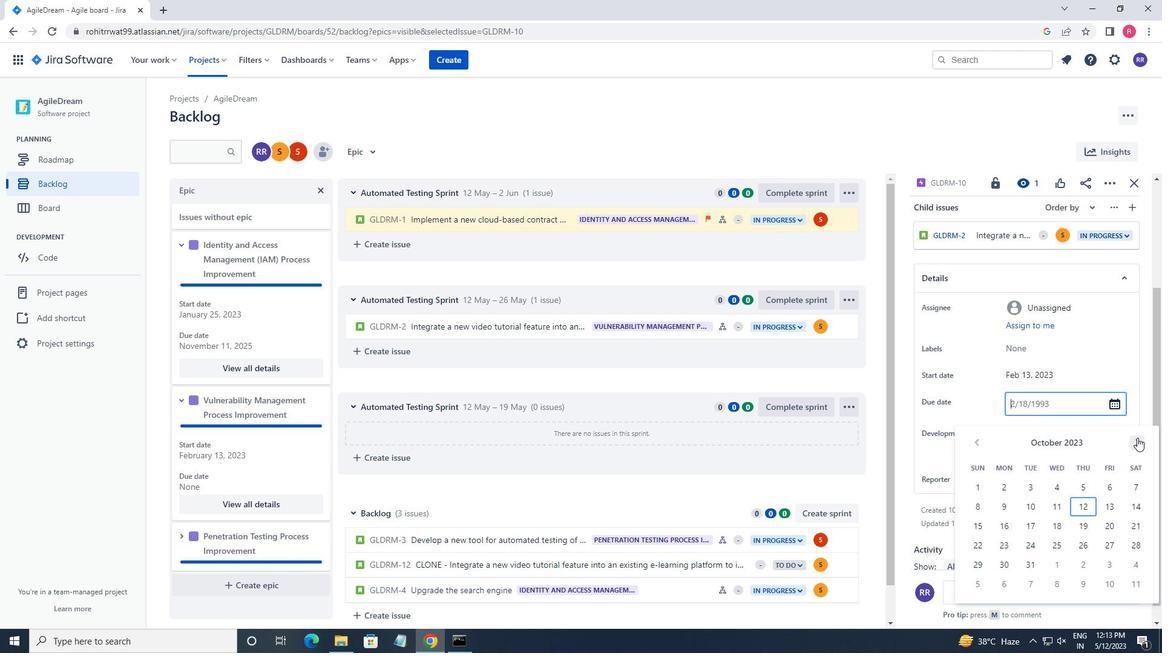 
Action: Mouse pressed left at (1137, 438)
Screenshot: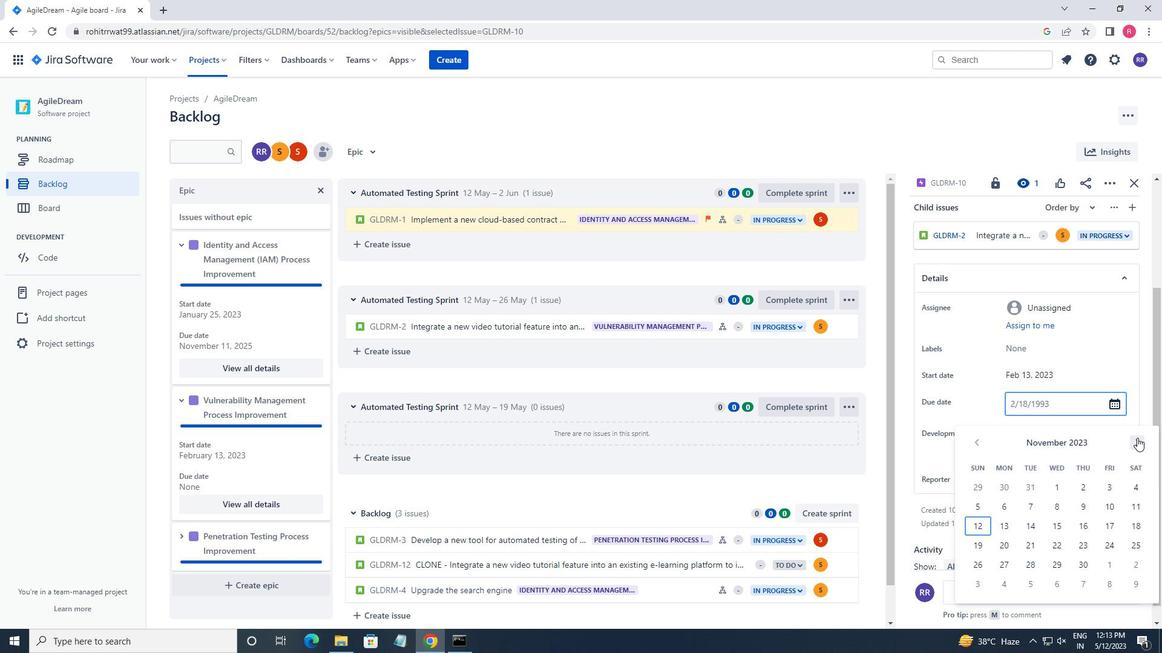 
Action: Mouse pressed left at (1137, 438)
Screenshot: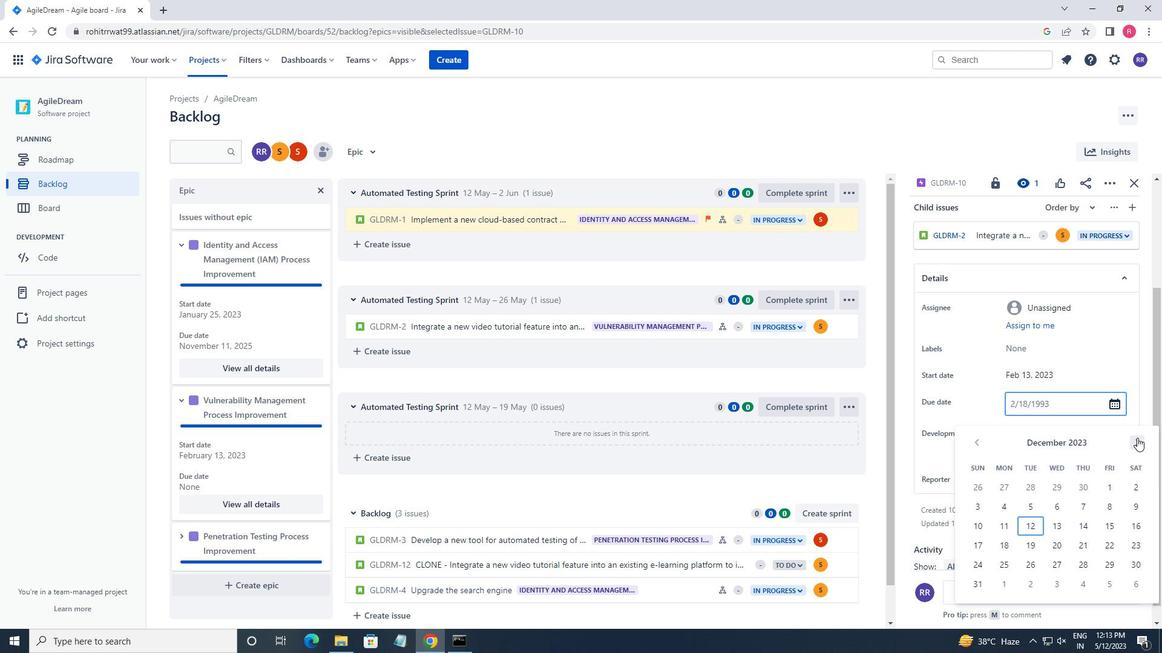 
Action: Mouse pressed left at (1137, 438)
Screenshot: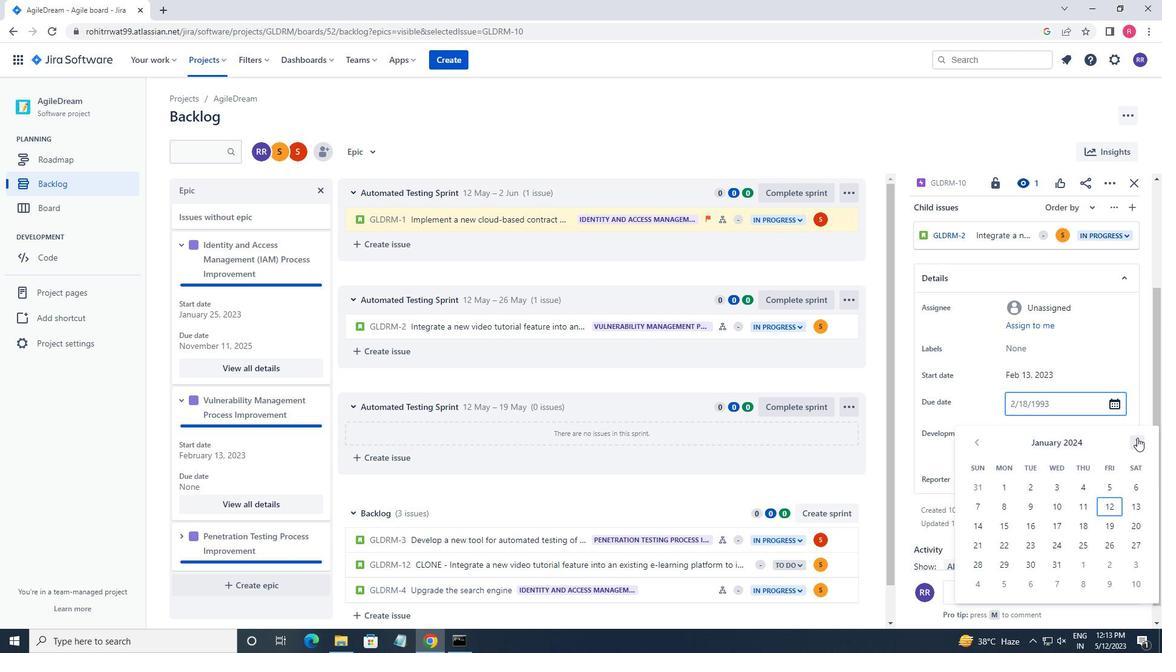 
Action: Mouse pressed left at (1137, 438)
Screenshot: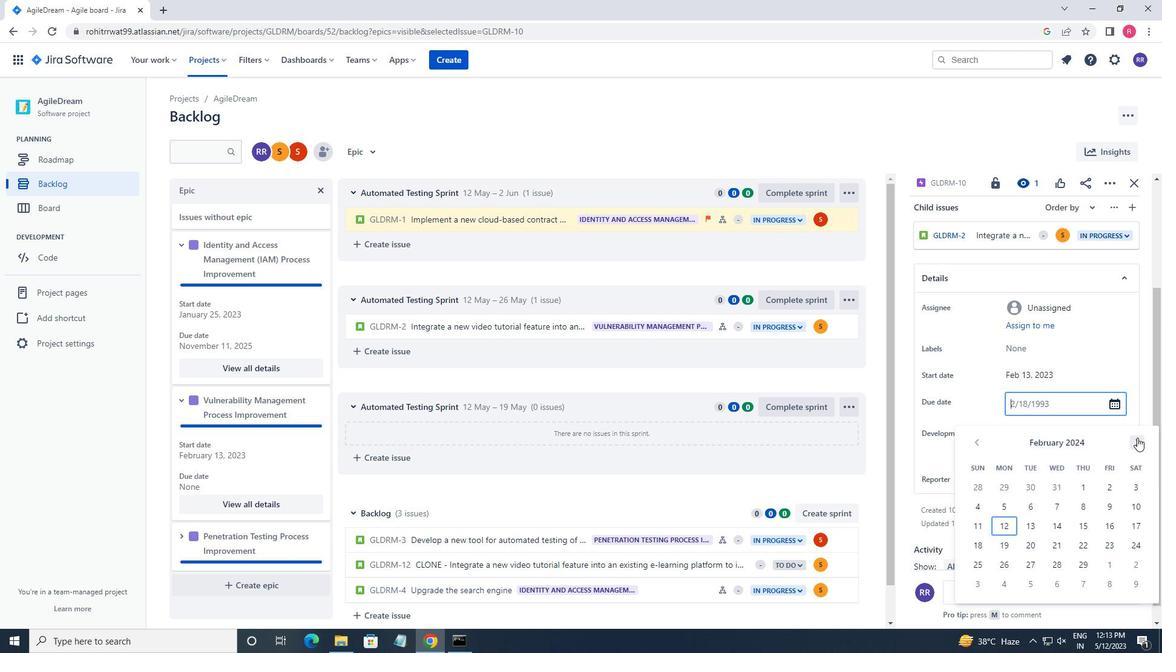 
Action: Mouse pressed left at (1137, 438)
Screenshot: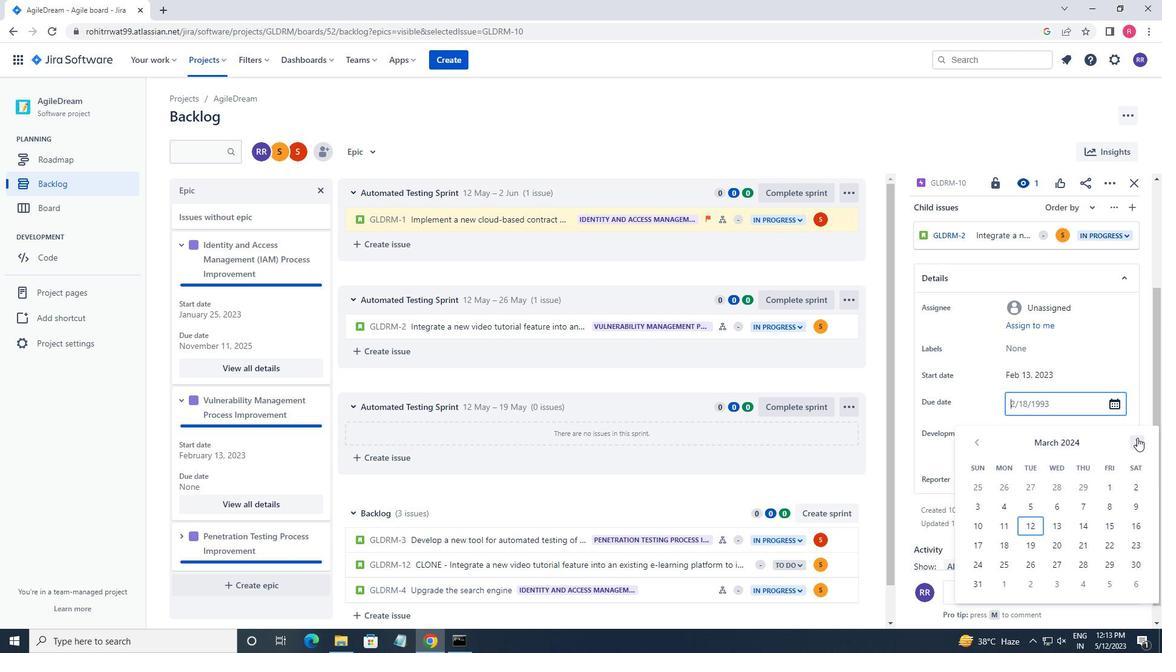 
Action: Mouse pressed left at (1137, 438)
Screenshot: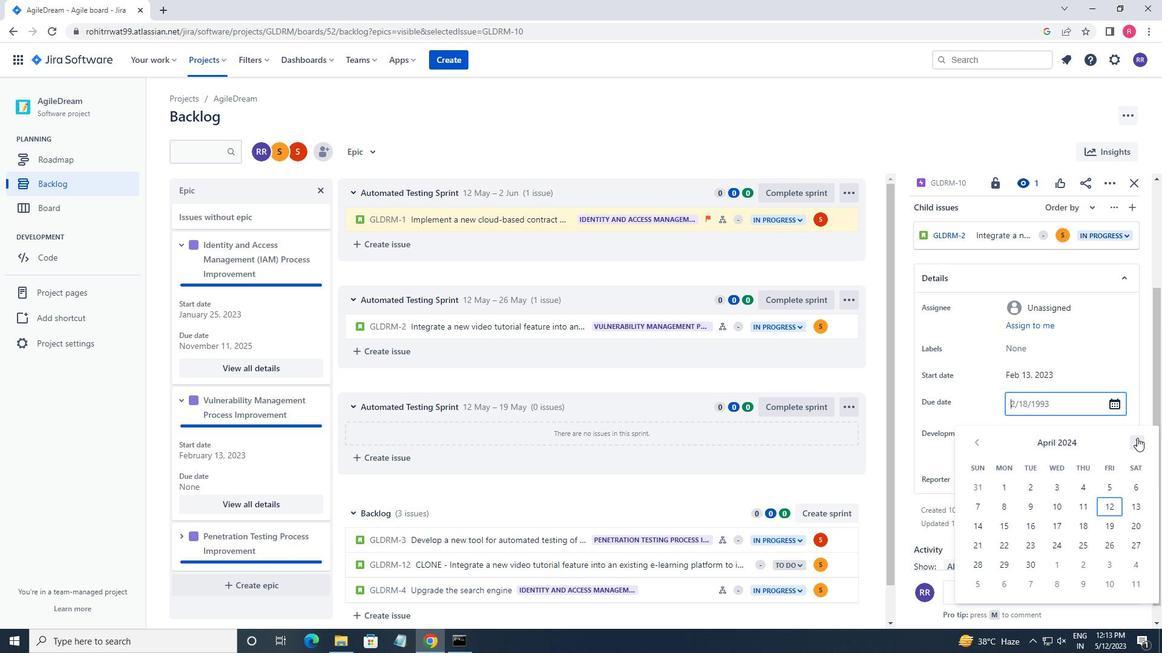 
Action: Mouse pressed left at (1137, 438)
Screenshot: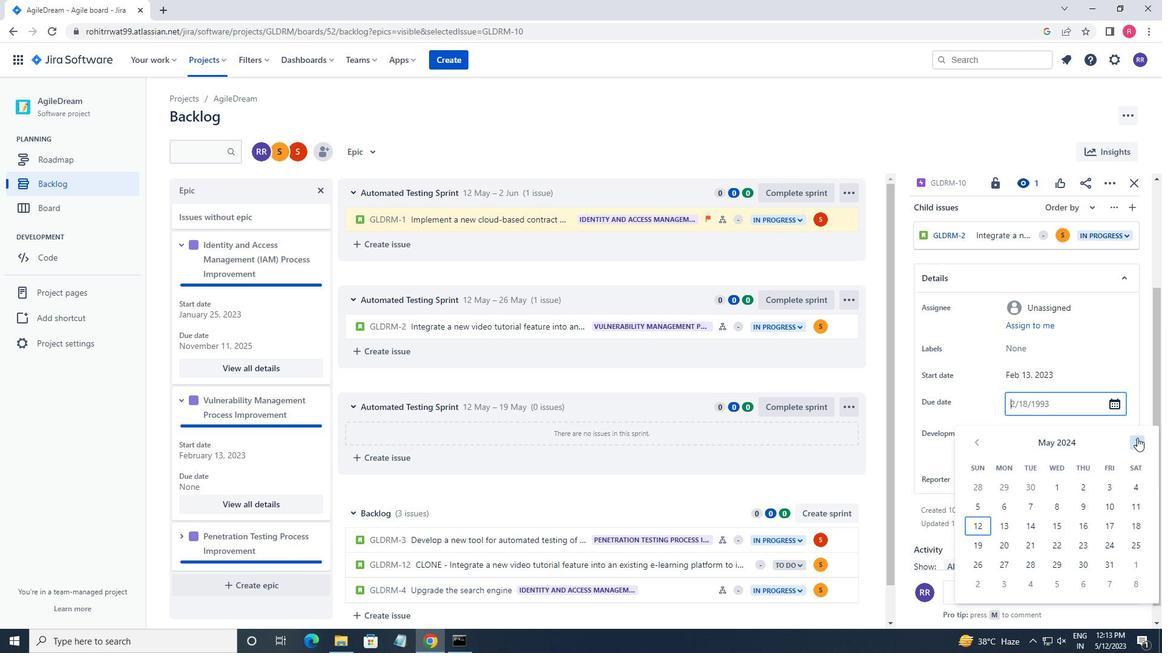 
Action: Mouse pressed left at (1137, 438)
Screenshot: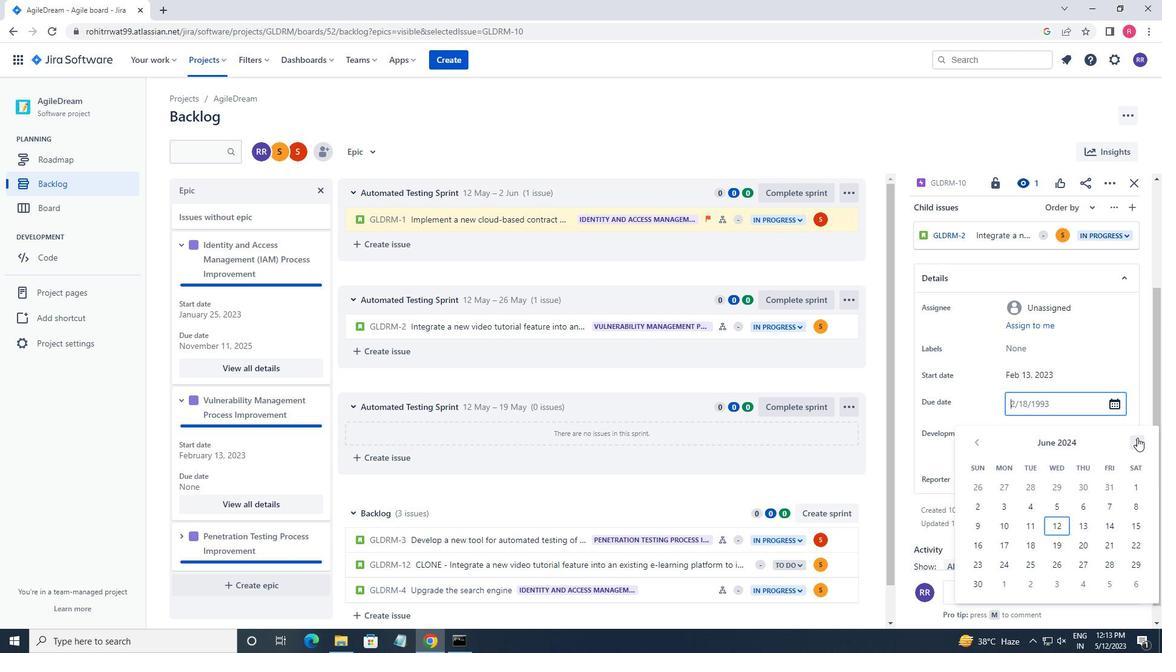 
Action: Mouse pressed left at (1137, 438)
Screenshot: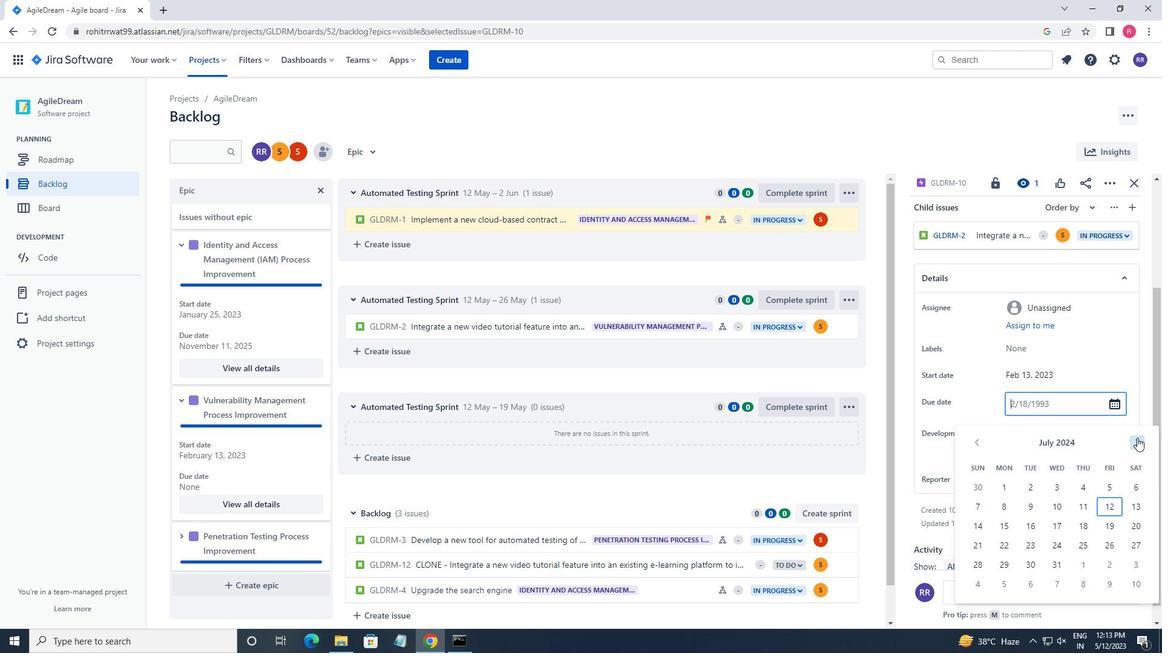 
Action: Mouse pressed left at (1137, 438)
Screenshot: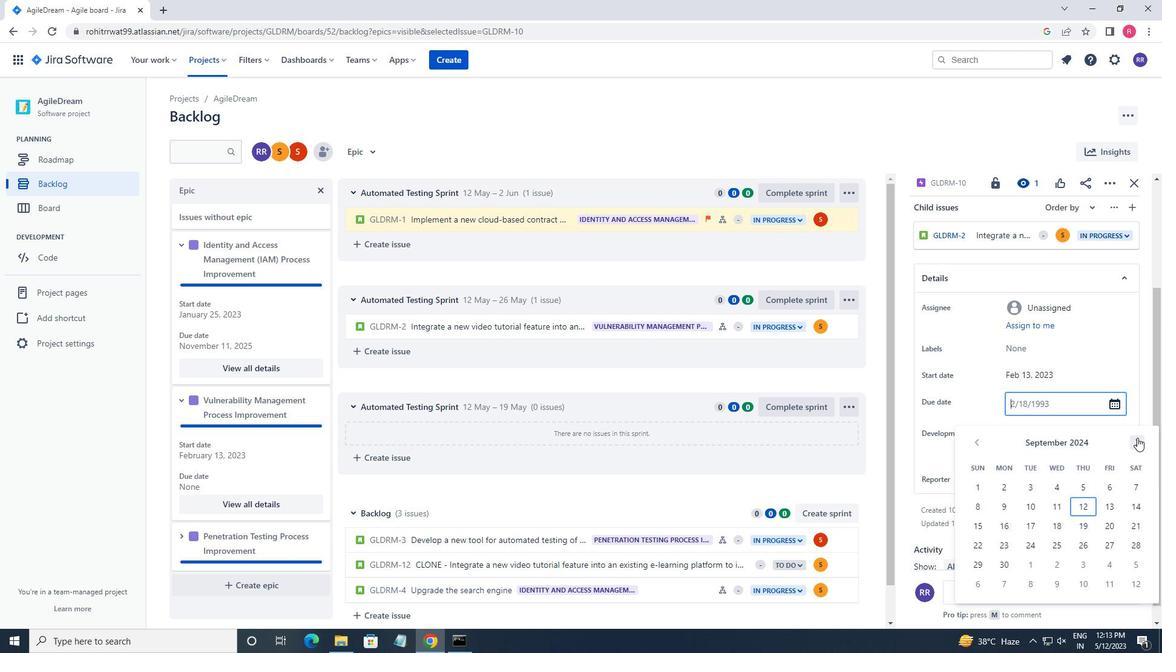 
Action: Mouse pressed left at (1137, 438)
Screenshot: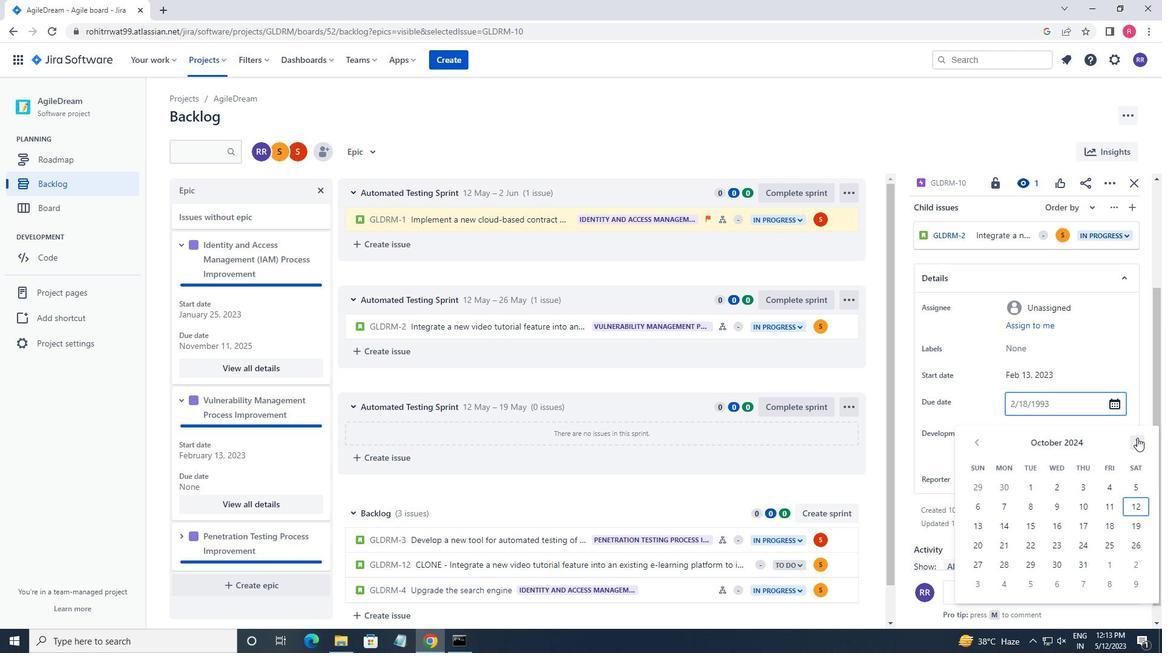 
Action: Mouse pressed left at (1137, 438)
Screenshot: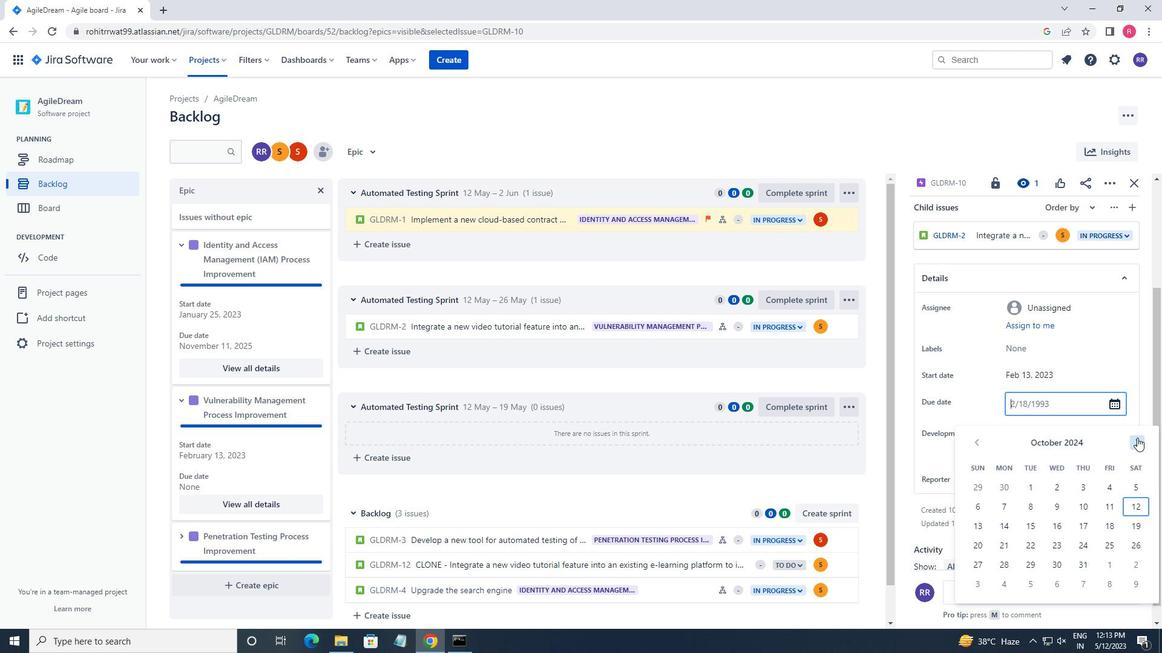 
Action: Mouse pressed left at (1137, 438)
Screenshot: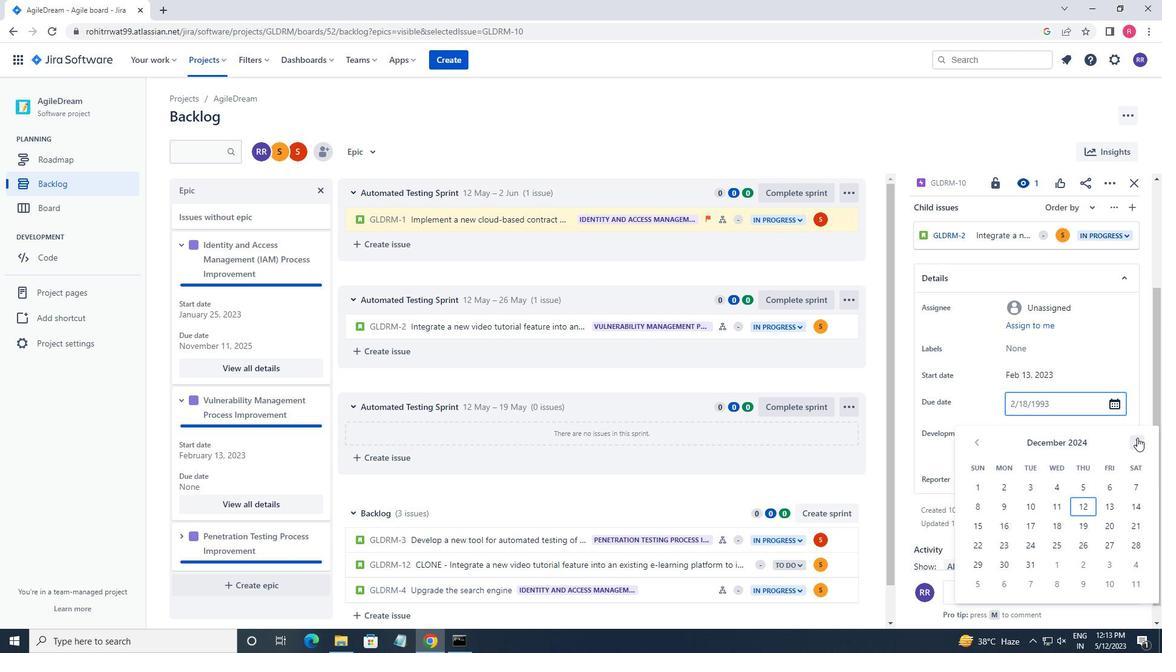 
Action: Mouse pressed left at (1137, 438)
Screenshot: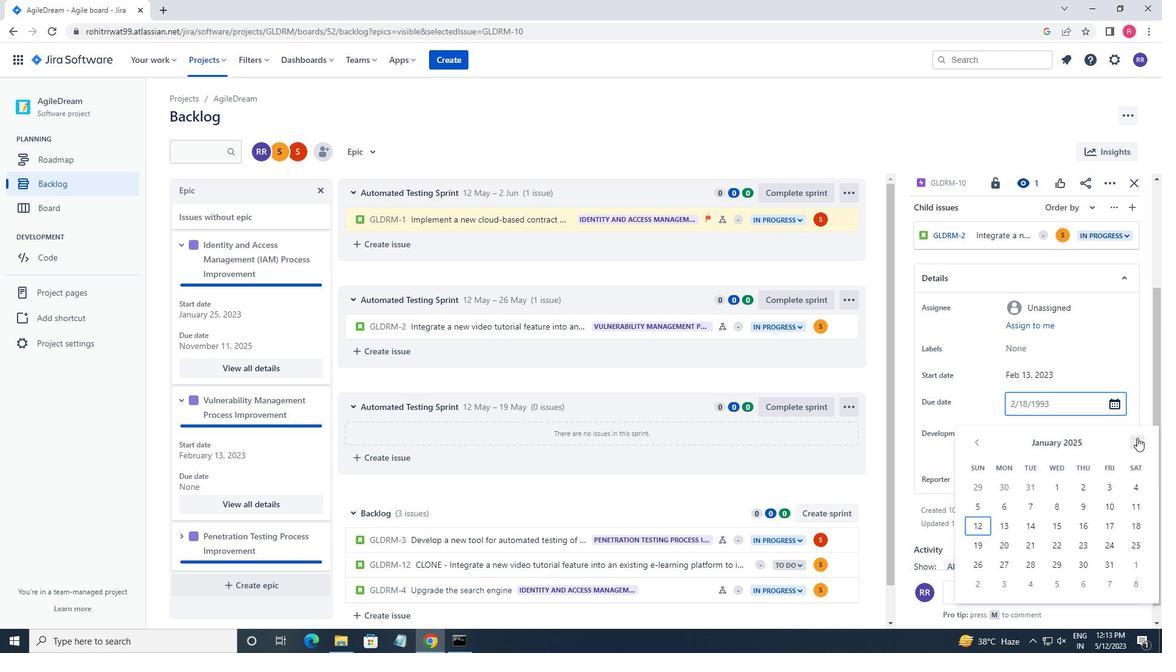
Action: Mouse pressed left at (1137, 438)
Screenshot: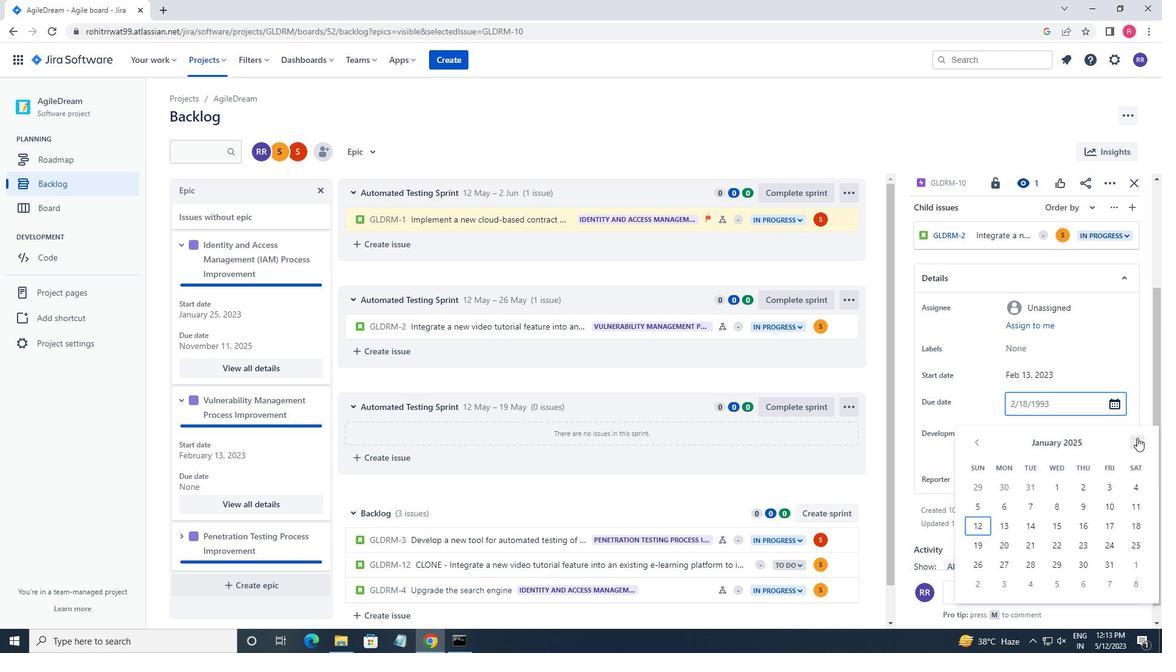 
Action: Mouse pressed left at (1137, 438)
Screenshot: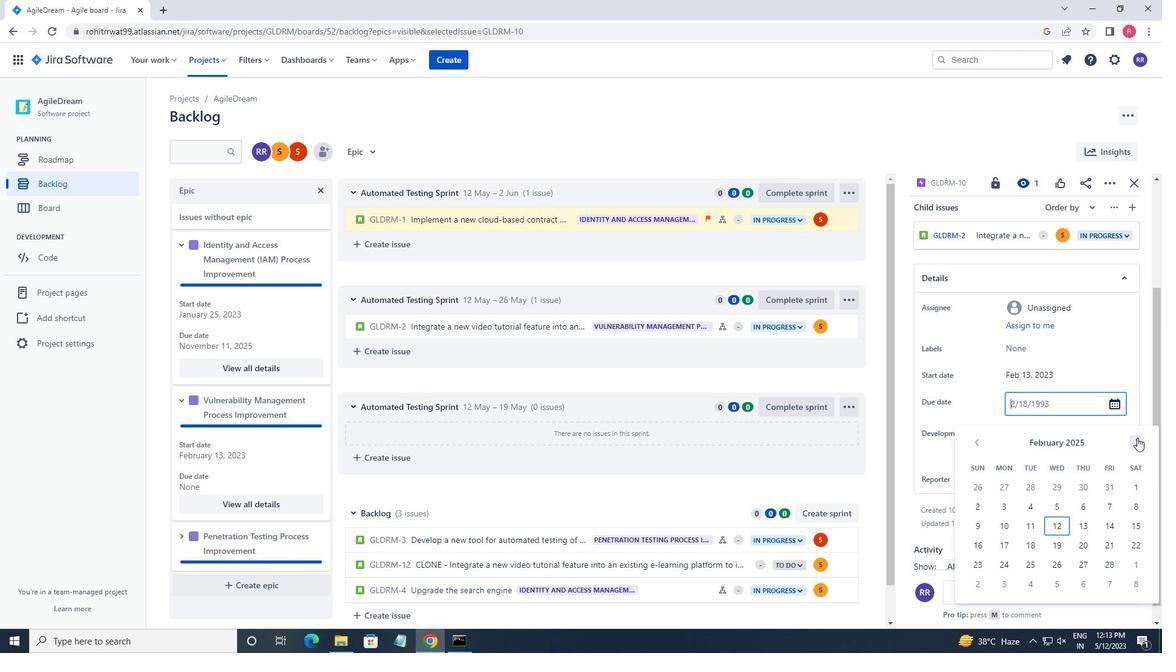 
Action: Mouse pressed left at (1137, 438)
Screenshot: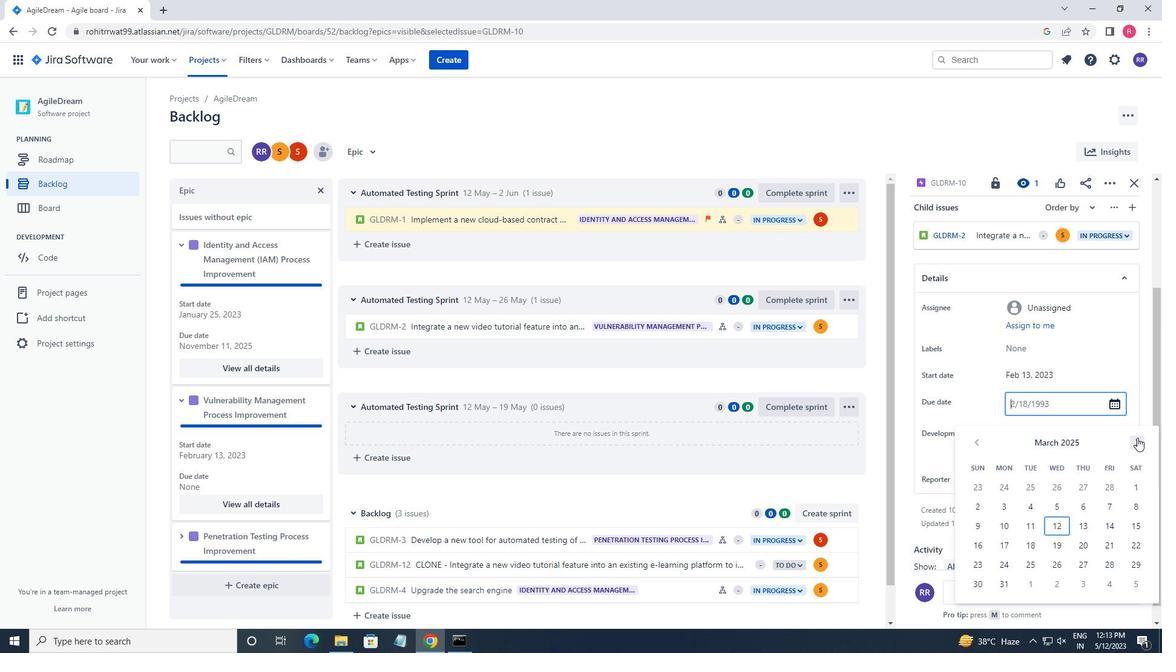 
Action: Mouse pressed left at (1137, 438)
Screenshot: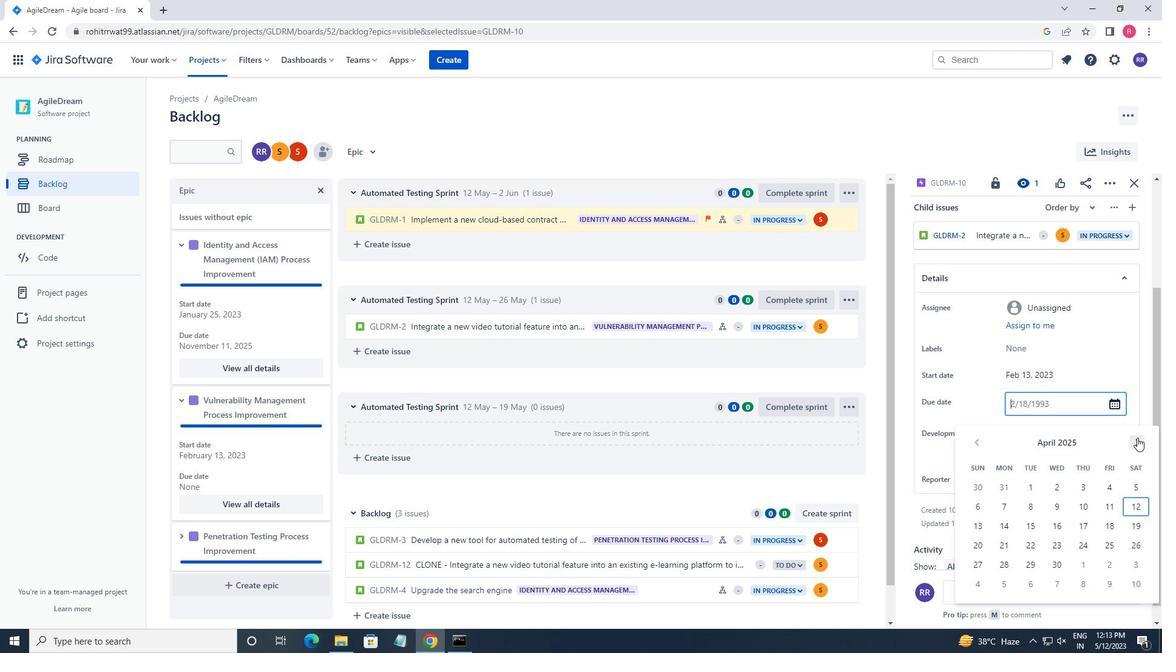 
Action: Mouse pressed left at (1137, 438)
Screenshot: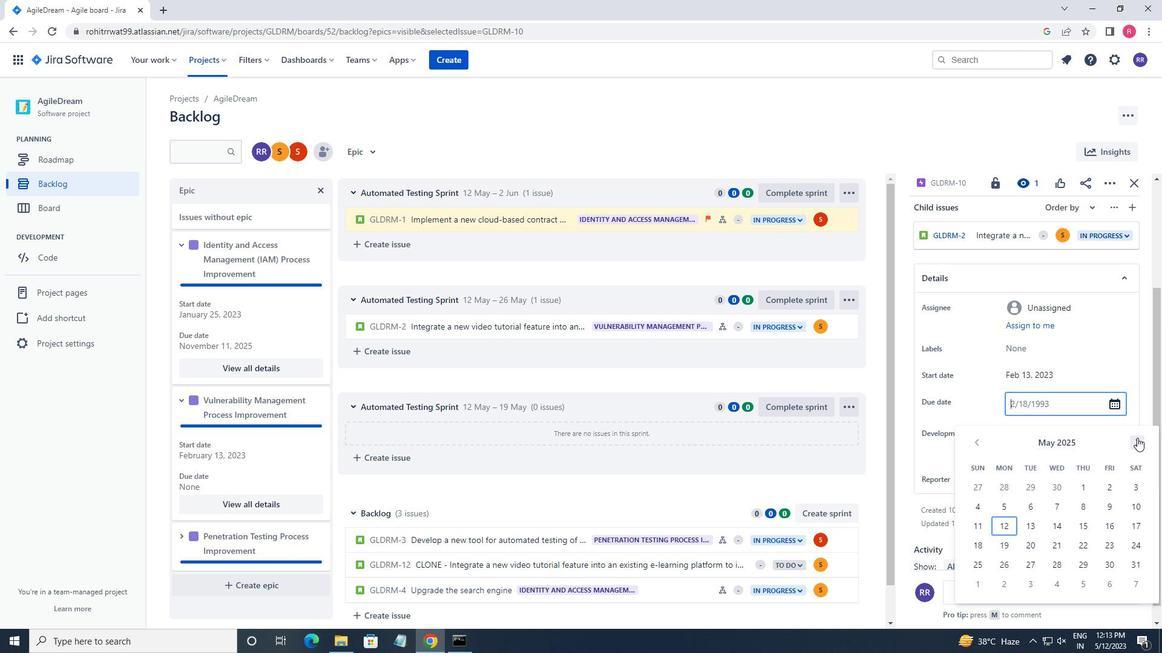 
Action: Mouse pressed left at (1137, 438)
Screenshot: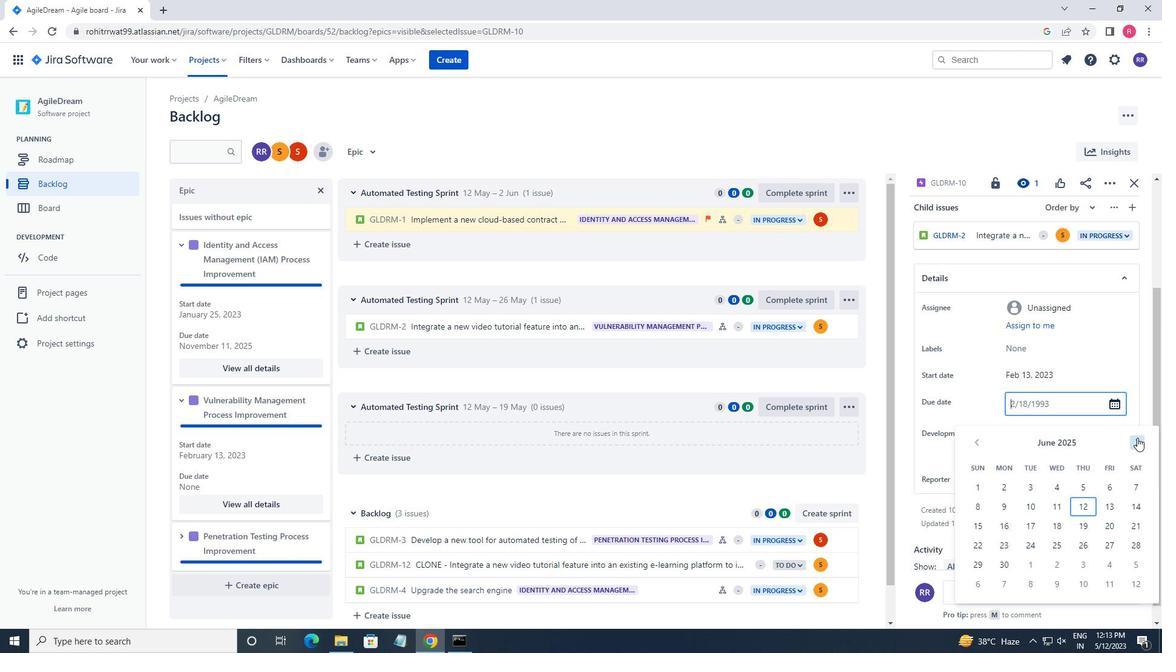 
Action: Mouse pressed left at (1137, 438)
Screenshot: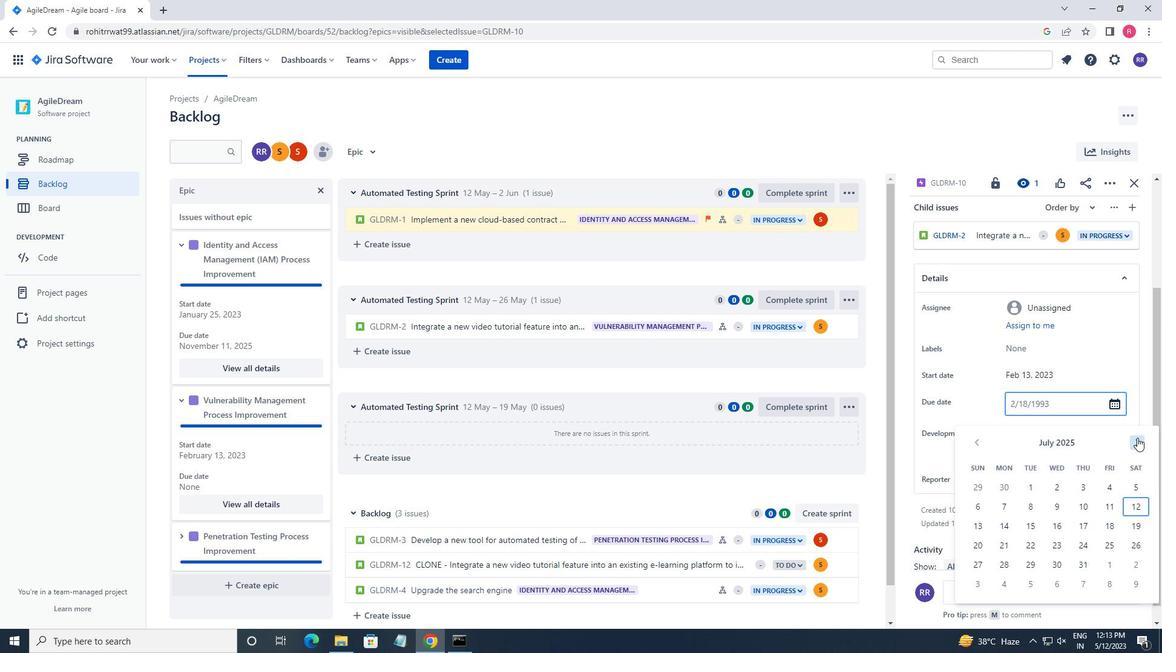 
Action: Mouse pressed left at (1137, 438)
Screenshot: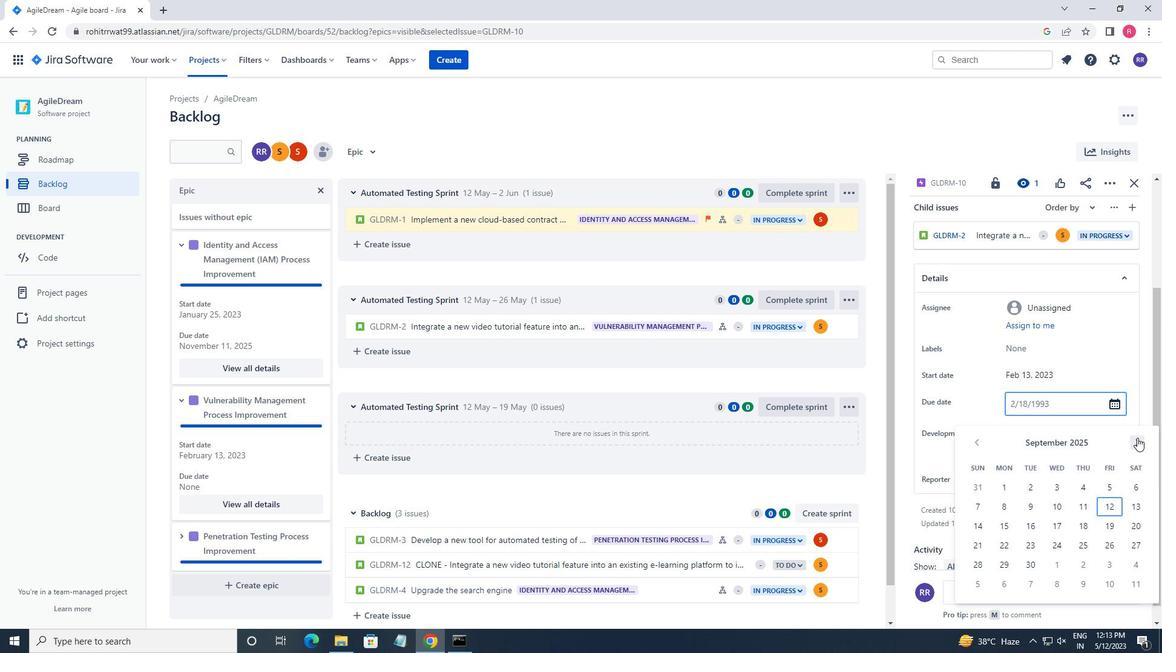 
Action: Mouse moved to (1131, 527)
Screenshot: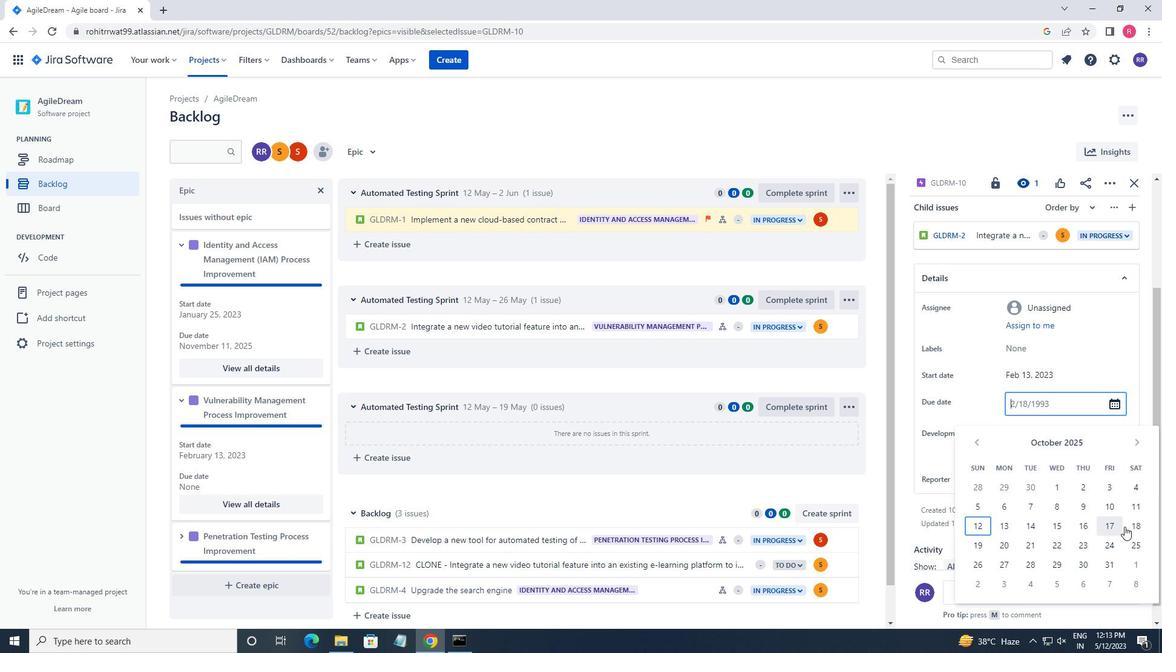 
Action: Mouse pressed left at (1131, 527)
Screenshot: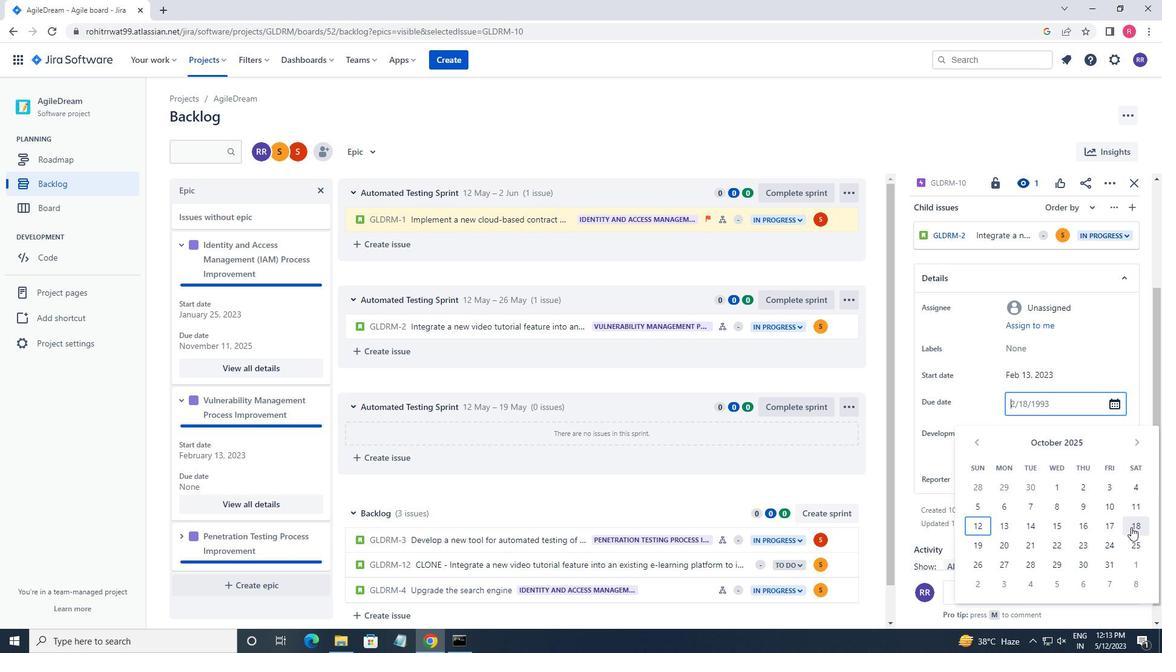 
Action: Mouse moved to (1037, 527)
Screenshot: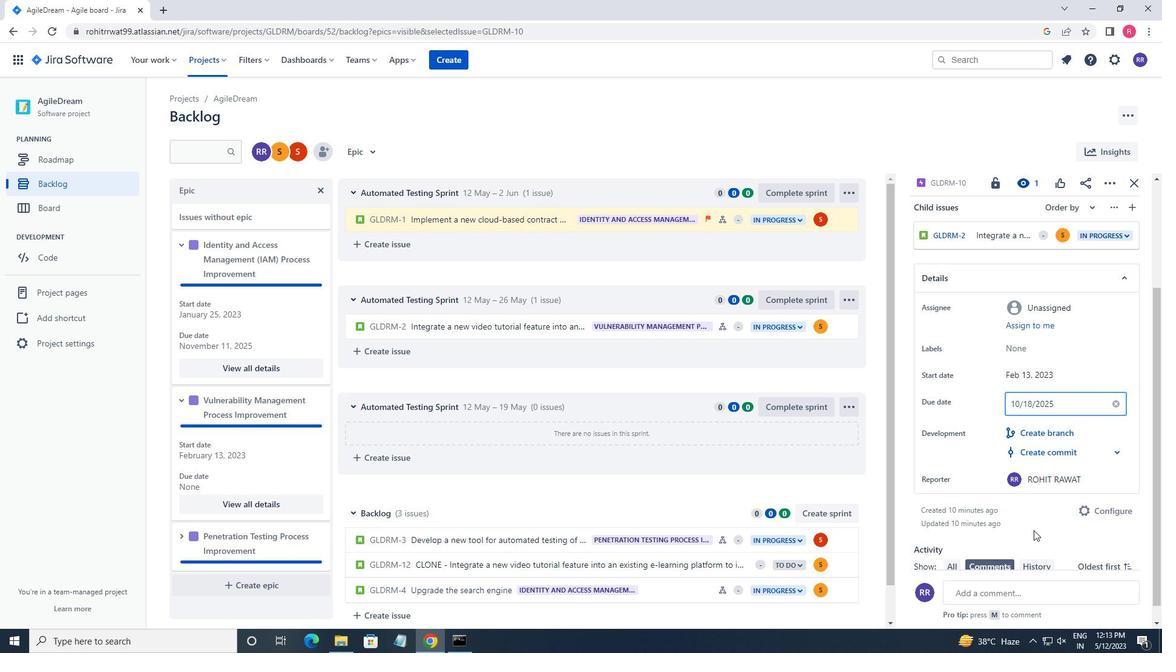 
Action: Mouse pressed left at (1037, 527)
Screenshot: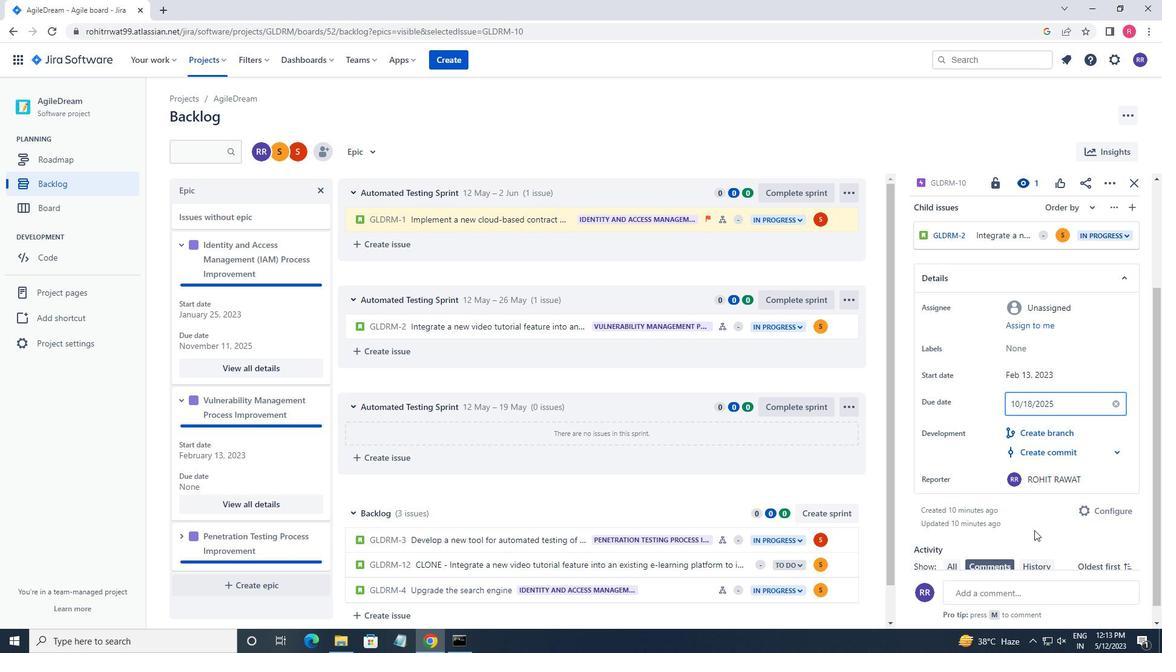
Action: Mouse moved to (228, 543)
Screenshot: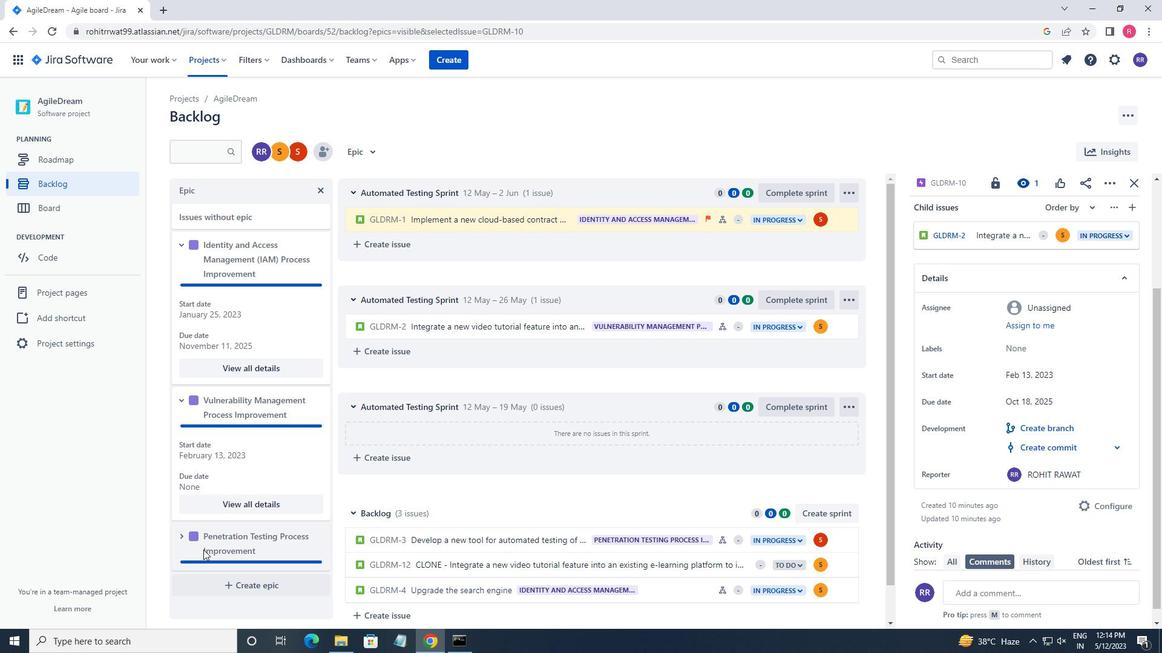 
Action: Mouse scrolled (228, 542) with delta (0, 0)
Screenshot: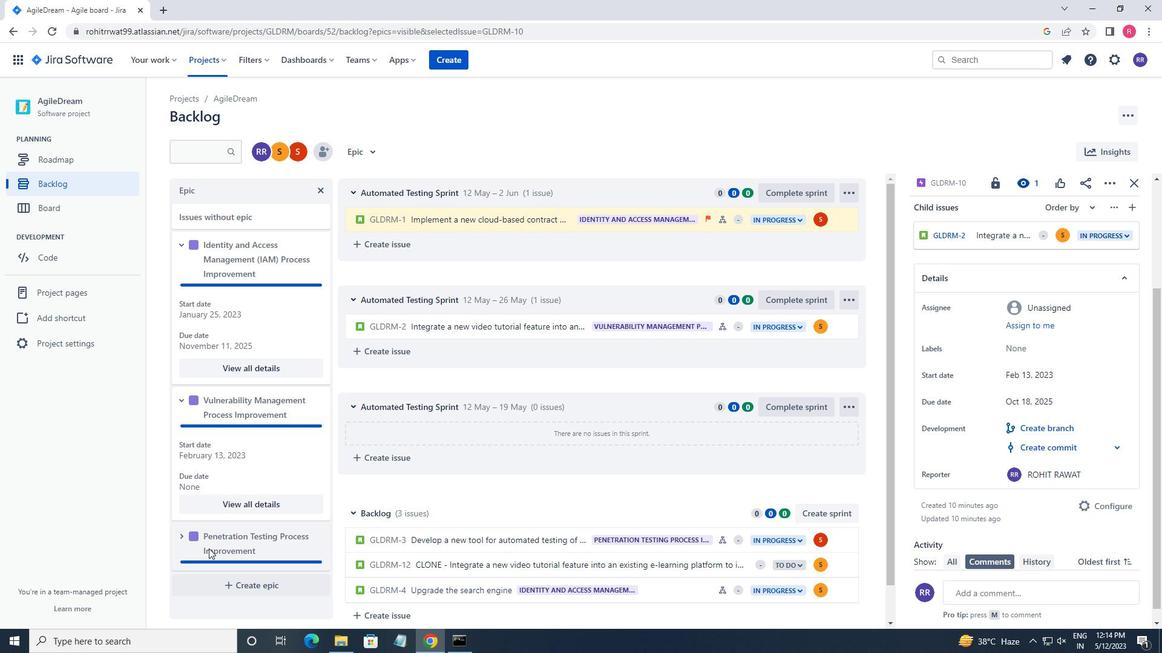
Action: Mouse scrolled (228, 542) with delta (0, 0)
Screenshot: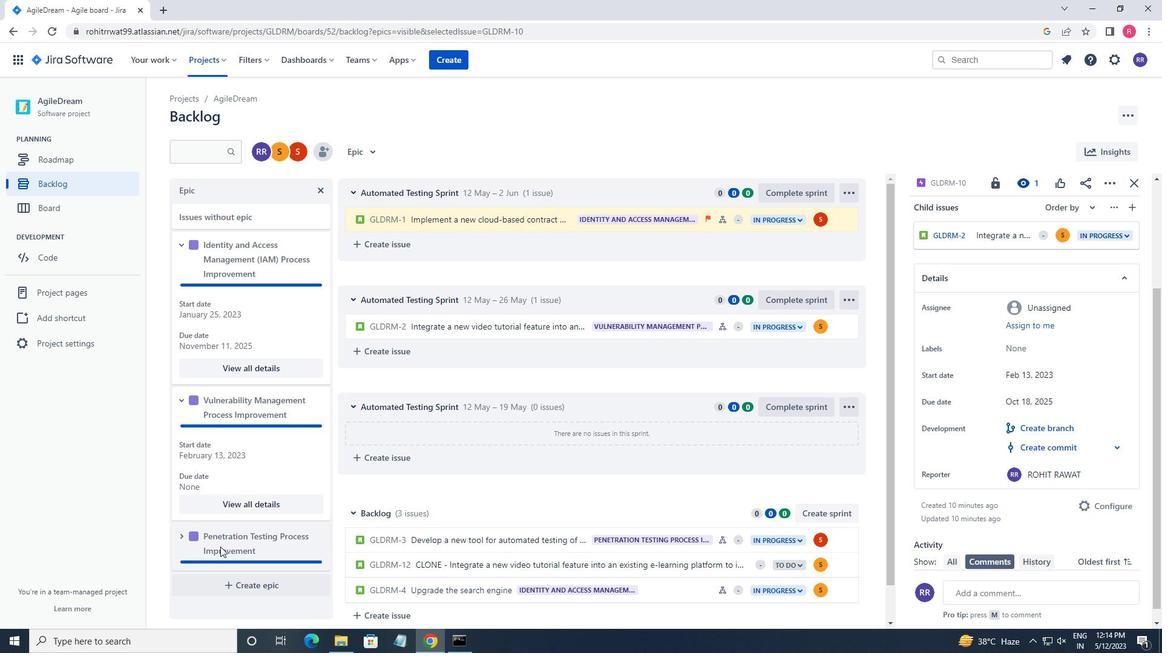 
Action: Mouse moved to (181, 542)
Screenshot: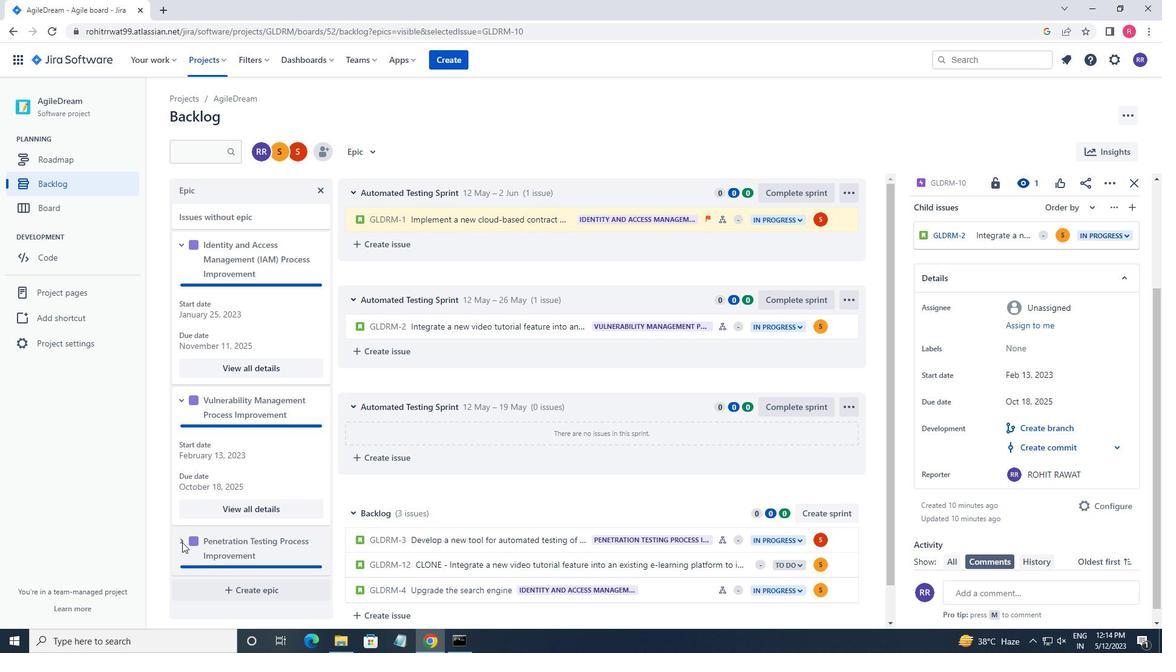
Action: Mouse pressed left at (181, 542)
Screenshot: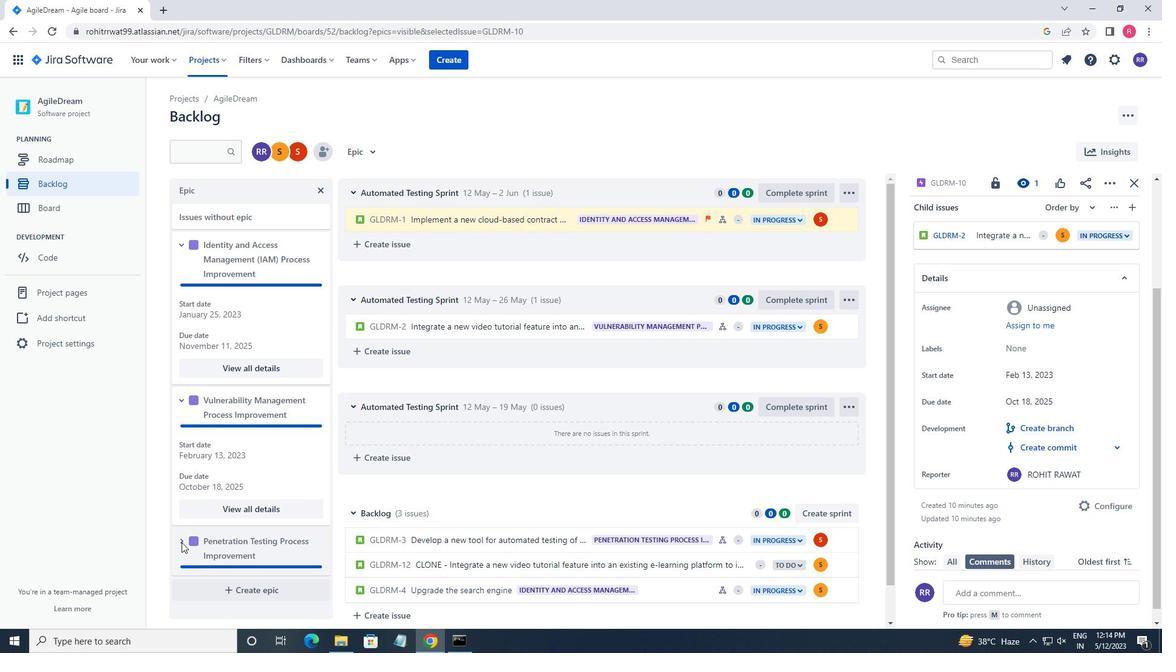 
Action: Mouse moved to (210, 536)
Screenshot: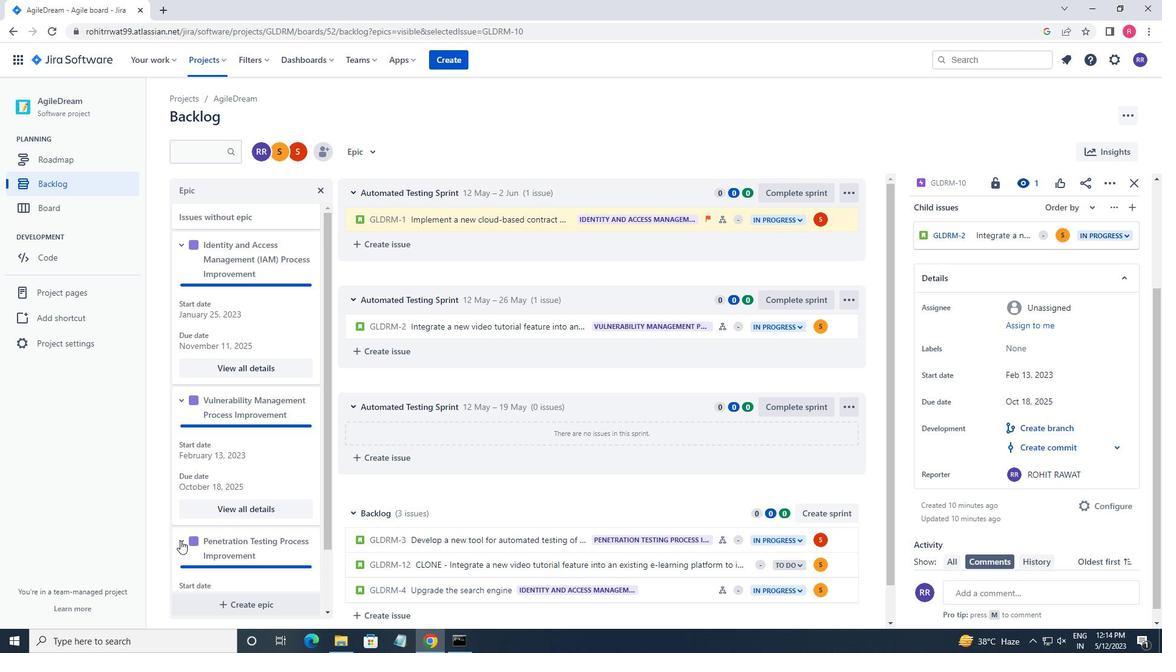 
Action: Mouse scrolled (210, 535) with delta (0, 0)
Screenshot: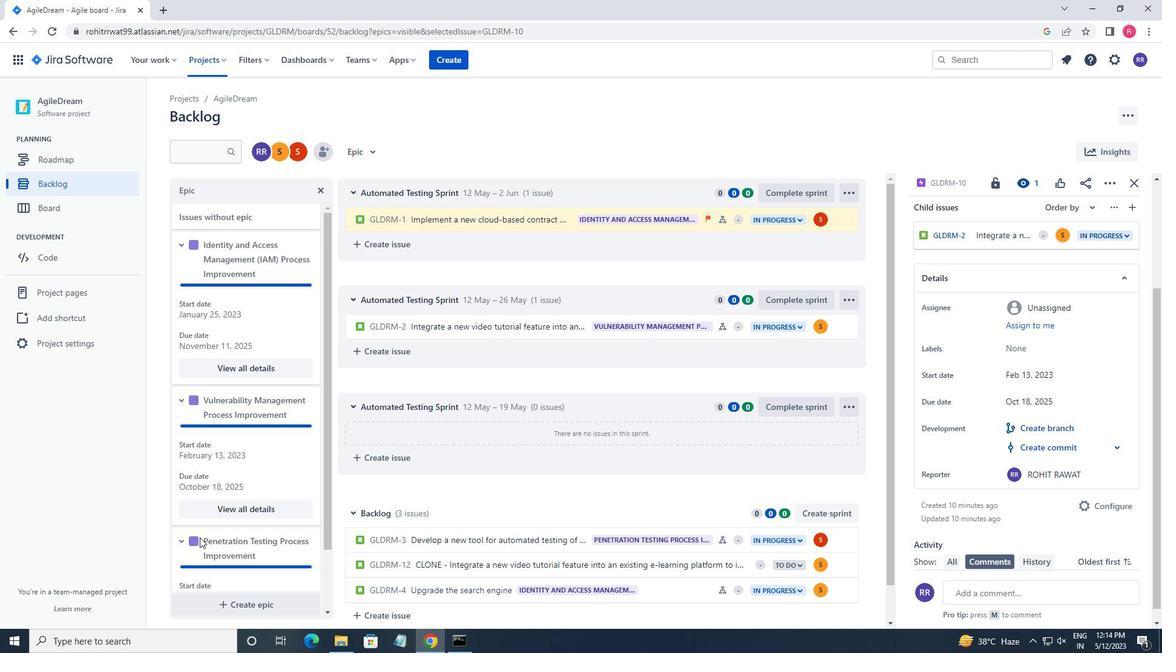 
Action: Mouse scrolled (210, 535) with delta (0, 0)
Screenshot: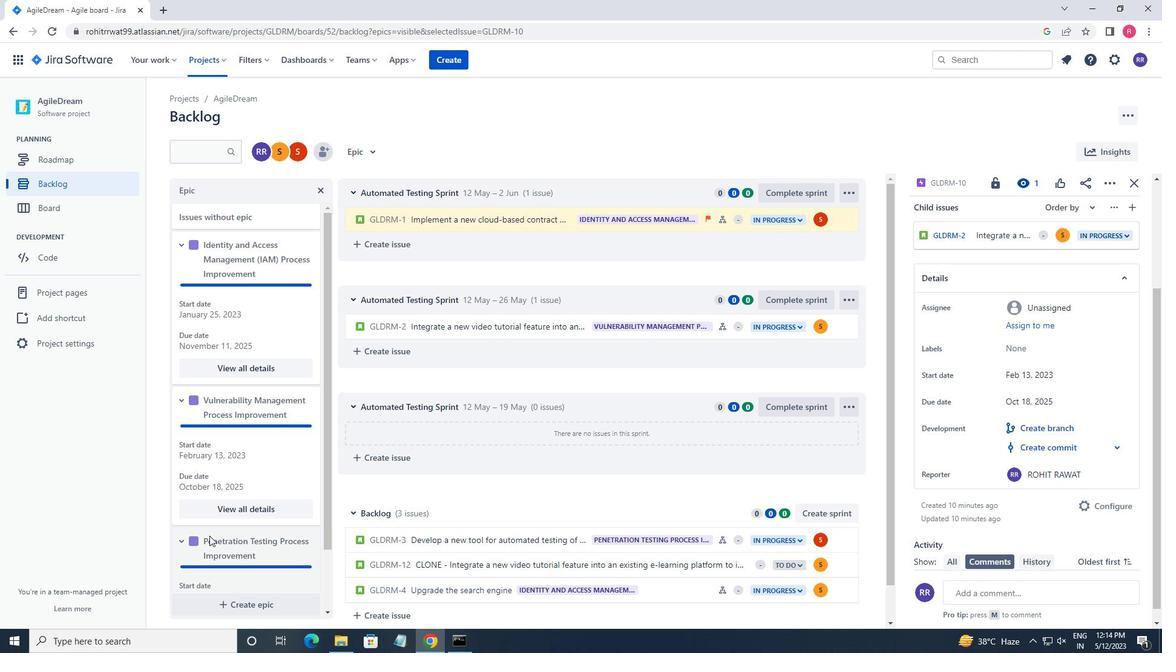 
Action: Mouse scrolled (210, 535) with delta (0, 0)
Screenshot: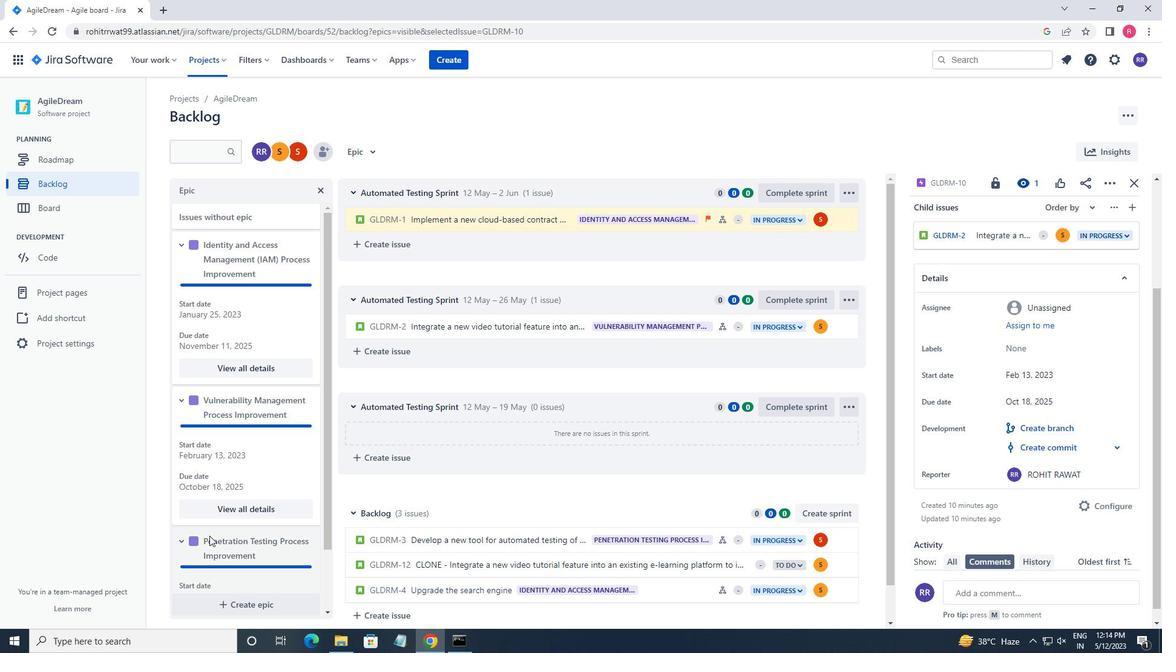 
Action: Mouse scrolled (210, 535) with delta (0, 0)
Screenshot: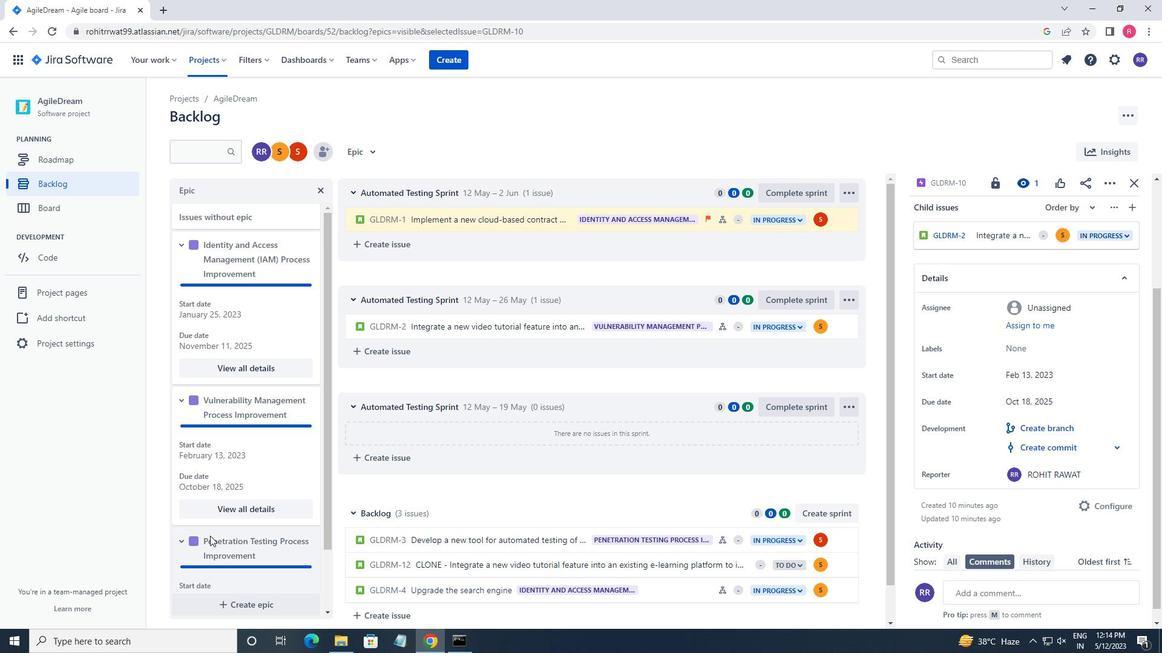 
Action: Mouse moved to (248, 574)
Screenshot: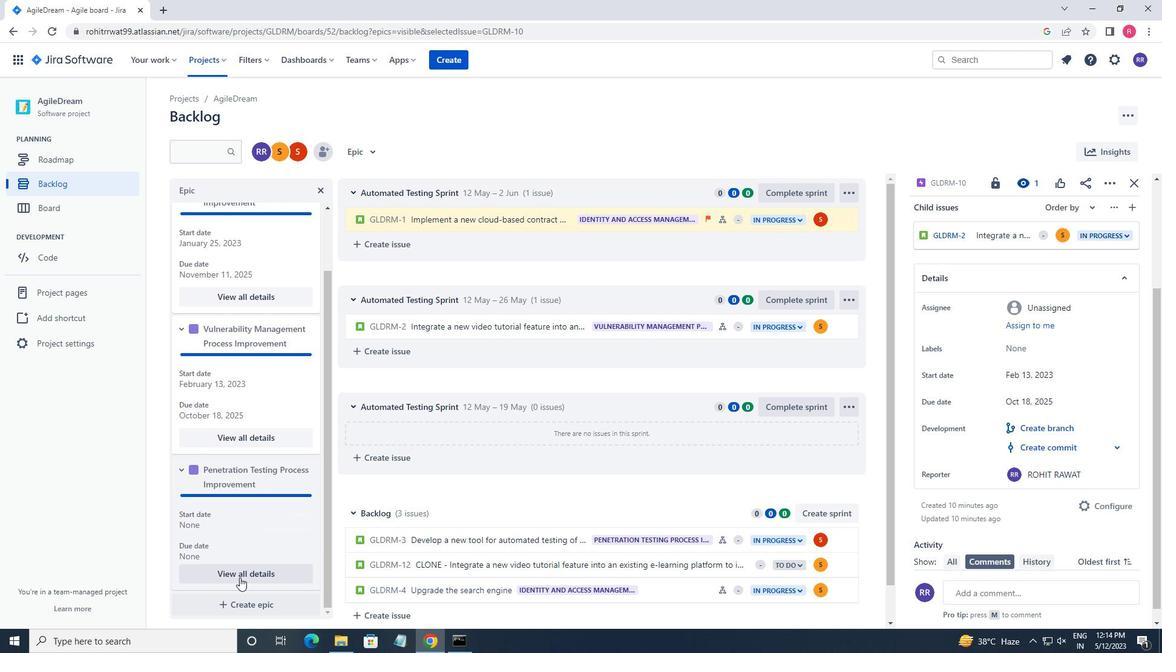 
Action: Mouse pressed left at (248, 574)
Screenshot: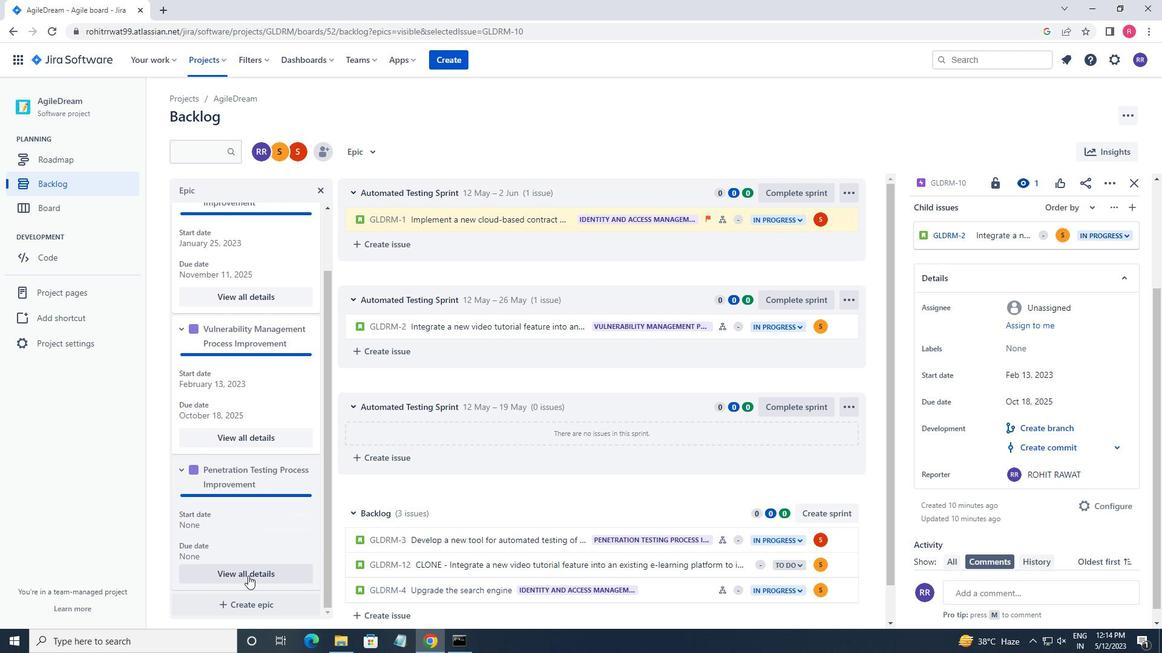 
Action: Mouse moved to (1012, 520)
Screenshot: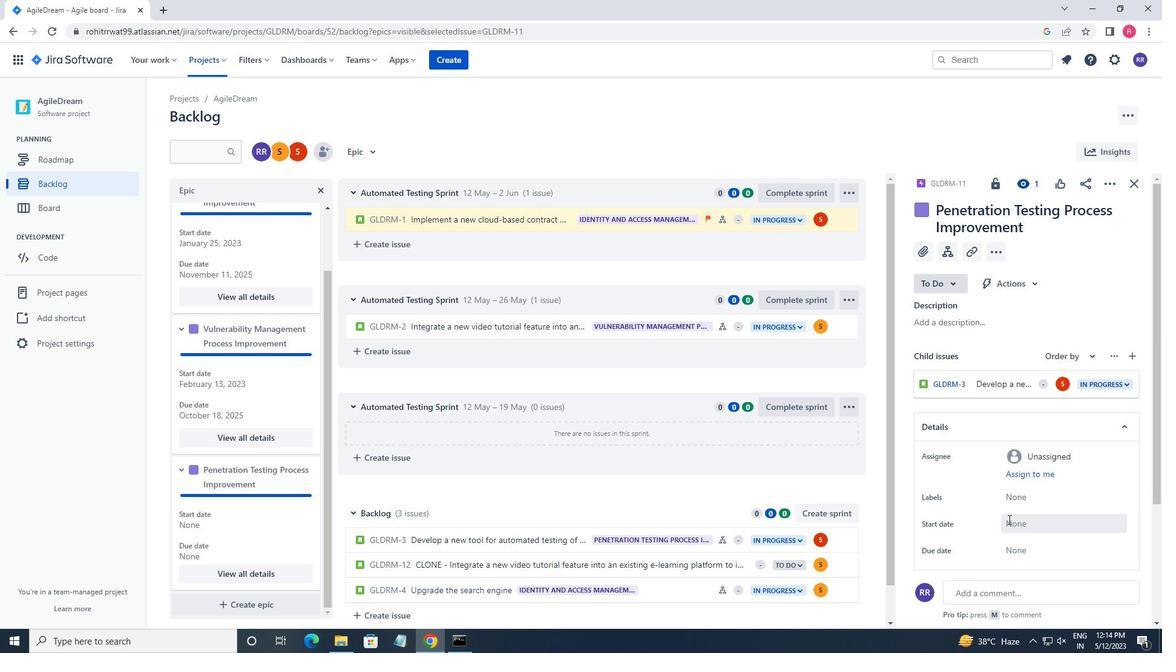 
Action: Mouse pressed left at (1012, 520)
Screenshot: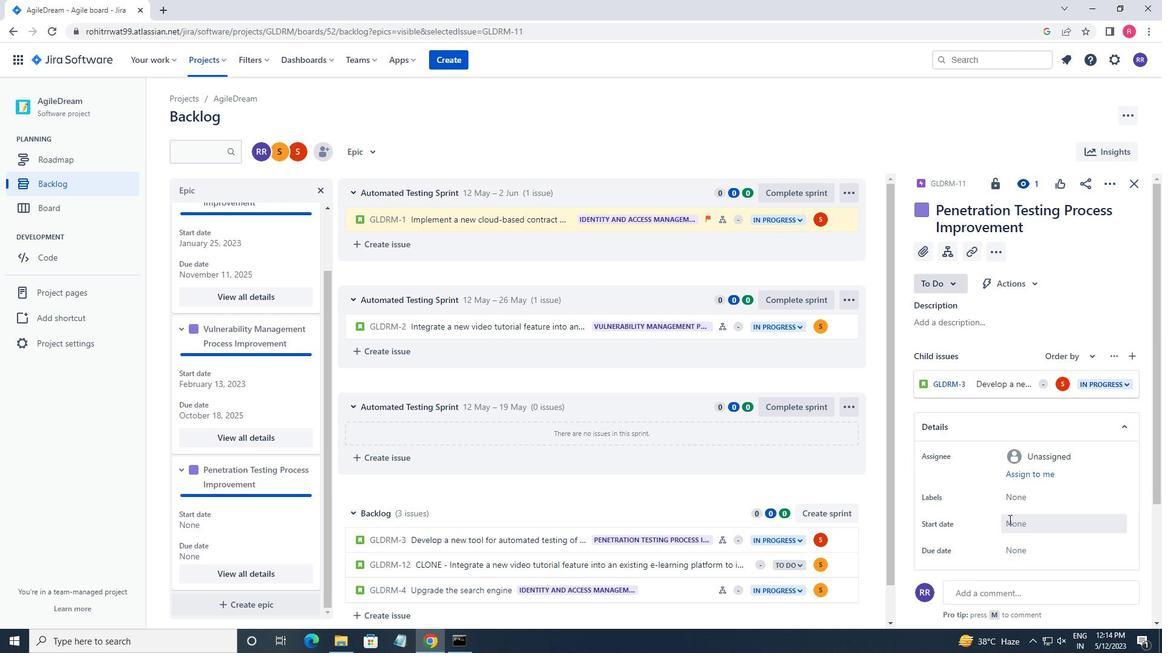 
Action: Mouse moved to (978, 349)
Screenshot: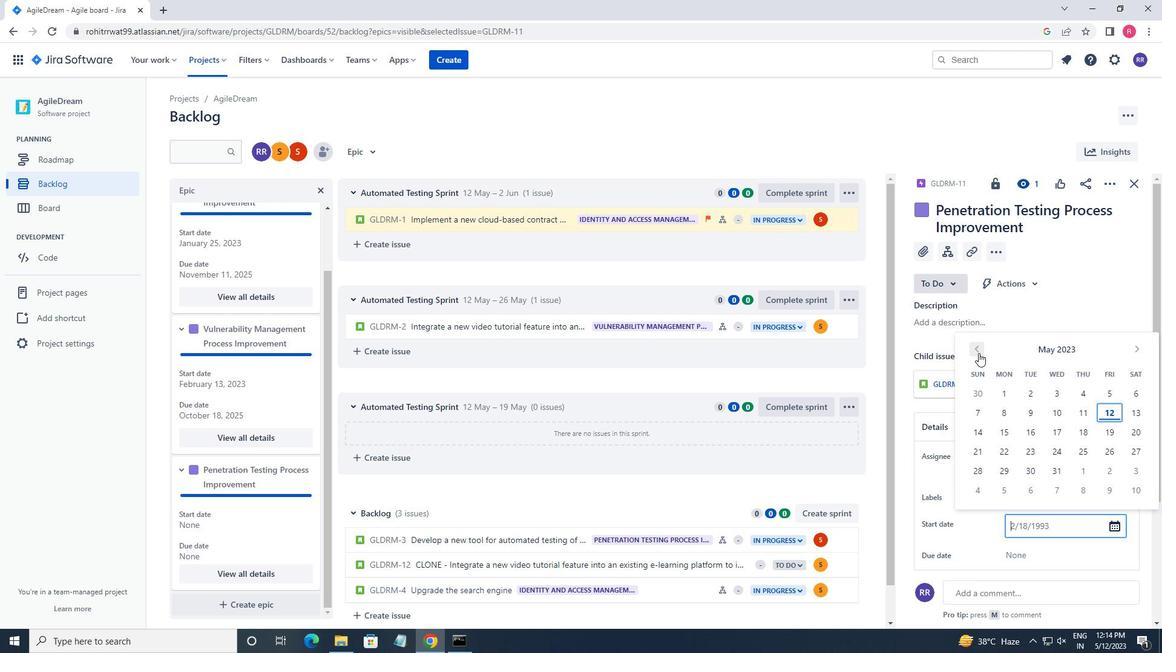 
Action: Mouse pressed left at (978, 349)
Screenshot: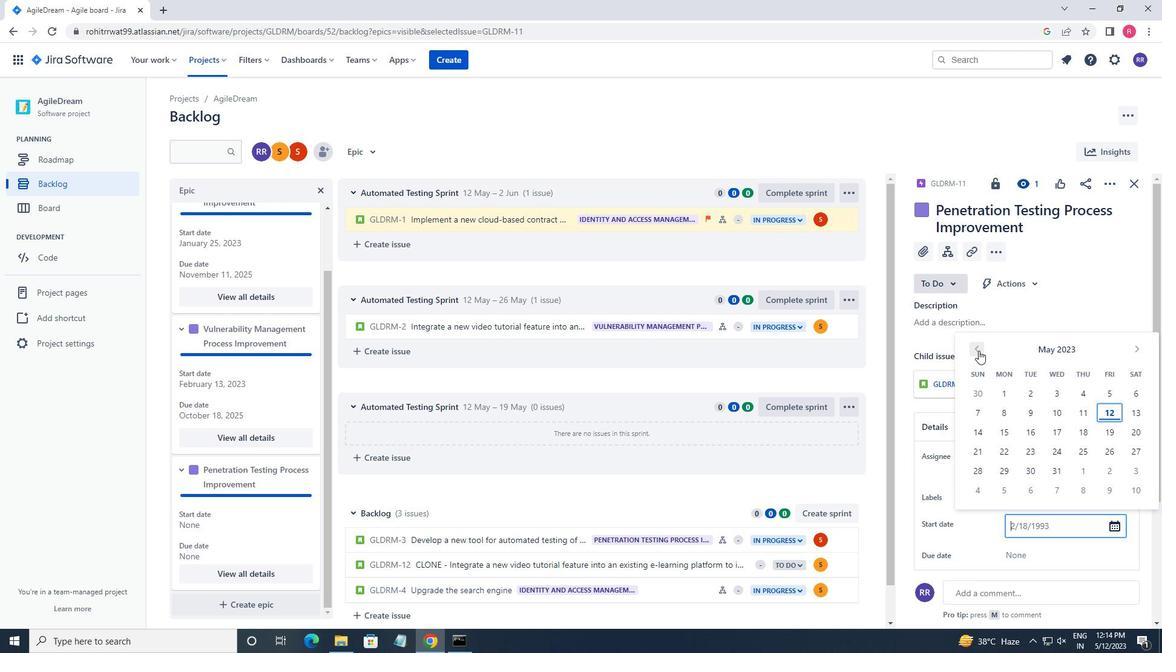 
Action: Mouse pressed left at (978, 349)
Screenshot: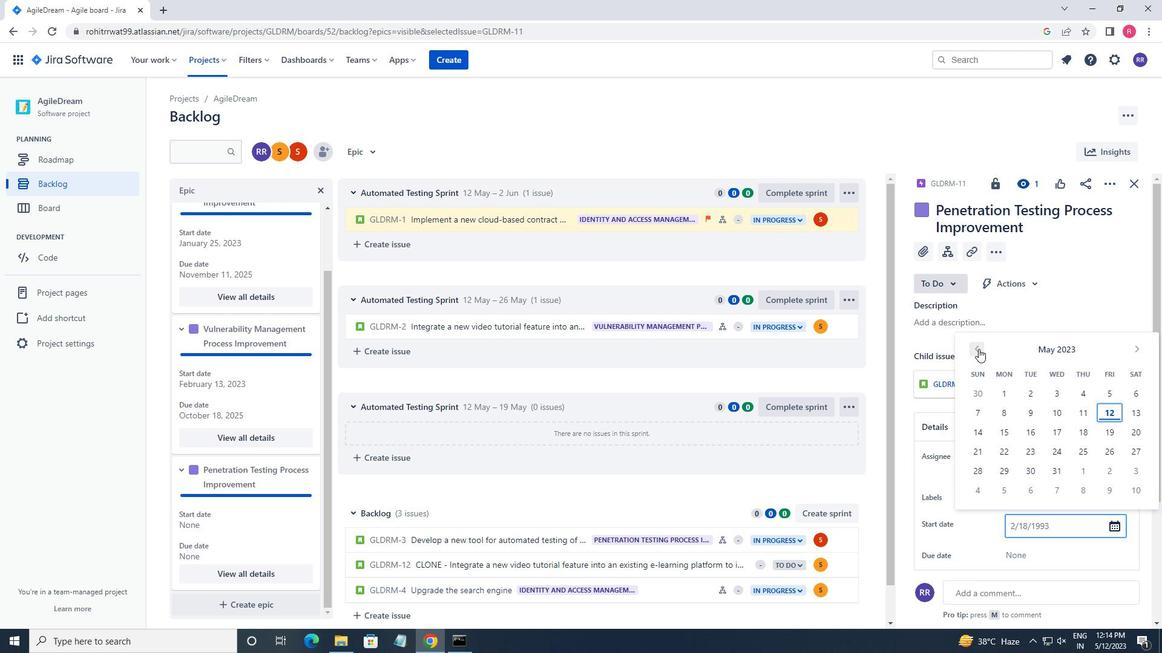 
Action: Mouse pressed left at (978, 349)
Screenshot: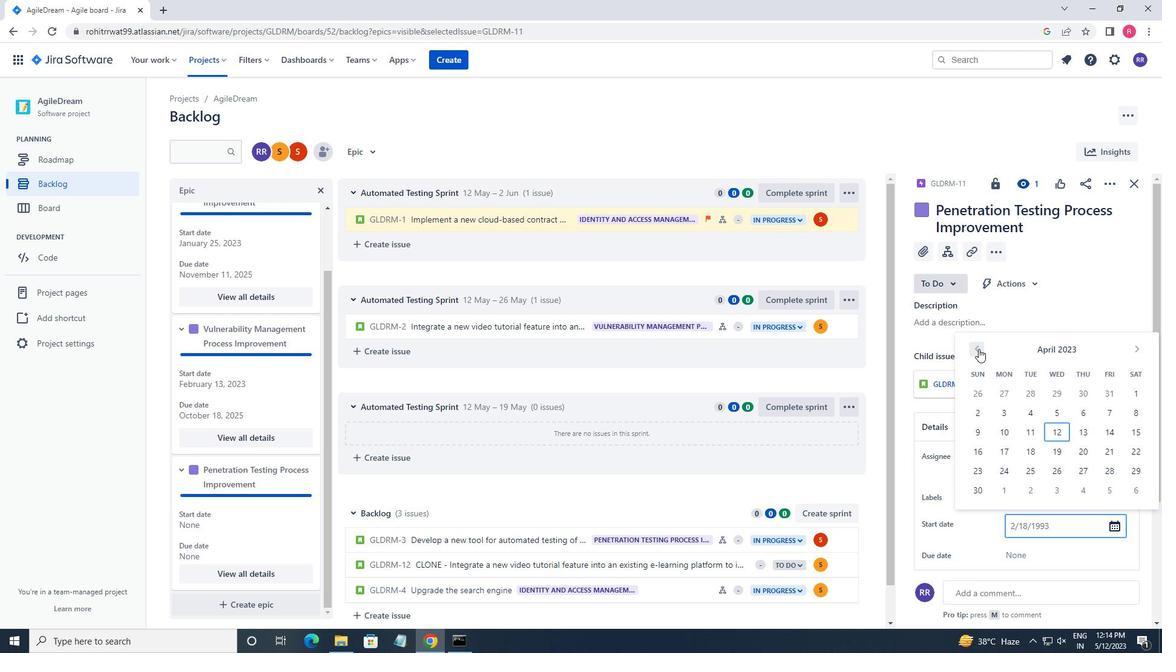 
Action: Mouse pressed left at (978, 349)
Screenshot: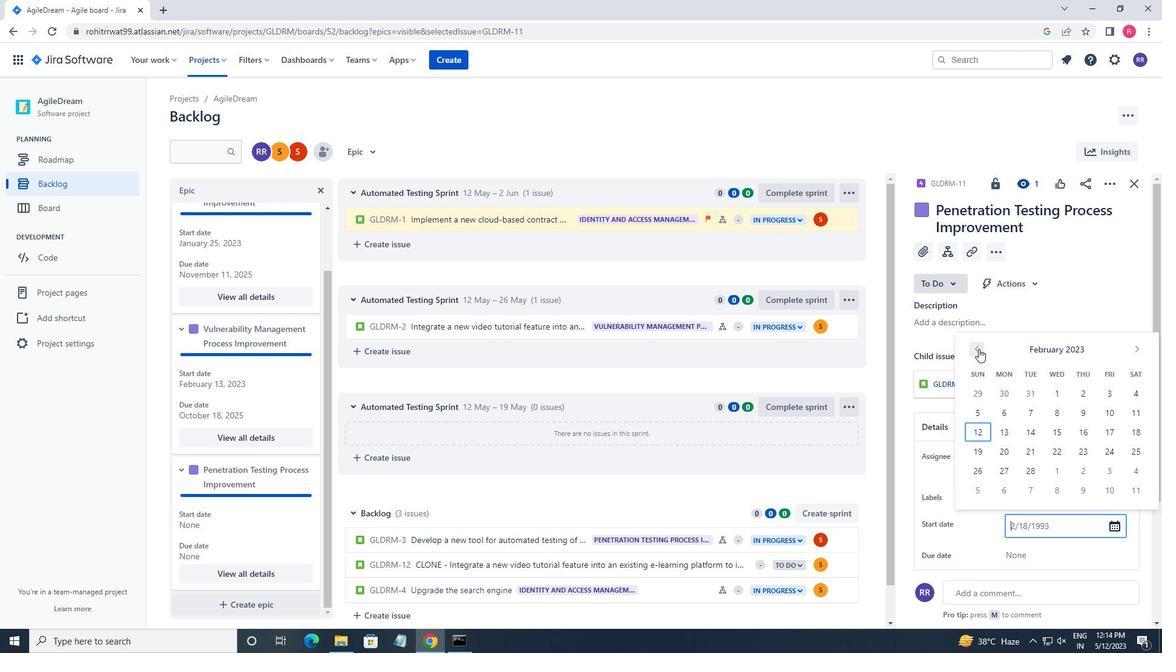 
Action: Mouse moved to (1138, 346)
Screenshot: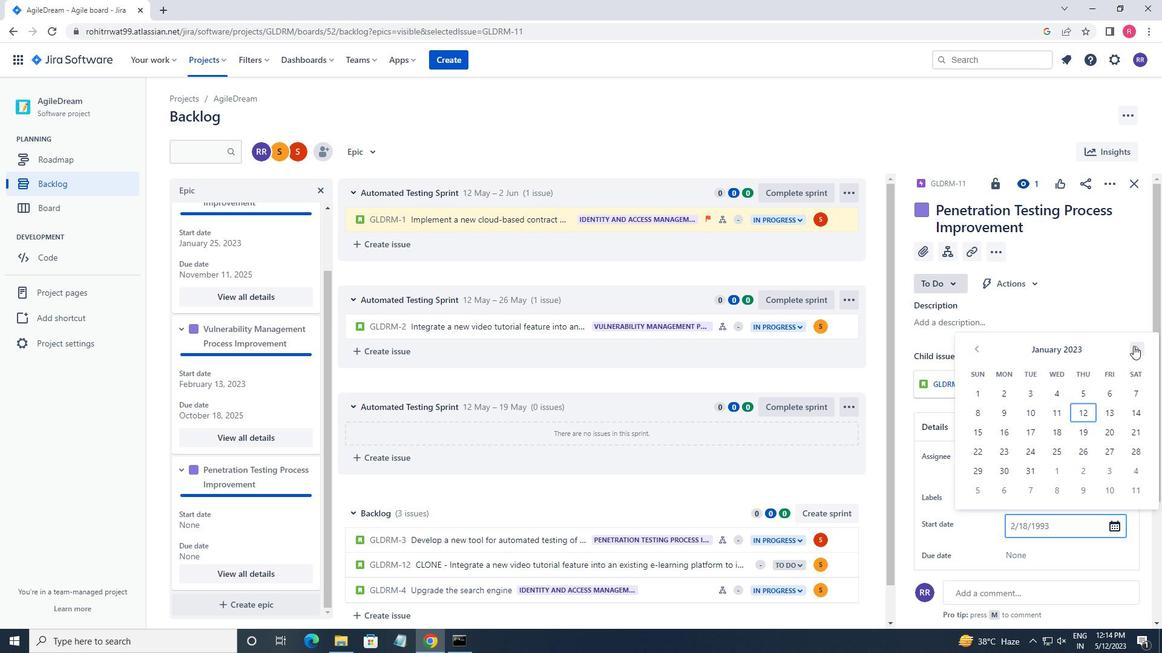 
Action: Mouse pressed left at (1138, 346)
Screenshot: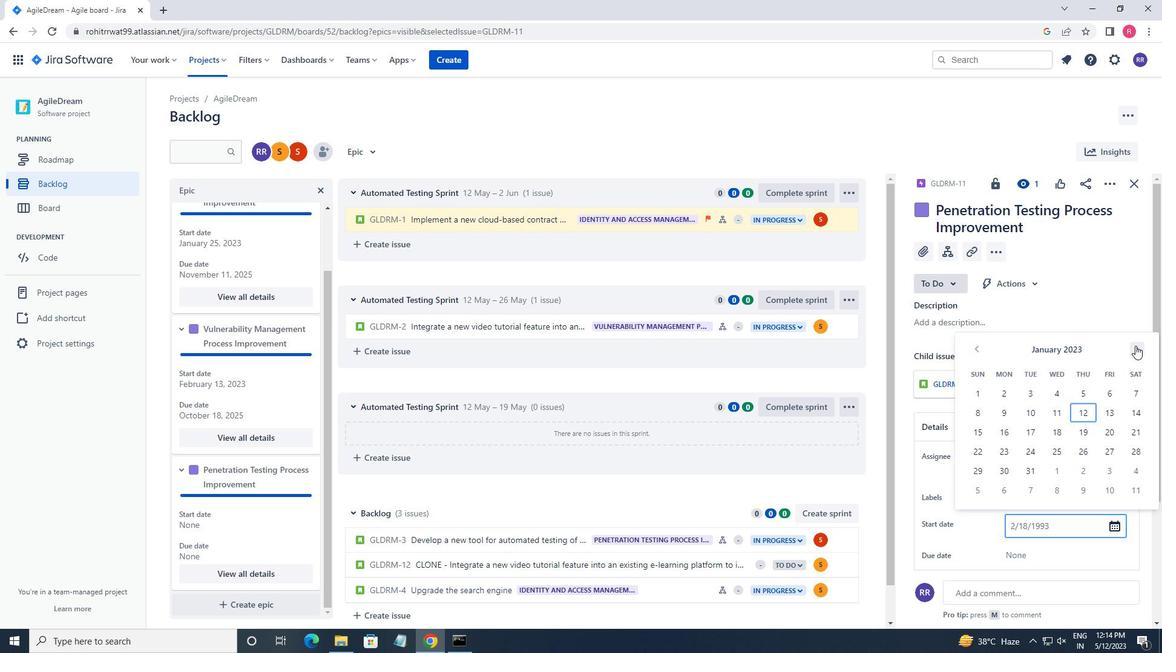 
Action: Mouse moved to (1033, 472)
Screenshot: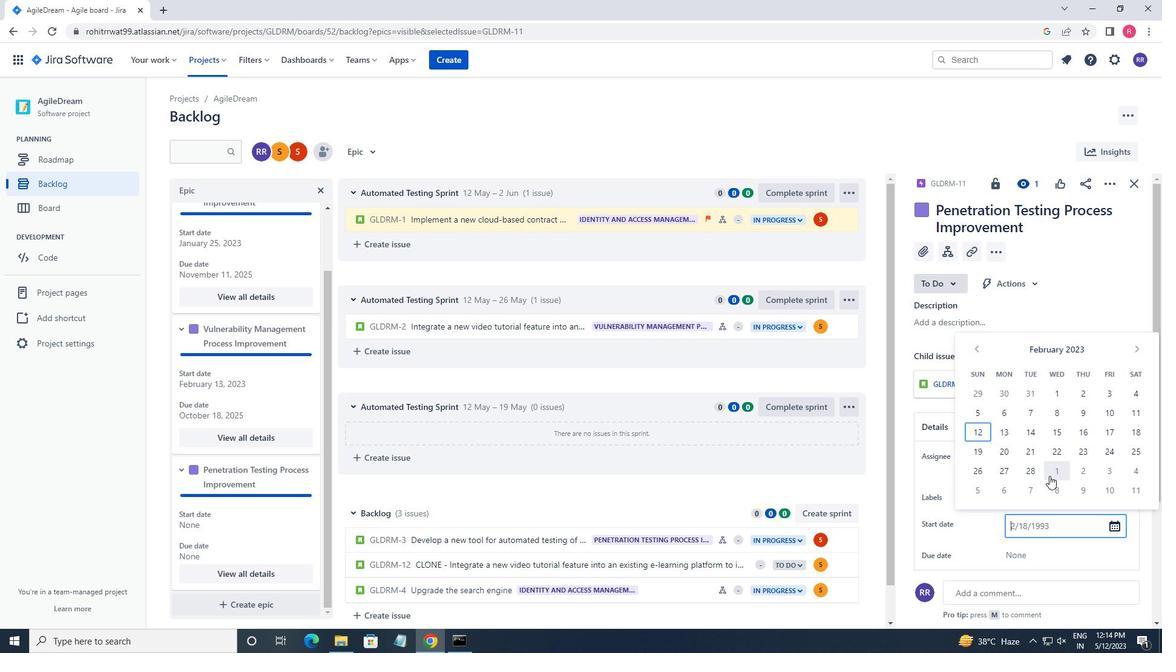 
Action: Mouse pressed left at (1033, 472)
Screenshot: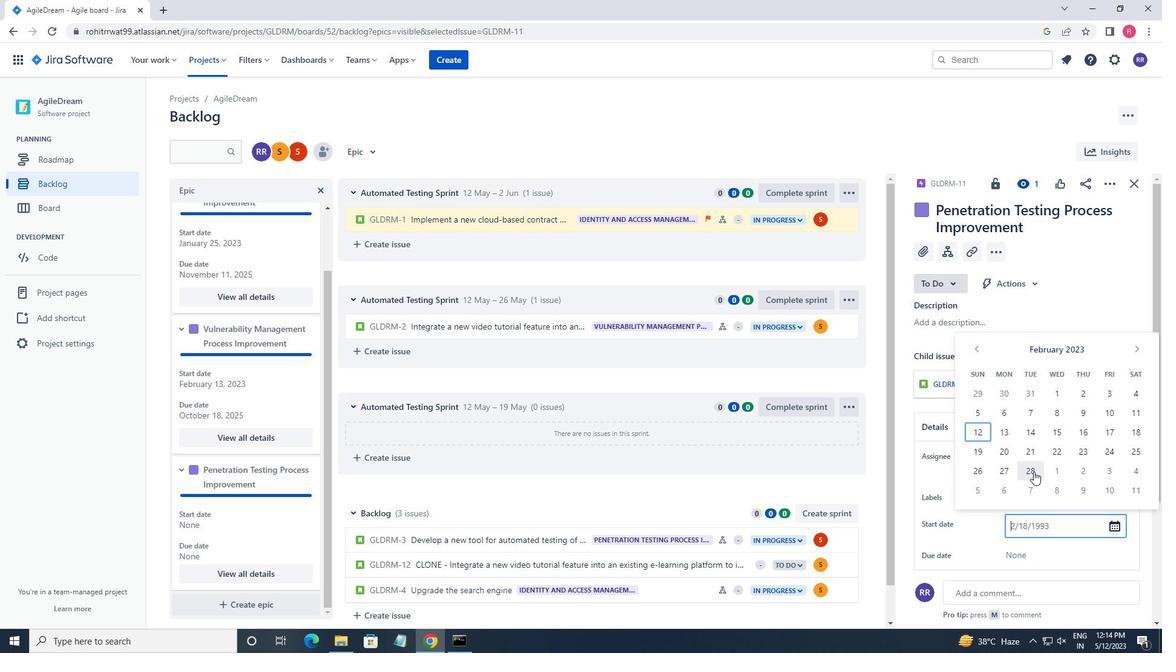 
Action: Mouse moved to (1041, 550)
Screenshot: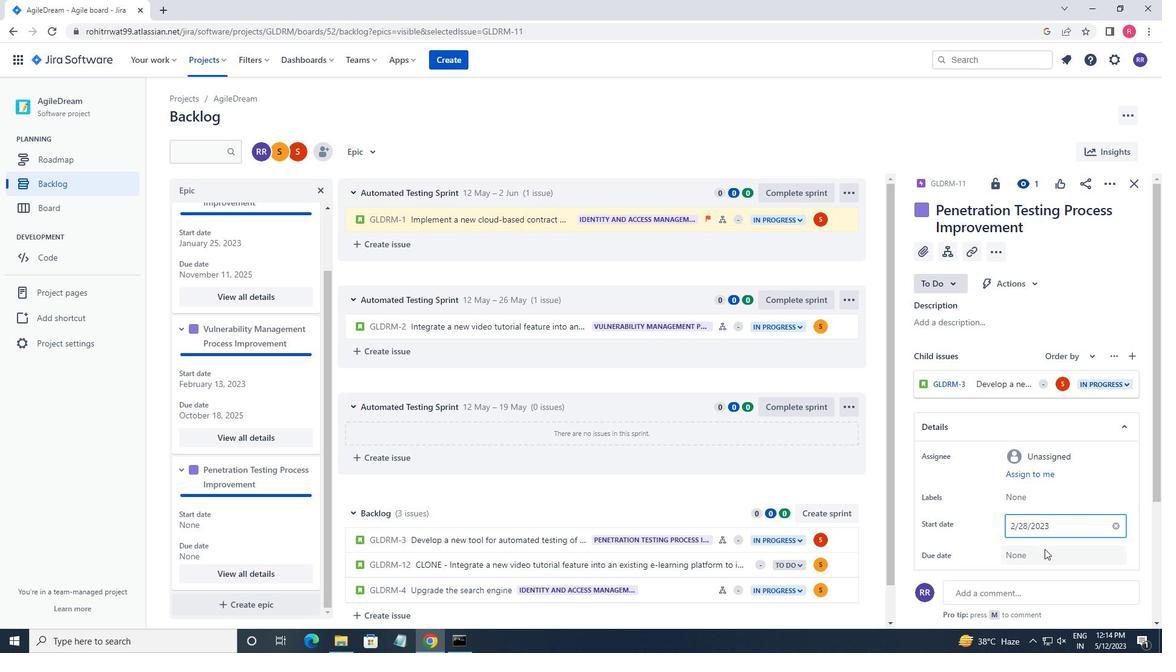 
Action: Mouse pressed left at (1041, 550)
Screenshot: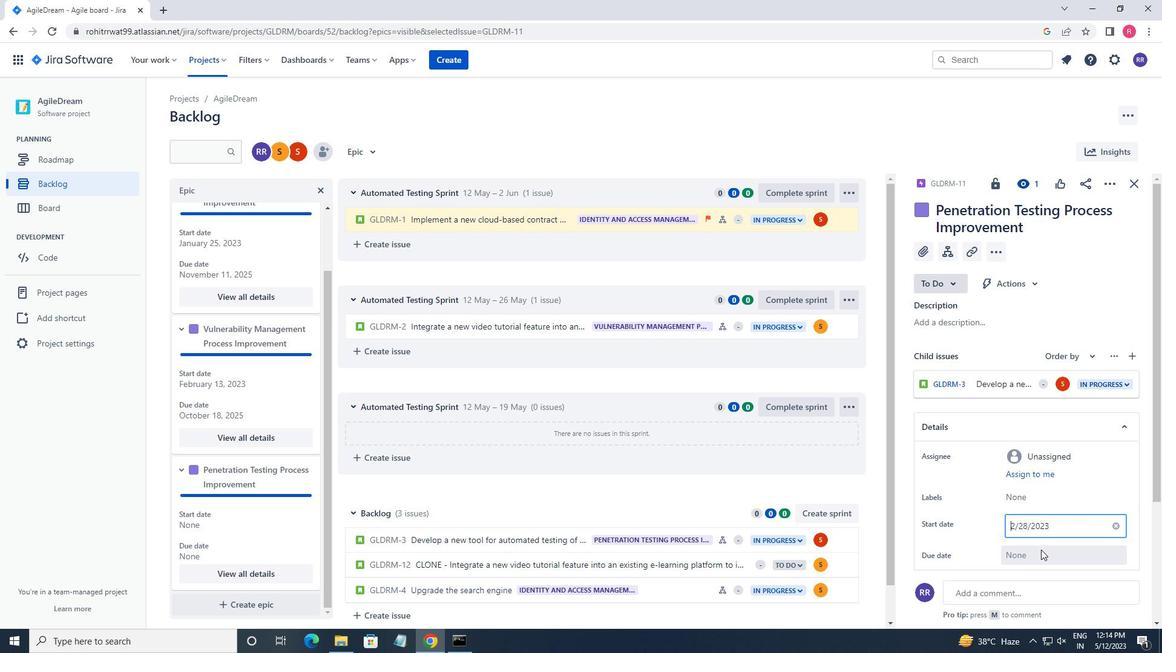 
Action: Mouse moved to (1136, 377)
Screenshot: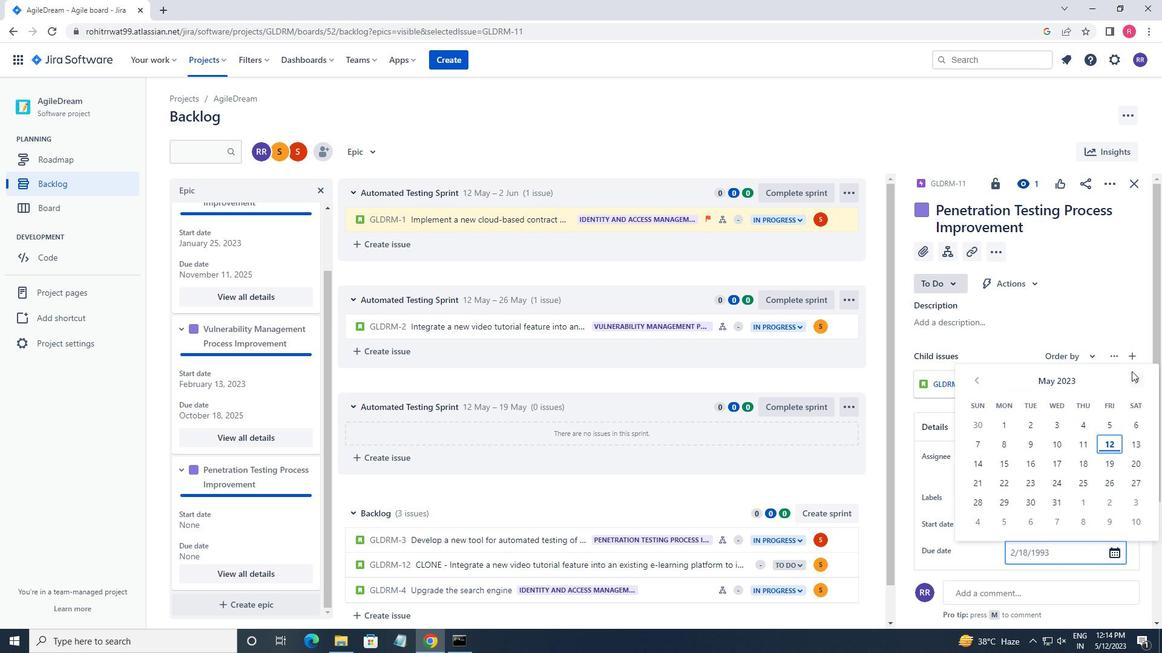 
Action: Mouse pressed left at (1136, 377)
Screenshot: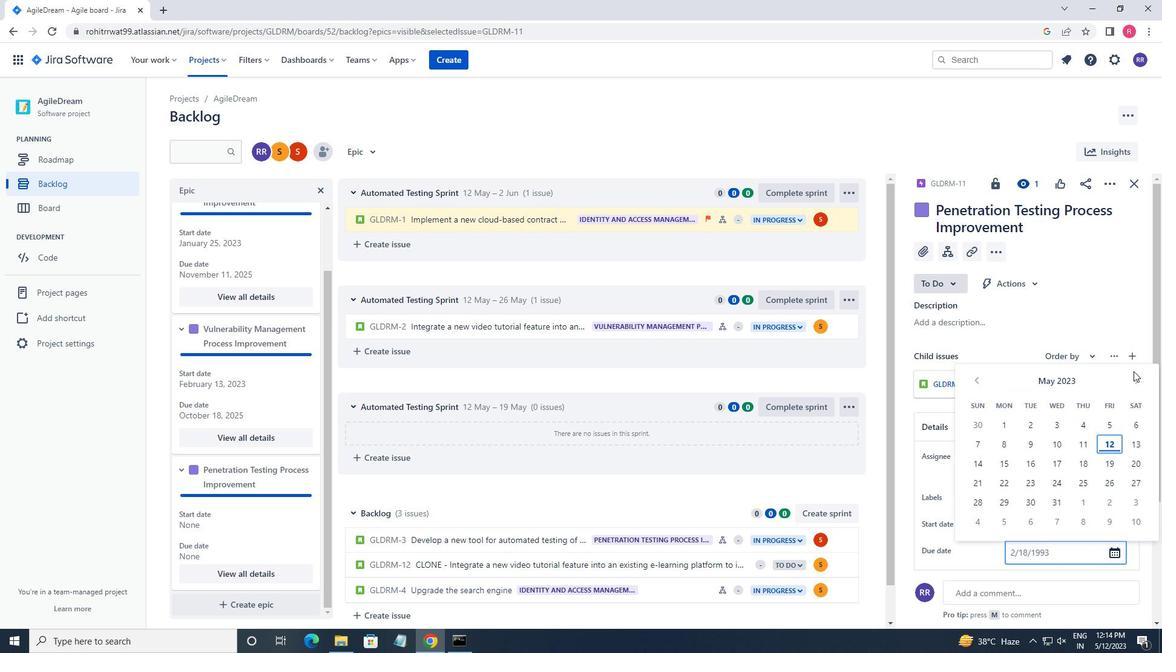 
Action: Mouse pressed left at (1136, 377)
Screenshot: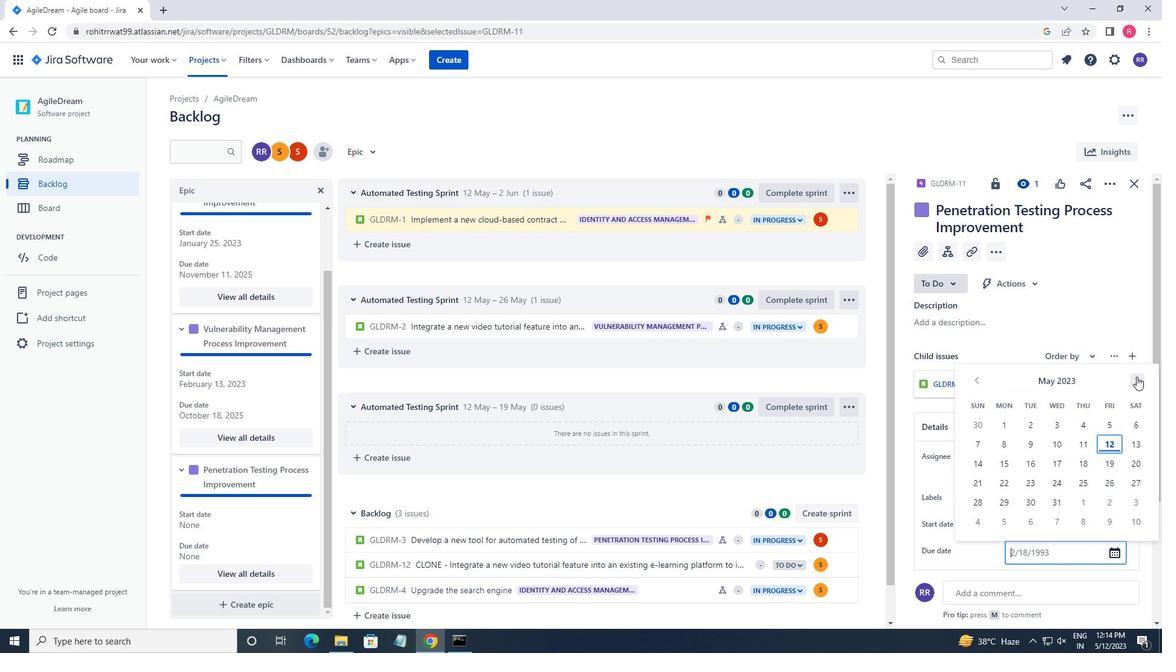 
Action: Mouse pressed left at (1136, 377)
Screenshot: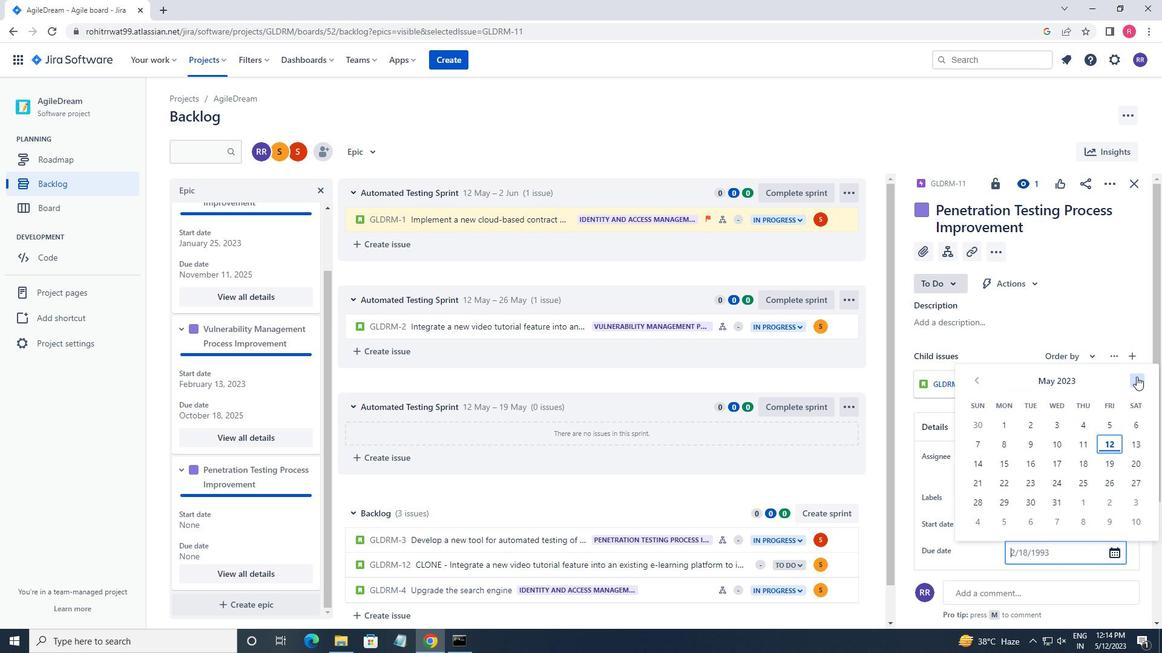 
Action: Mouse pressed left at (1136, 377)
Screenshot: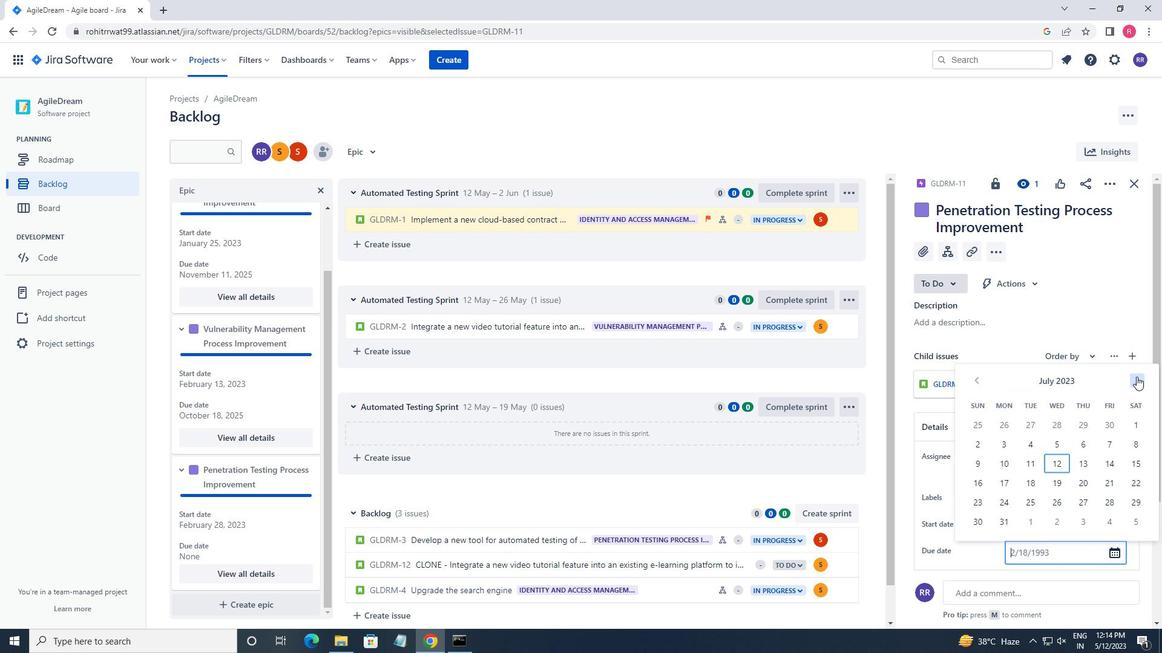 
Action: Mouse pressed left at (1136, 377)
Screenshot: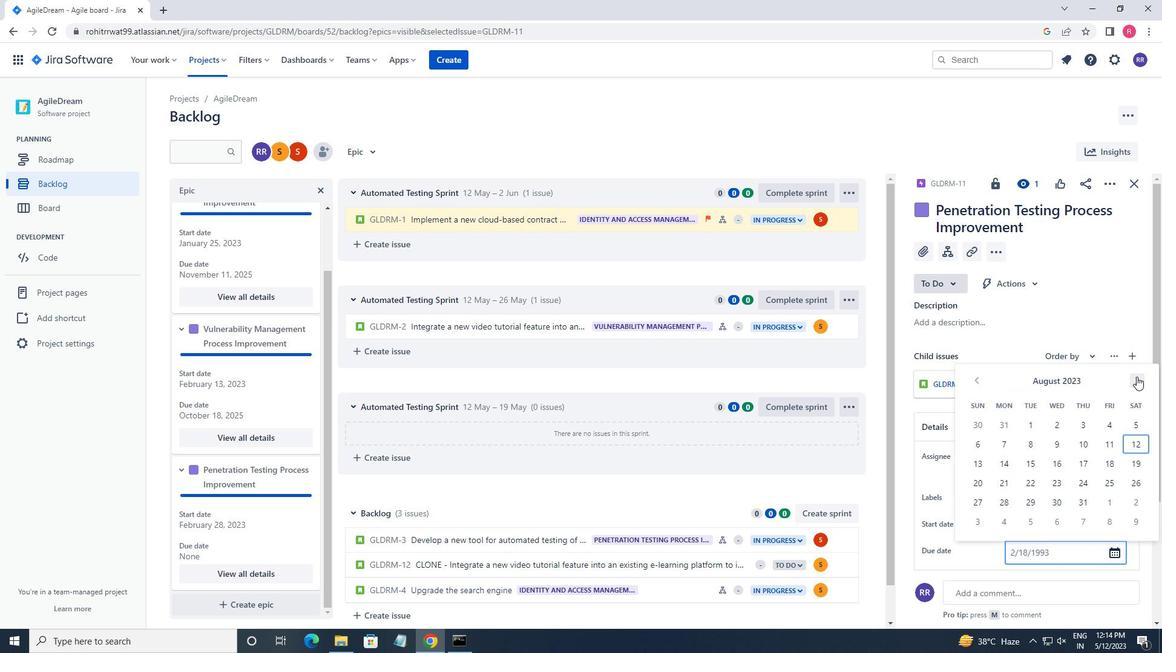 
Action: Mouse pressed left at (1136, 377)
Screenshot: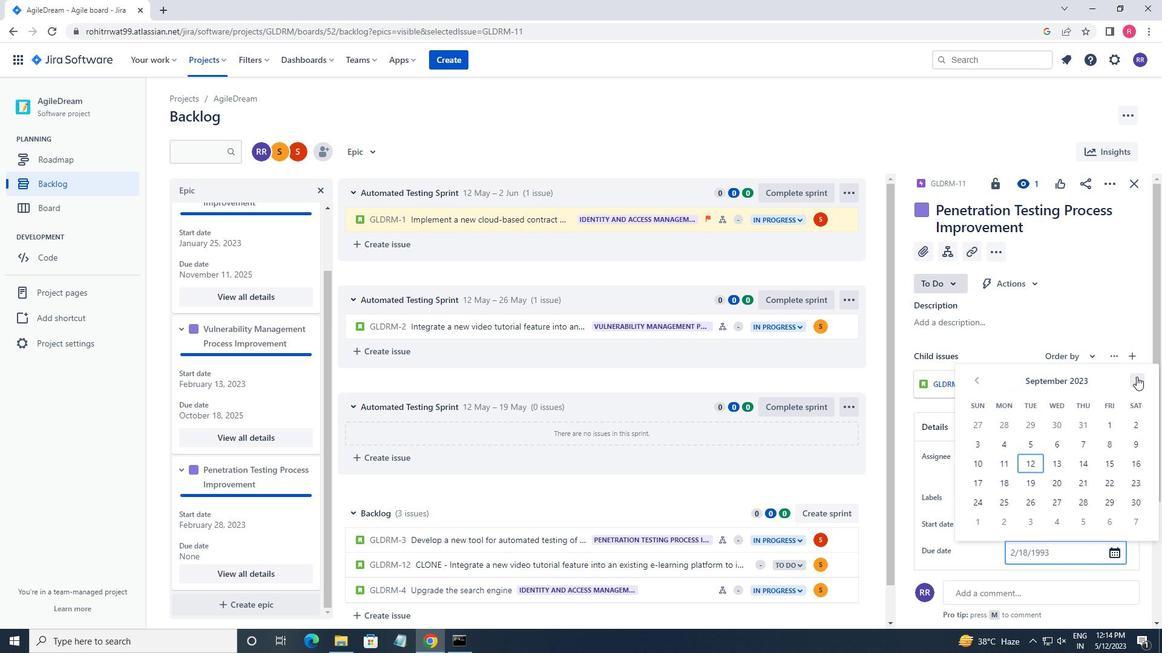 
Action: Mouse moved to (1136, 377)
Screenshot: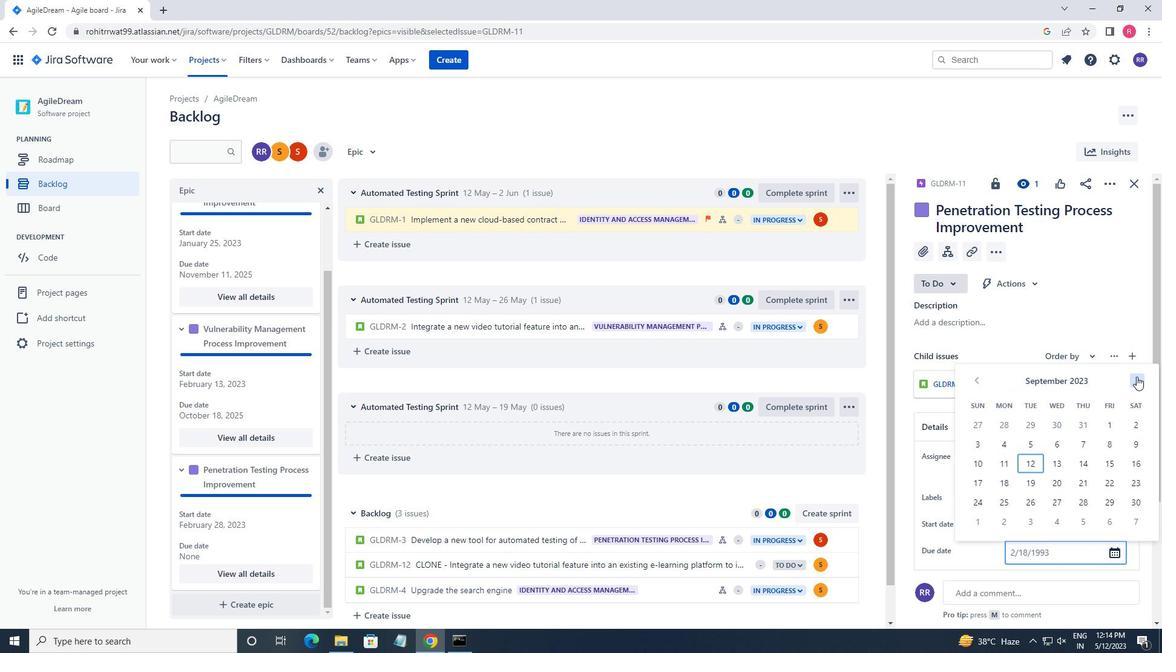 
Action: Mouse pressed left at (1136, 377)
Screenshot: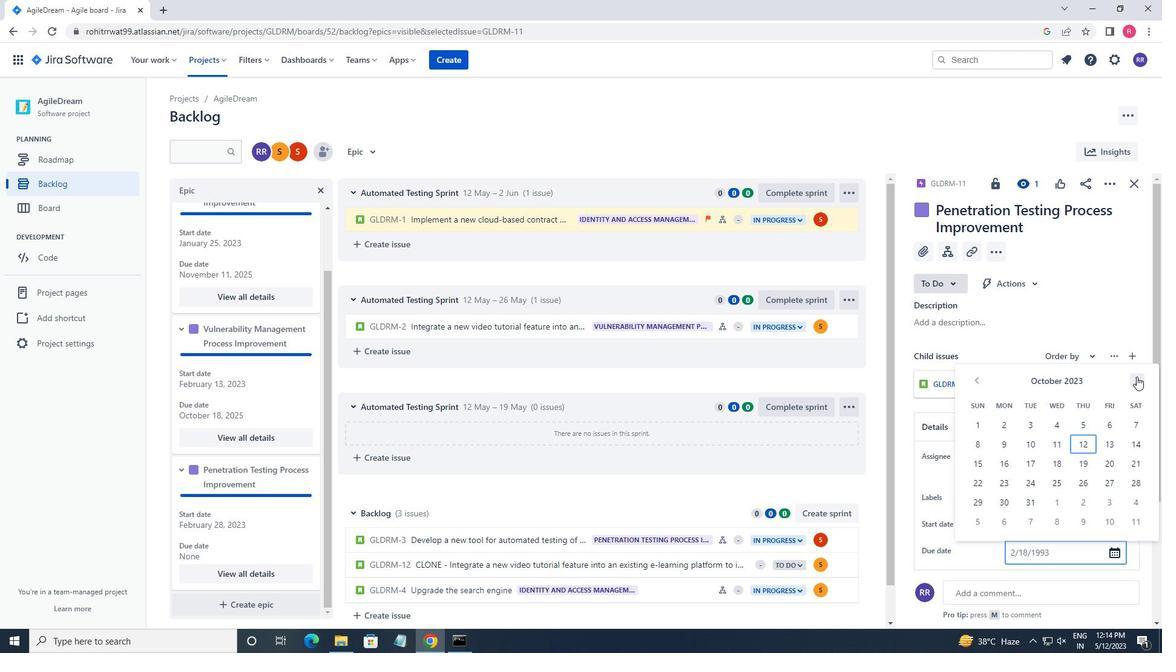 
Action: Mouse pressed left at (1136, 377)
Screenshot: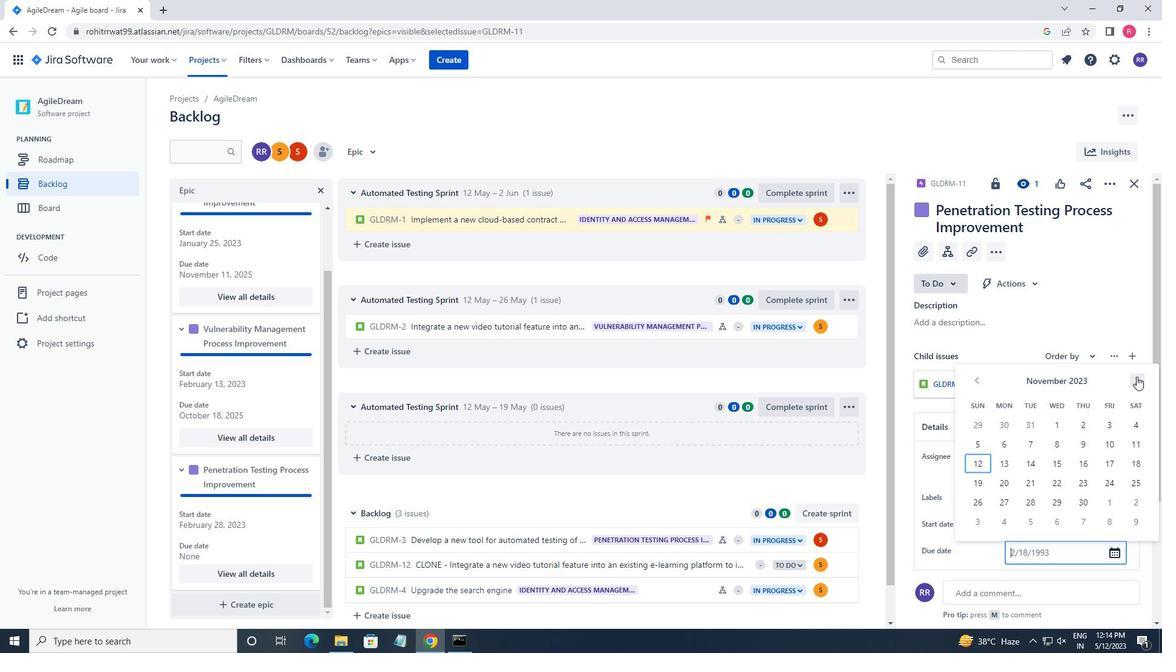 
Action: Mouse pressed left at (1136, 377)
Screenshot: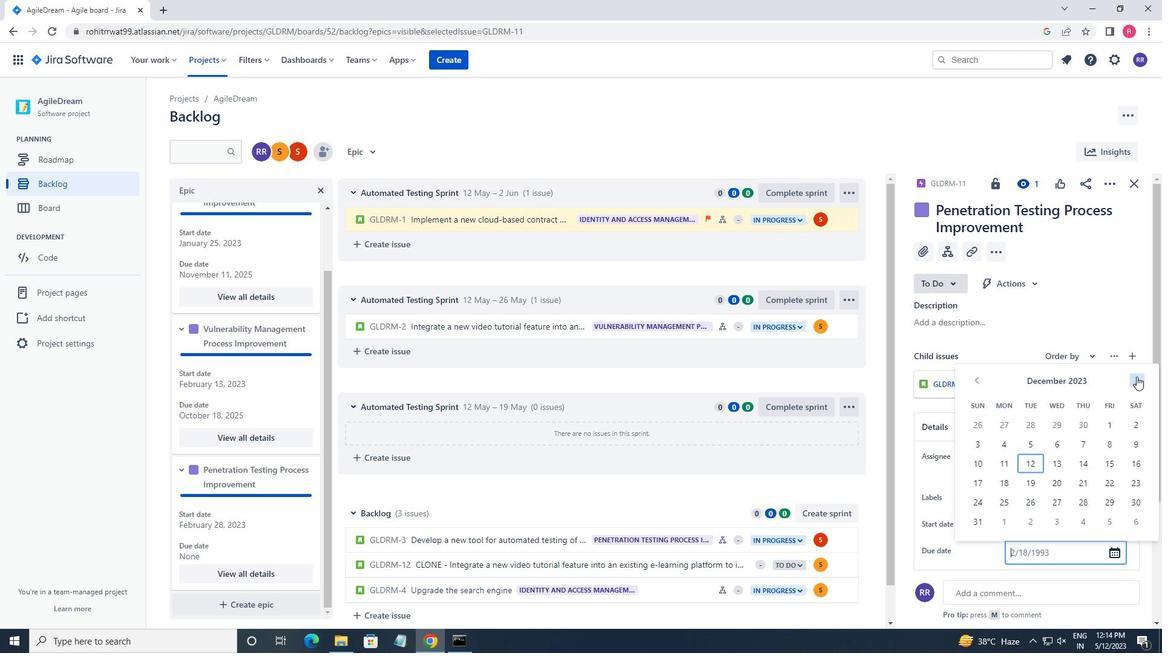 
Action: Mouse pressed left at (1136, 377)
Screenshot: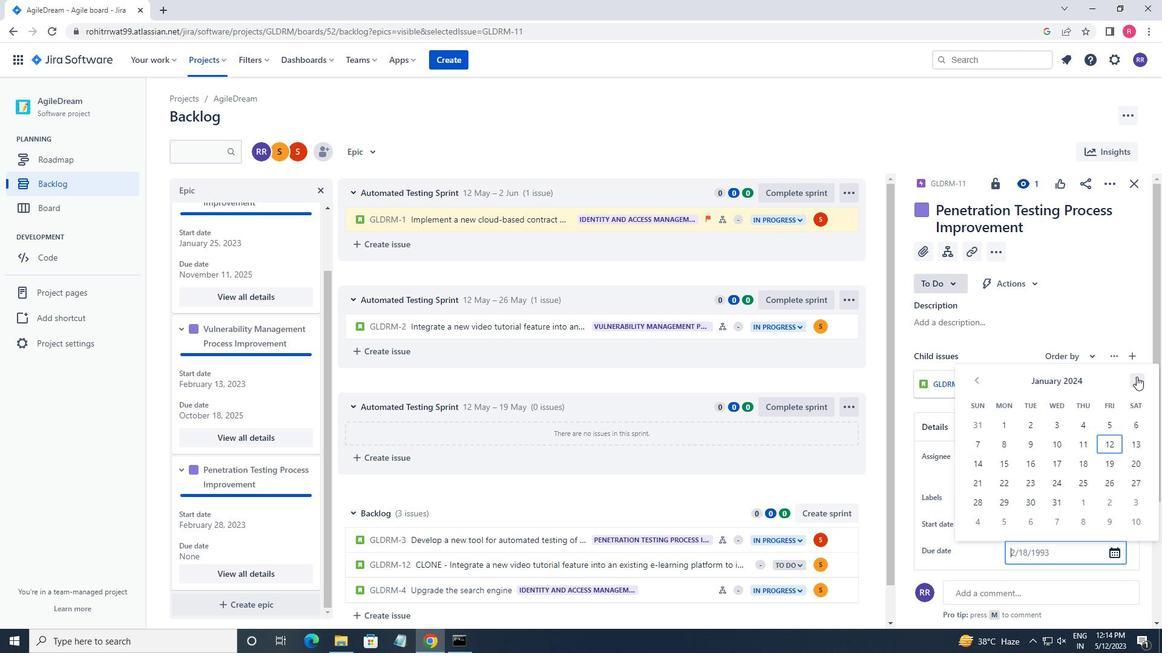 
Action: Mouse pressed left at (1136, 377)
Screenshot: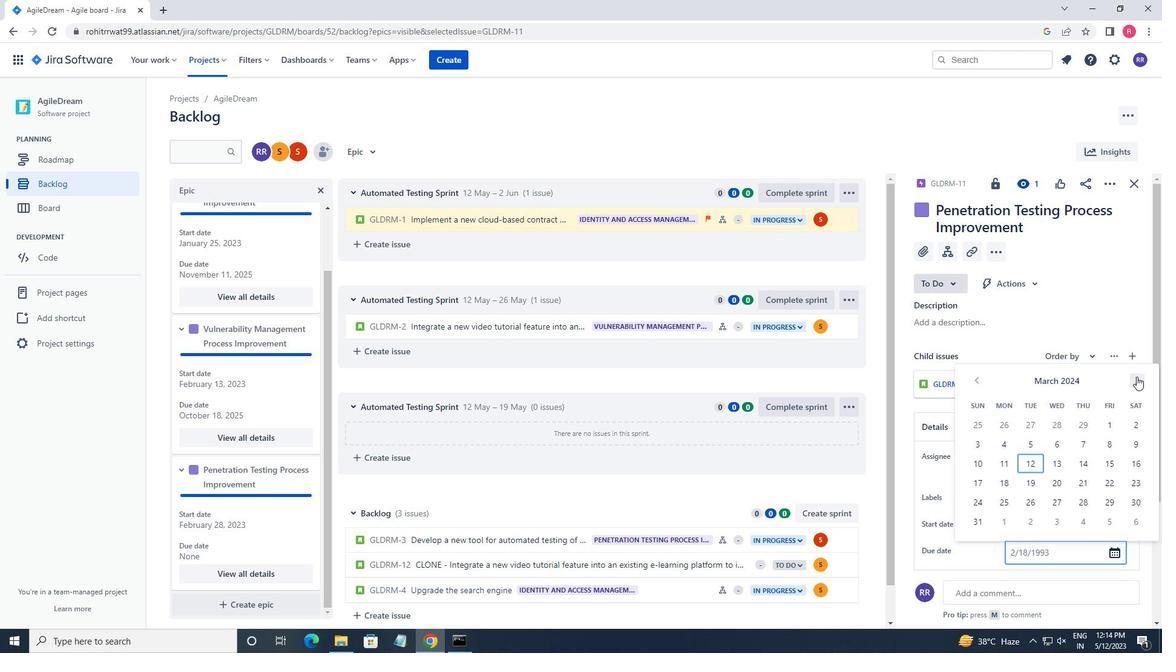 
Action: Mouse pressed left at (1136, 377)
Screenshot: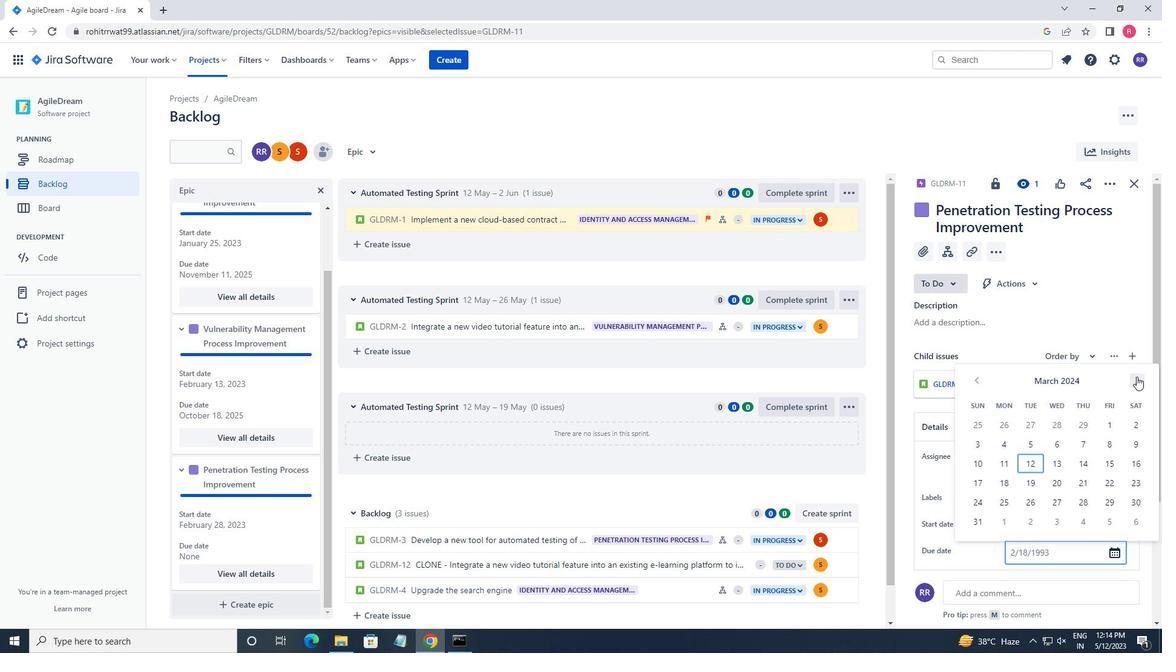 
Action: Mouse pressed left at (1136, 377)
Screenshot: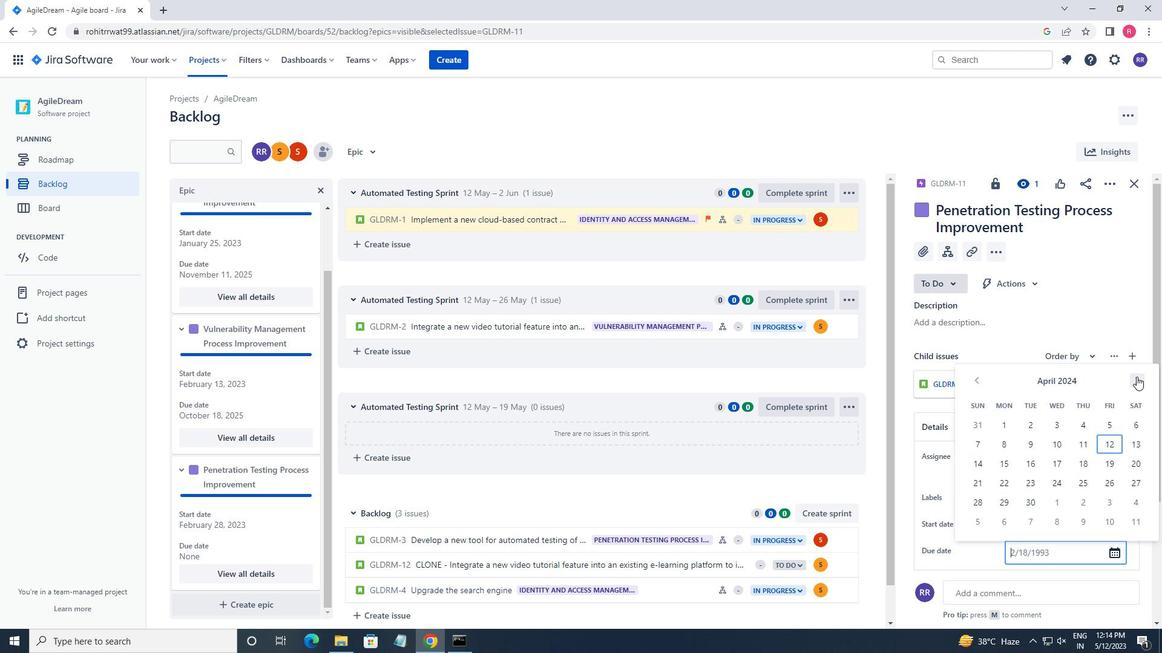 
Action: Mouse pressed left at (1136, 377)
Screenshot: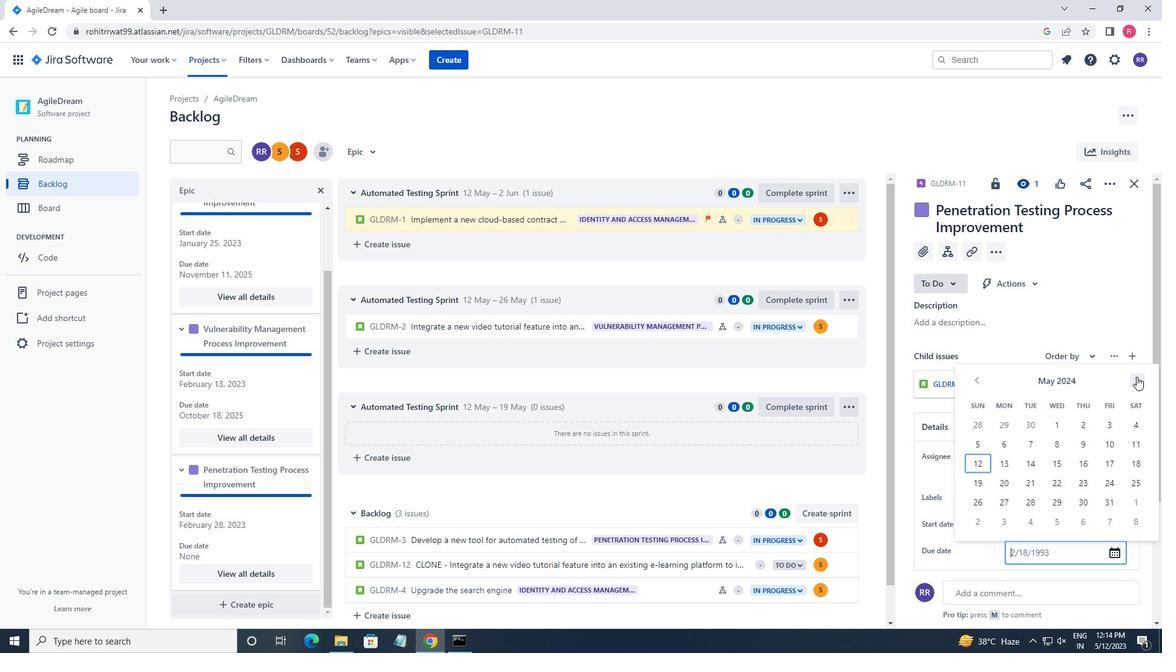 
Action: Mouse pressed left at (1136, 377)
Screenshot: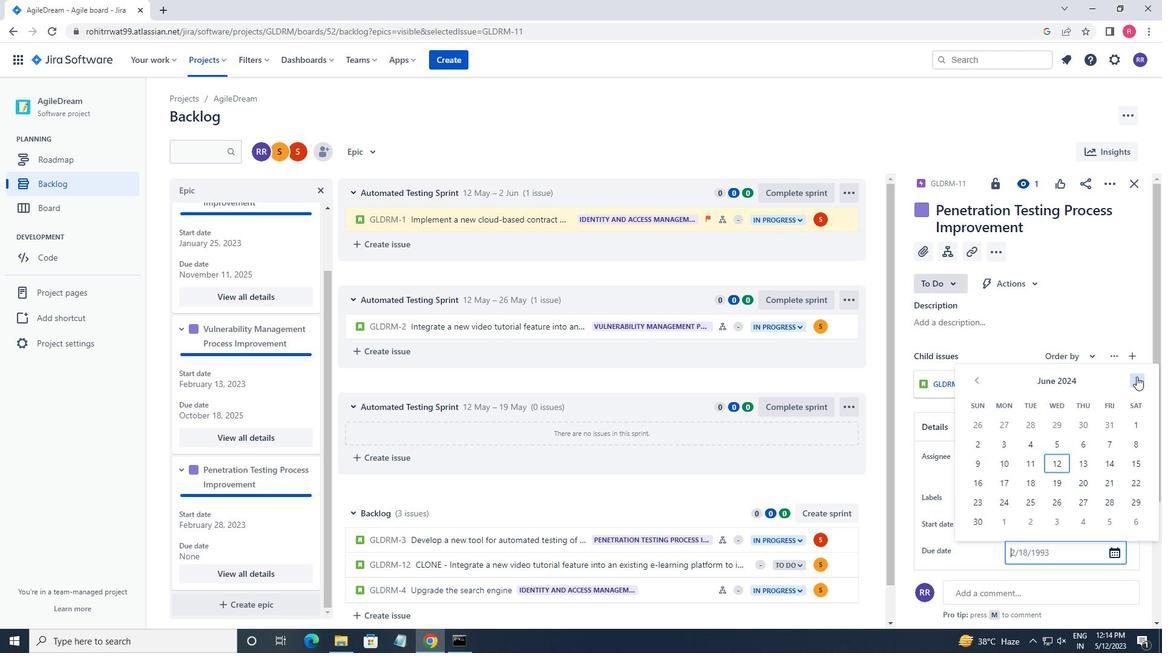 
Action: Mouse pressed left at (1136, 377)
Screenshot: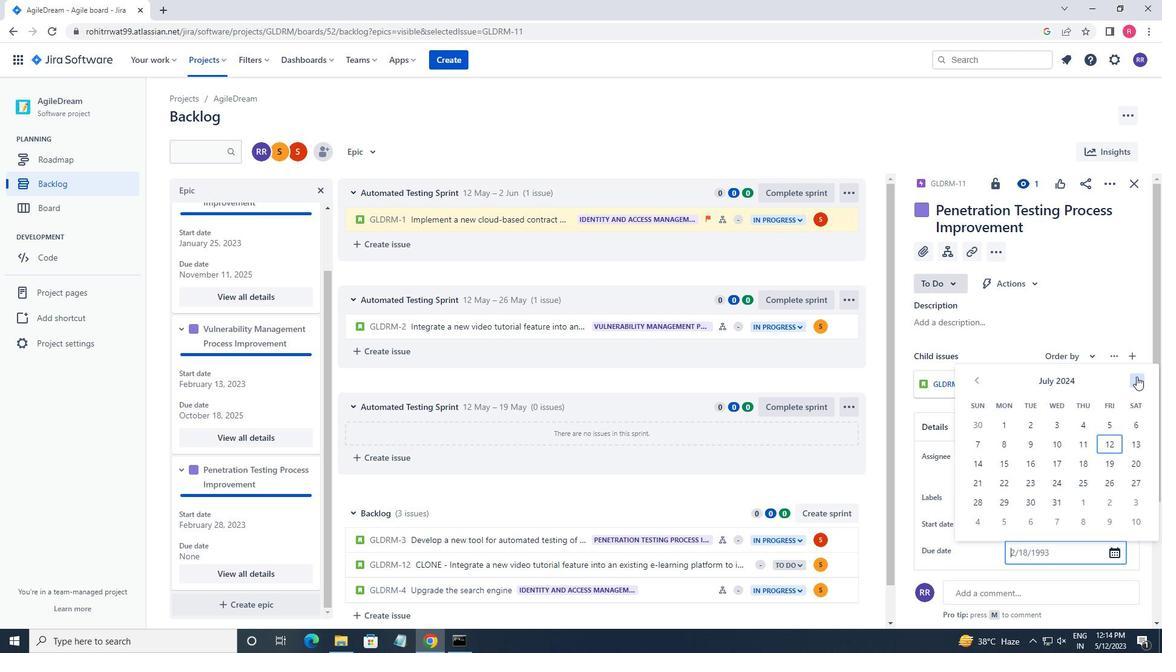 
Action: Mouse pressed left at (1136, 377)
Screenshot: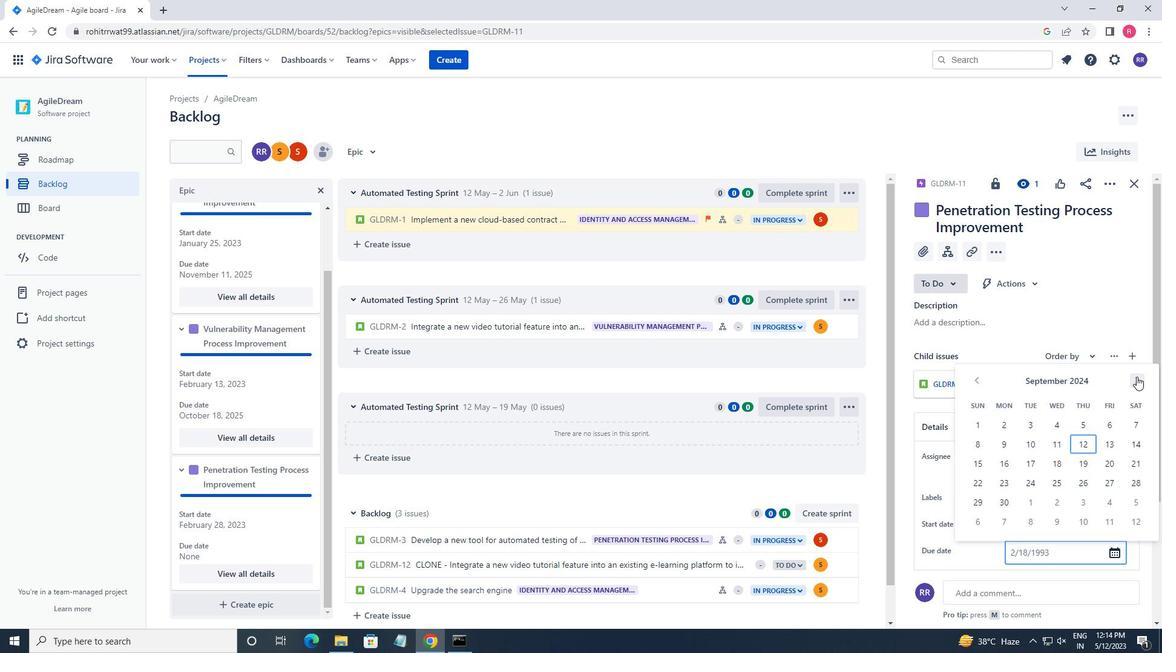 
Action: Mouse pressed left at (1136, 377)
Screenshot: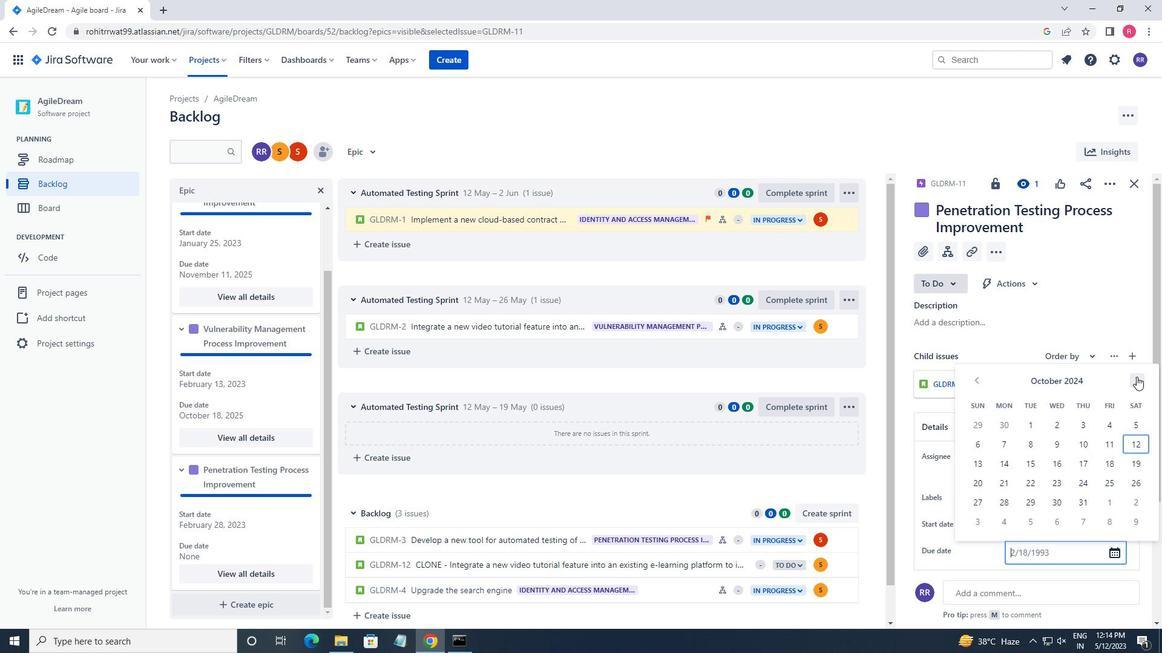 
Action: Mouse moved to (1085, 498)
Screenshot: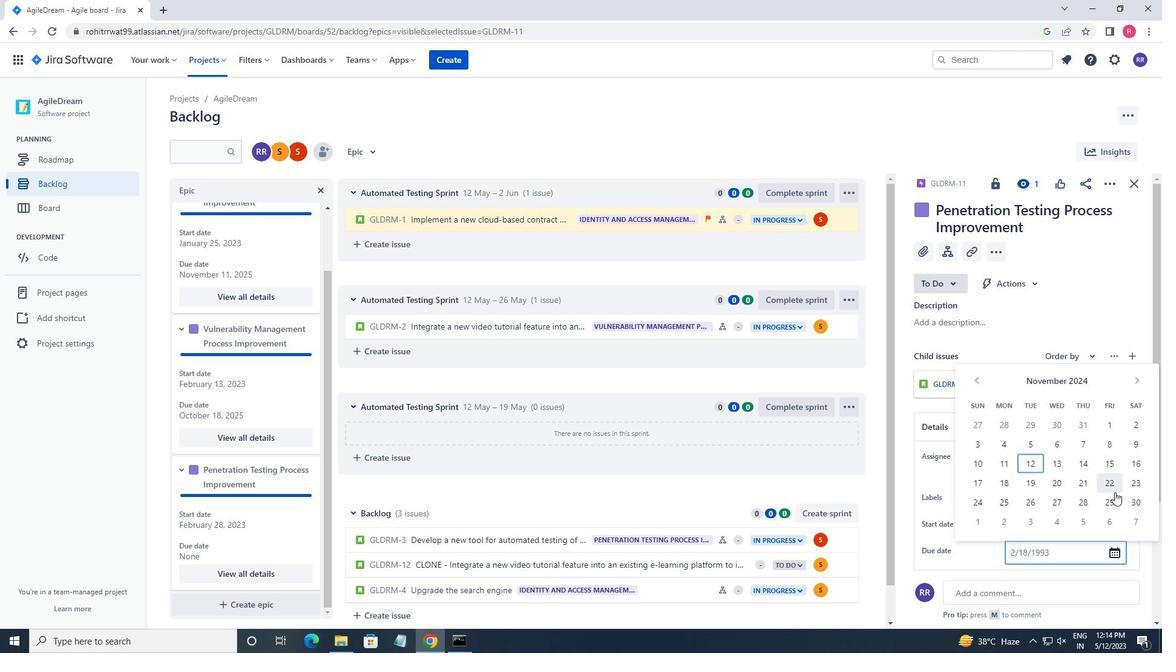 
Action: Mouse pressed left at (1085, 498)
Screenshot: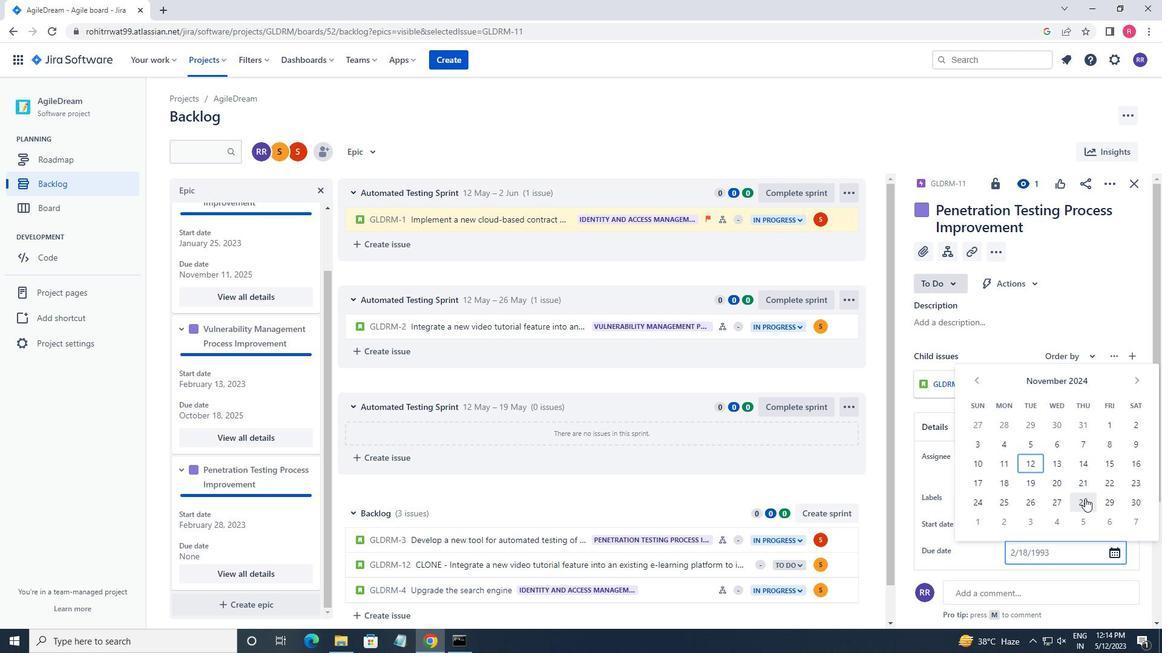 
Action: Mouse moved to (1098, 615)
Screenshot: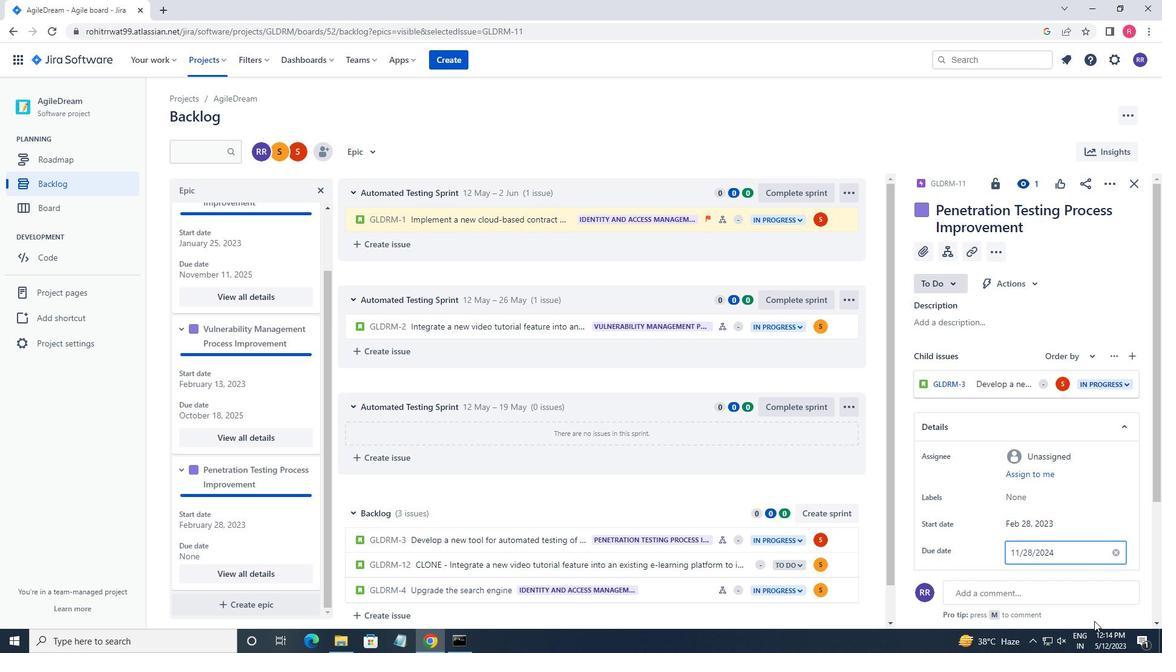 
Action: Mouse pressed left at (1098, 615)
Screenshot: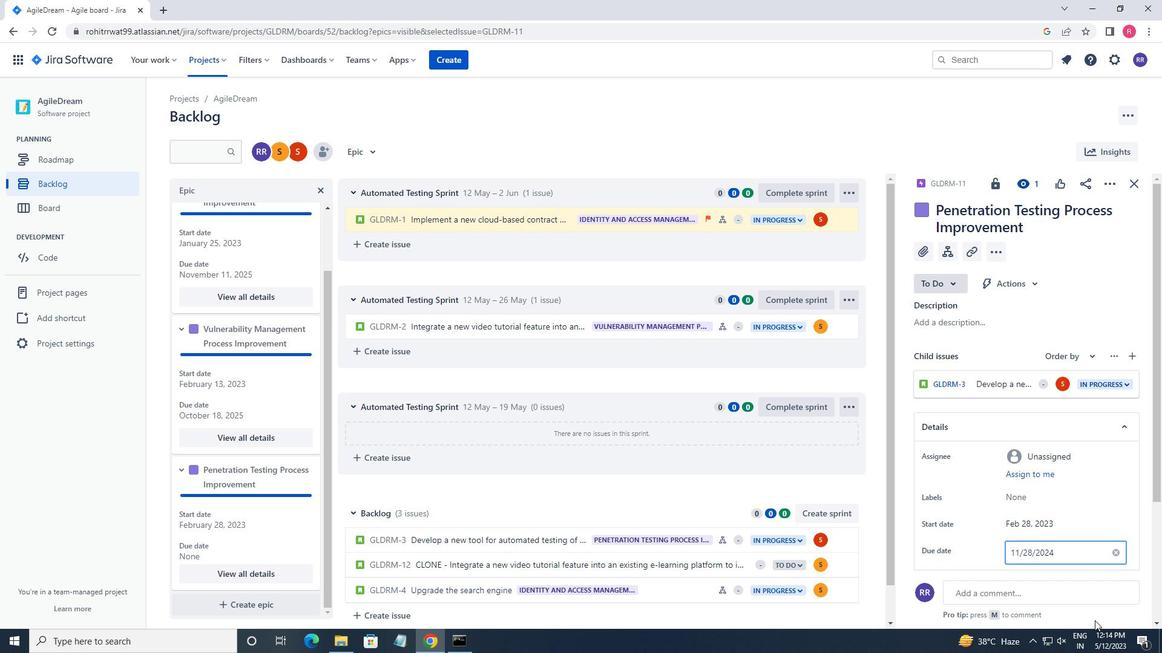 
Action: Mouse moved to (303, 549)
Screenshot: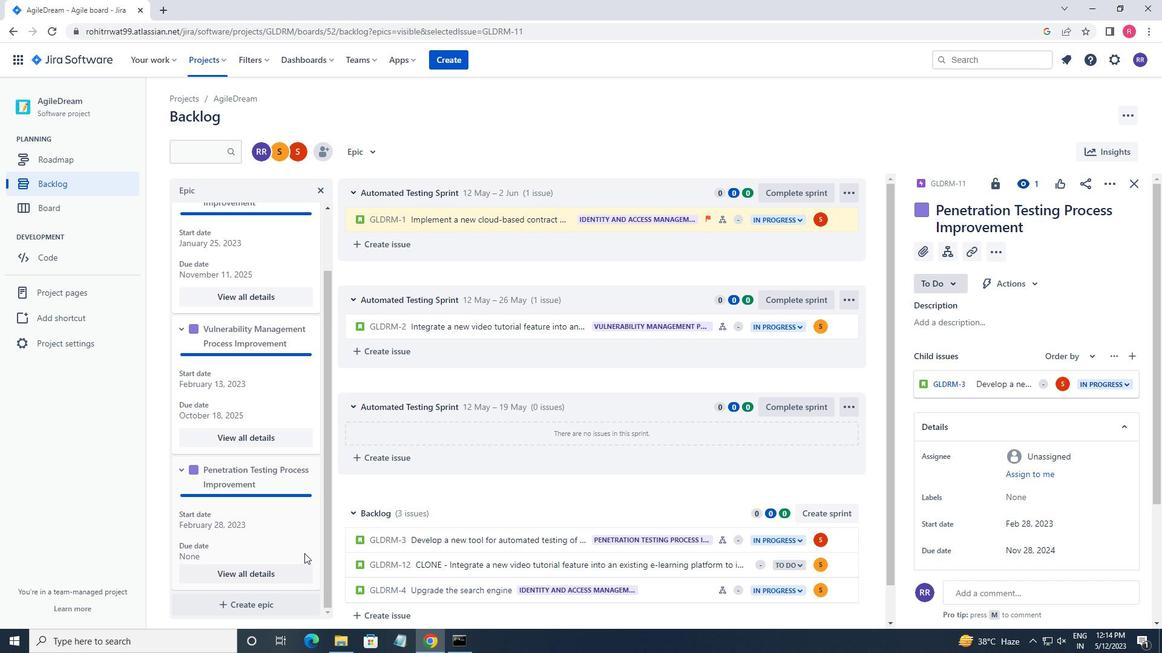 
Action: Mouse pressed left at (303, 549)
Screenshot: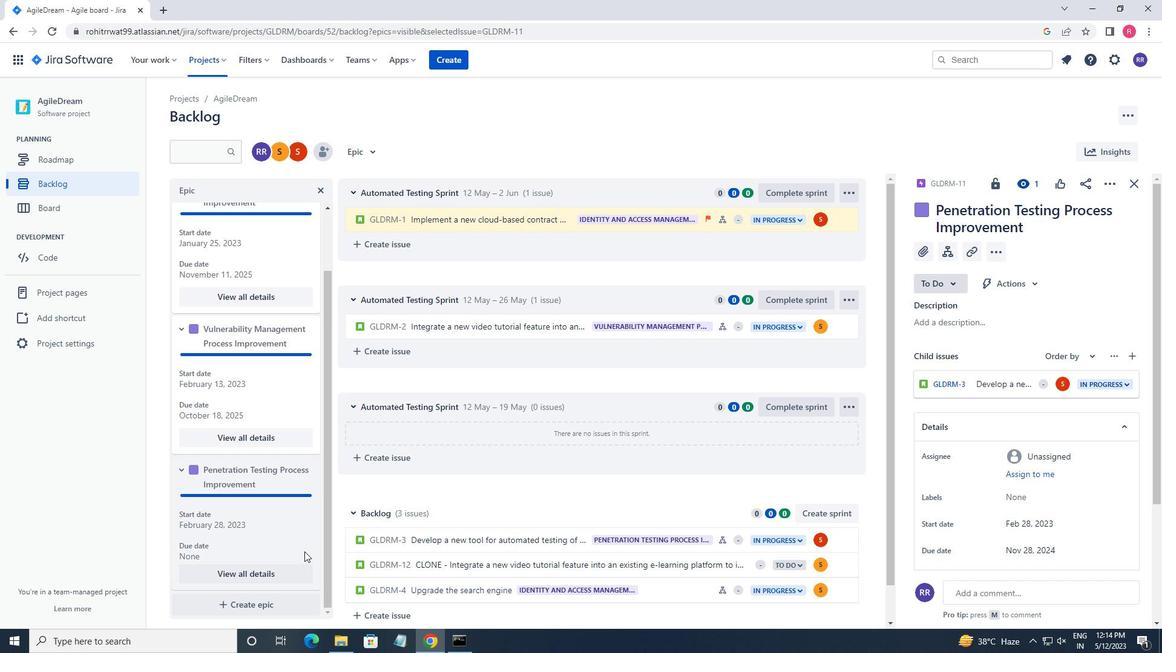 
Action: Mouse moved to (1055, 454)
Screenshot: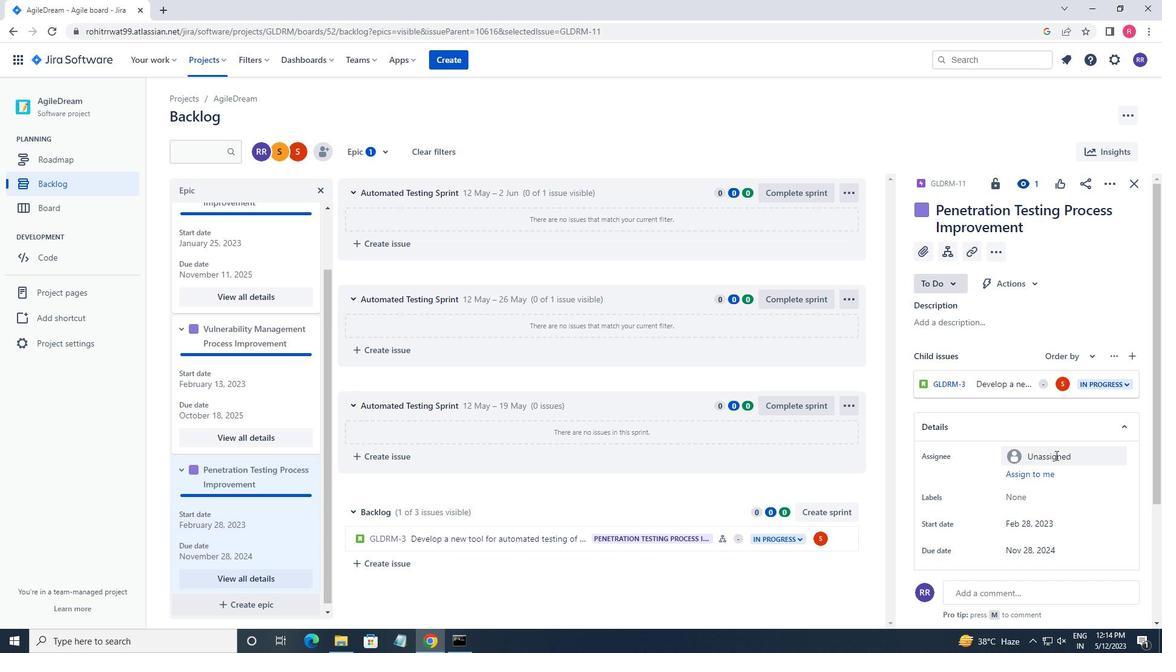 
